Task: Save an audio file as an M4A file with specific quality settings for Apple devices.
Action: Mouse moved to (82, 6)
Screenshot: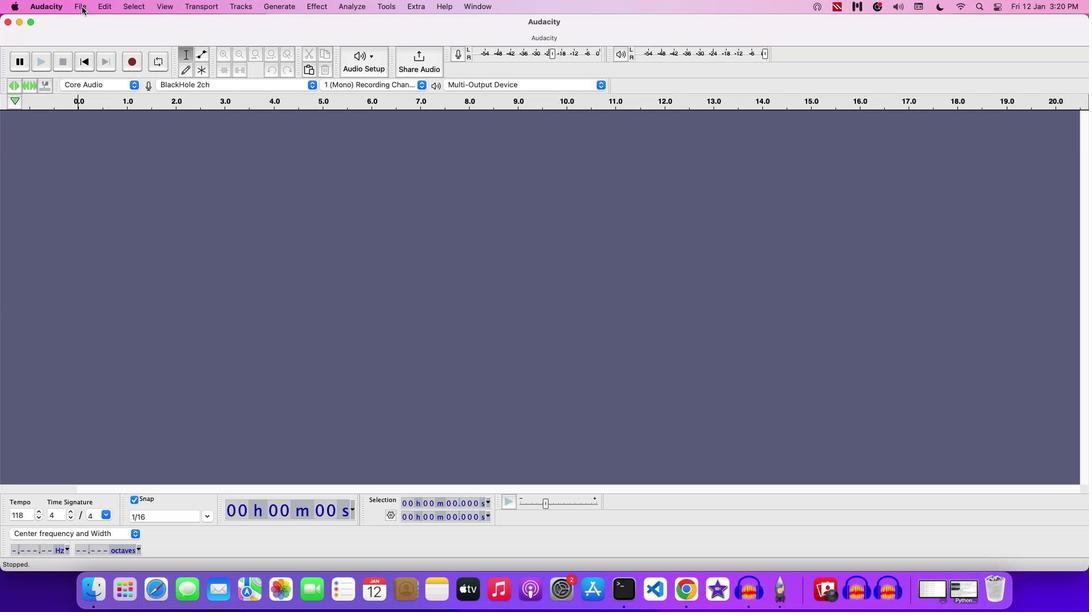 
Action: Mouse pressed left at (82, 6)
Screenshot: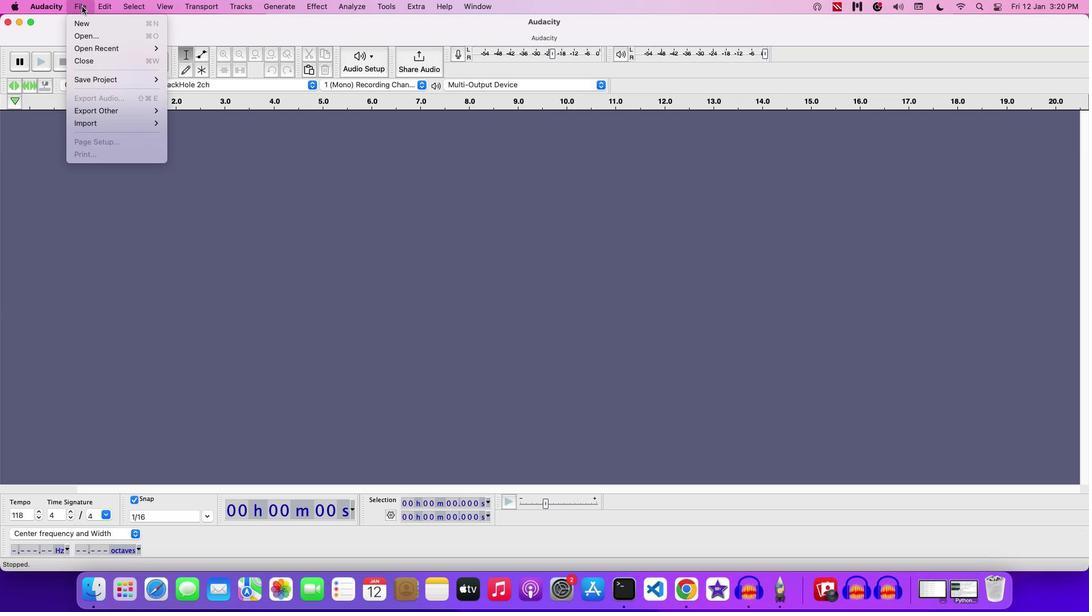 
Action: Mouse moved to (97, 32)
Screenshot: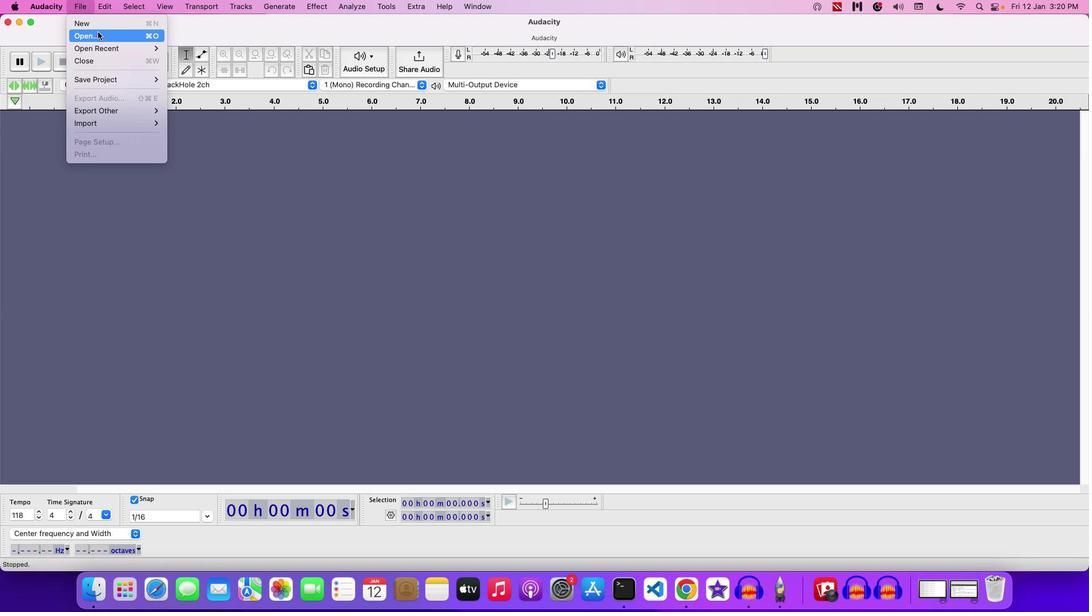 
Action: Mouse pressed left at (97, 32)
Screenshot: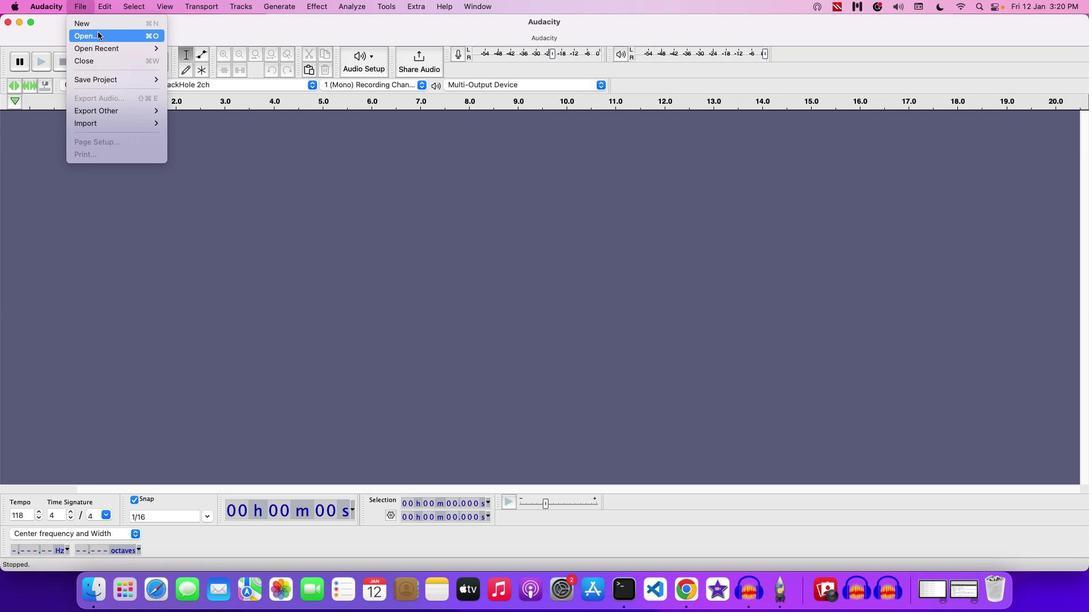 
Action: Mouse moved to (557, 118)
Screenshot: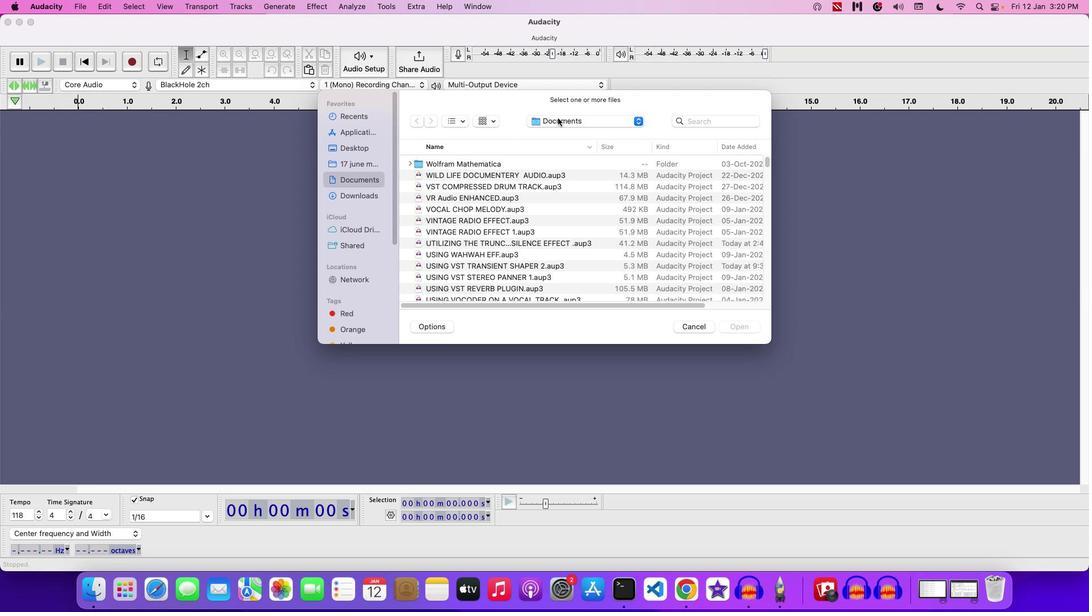 
Action: Mouse pressed left at (557, 118)
Screenshot: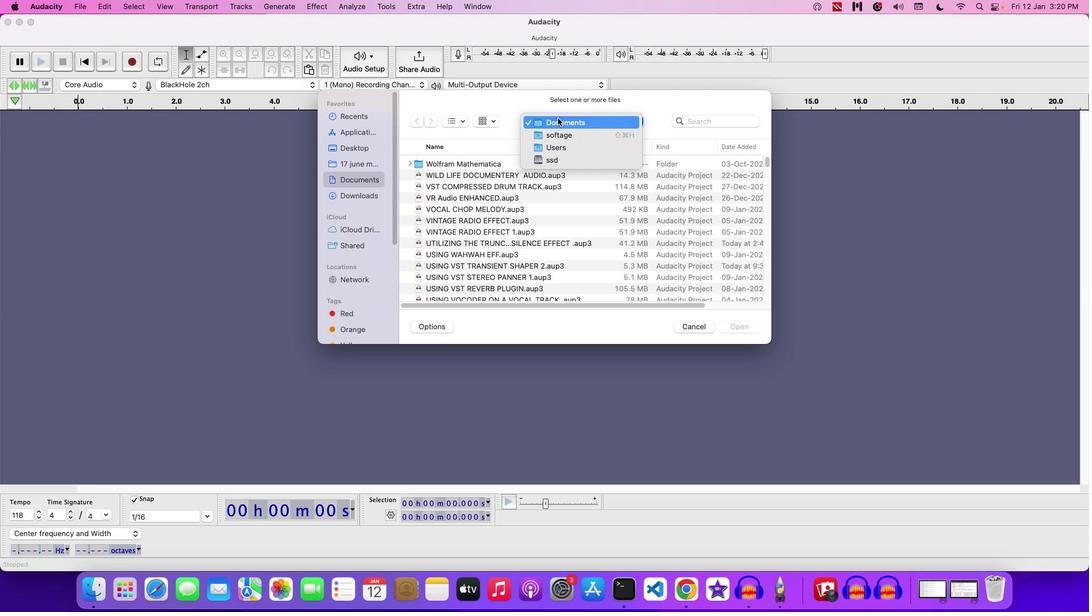 
Action: Mouse moved to (563, 216)
Screenshot: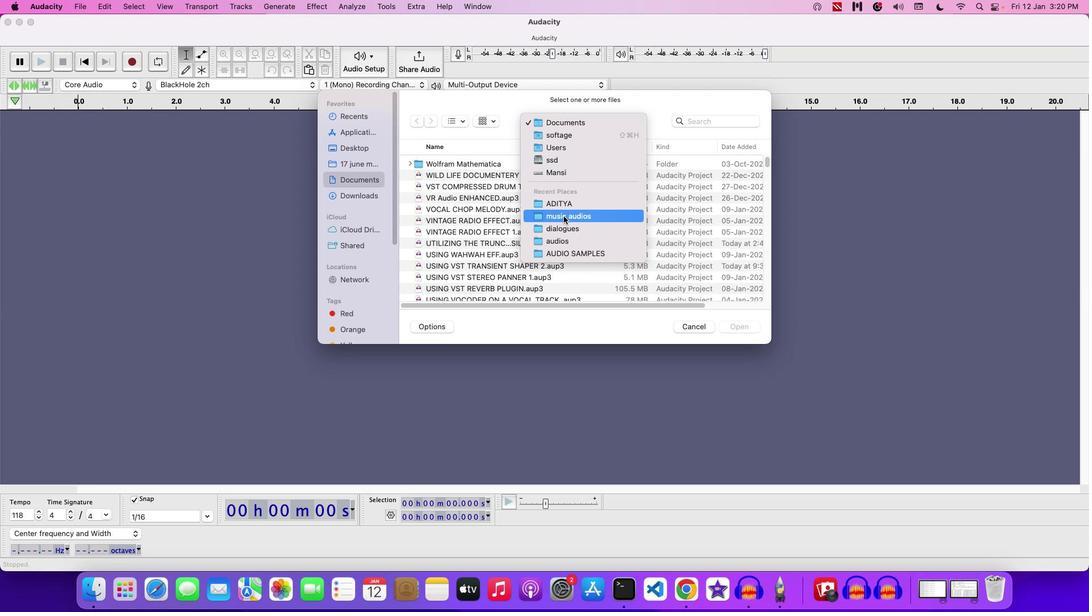 
Action: Mouse pressed left at (563, 216)
Screenshot: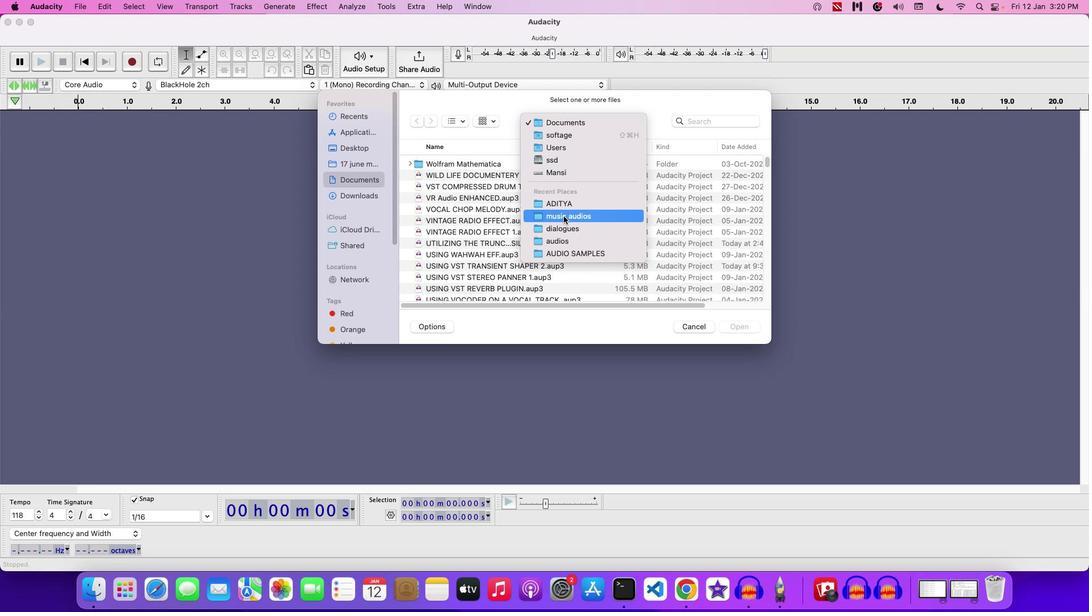 
Action: Mouse moved to (511, 207)
Screenshot: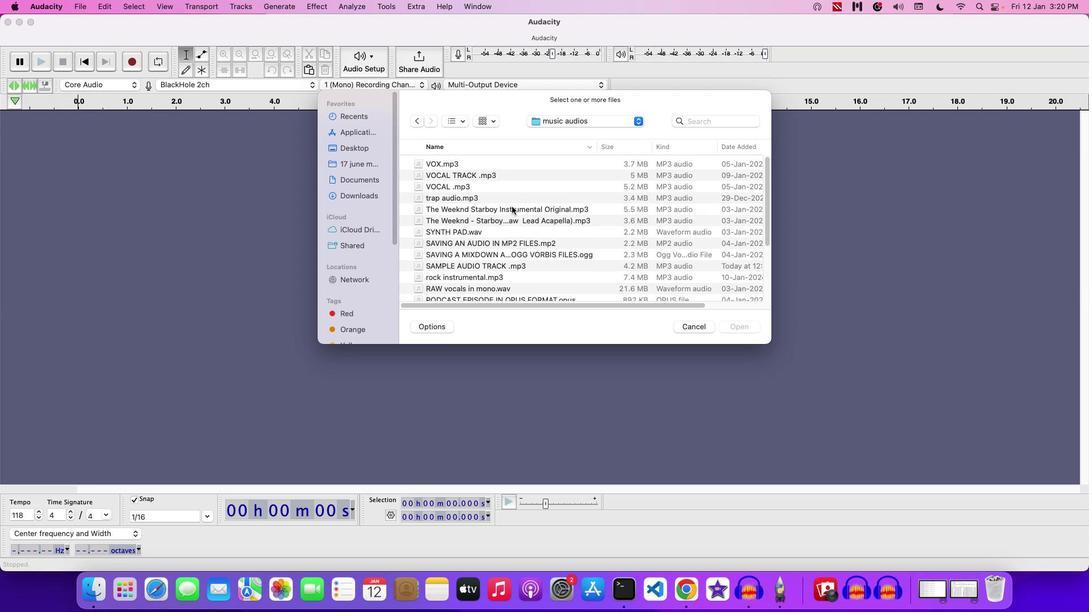 
Action: Mouse scrolled (511, 207) with delta (0, 0)
Screenshot: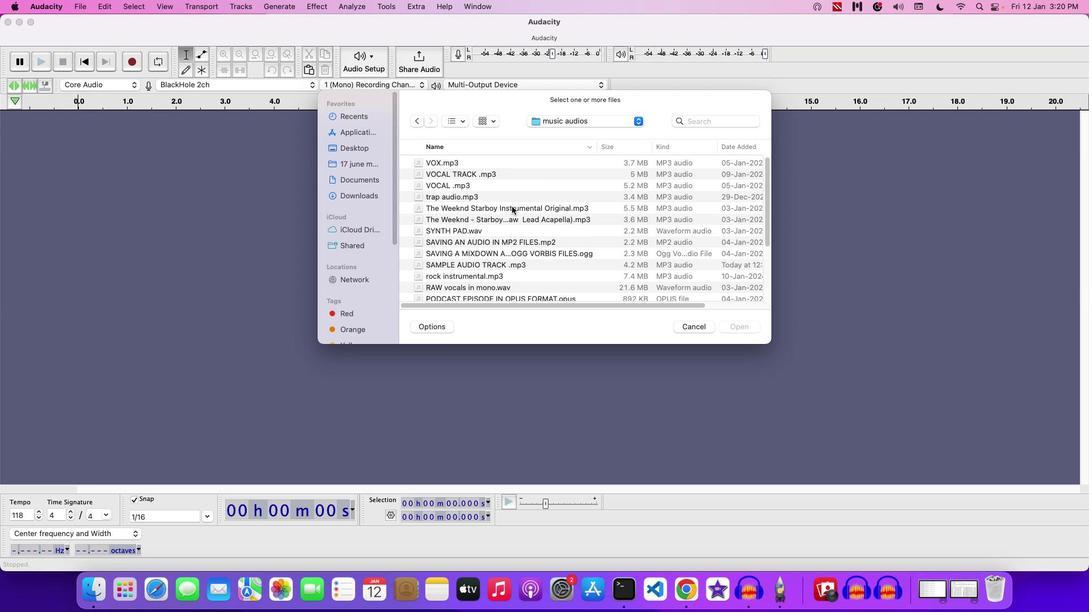 
Action: Mouse scrolled (511, 207) with delta (0, 0)
Screenshot: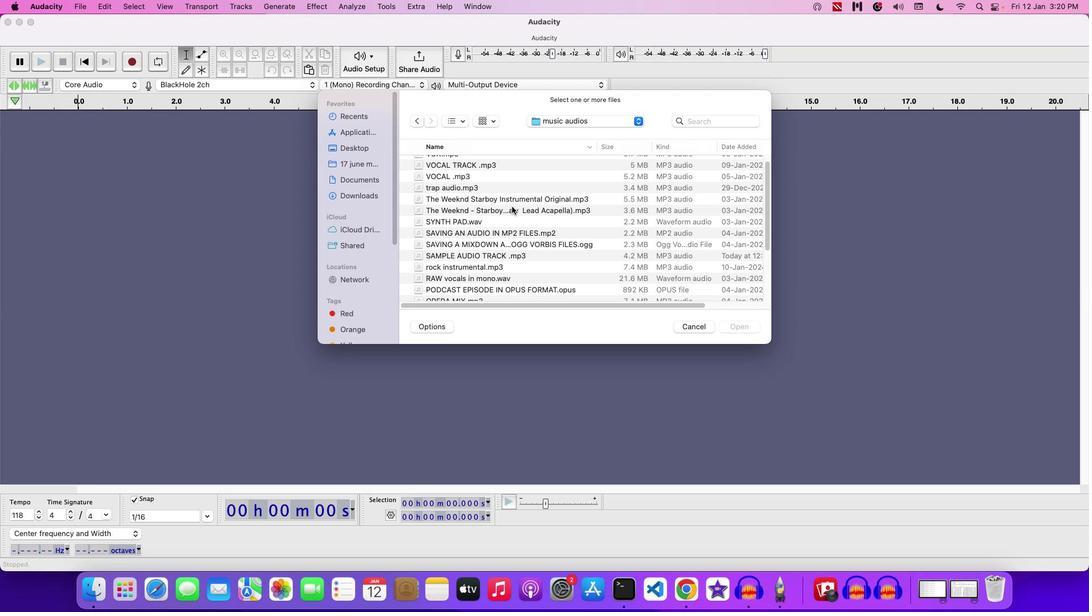 
Action: Mouse scrolled (511, 207) with delta (0, 0)
Screenshot: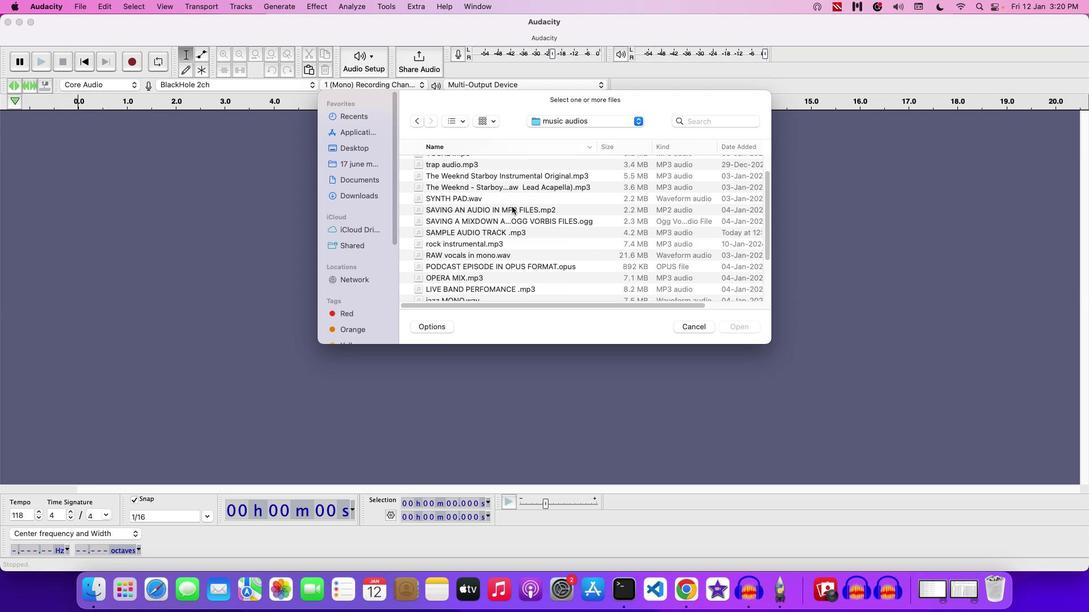 
Action: Mouse scrolled (511, 207) with delta (0, -1)
Screenshot: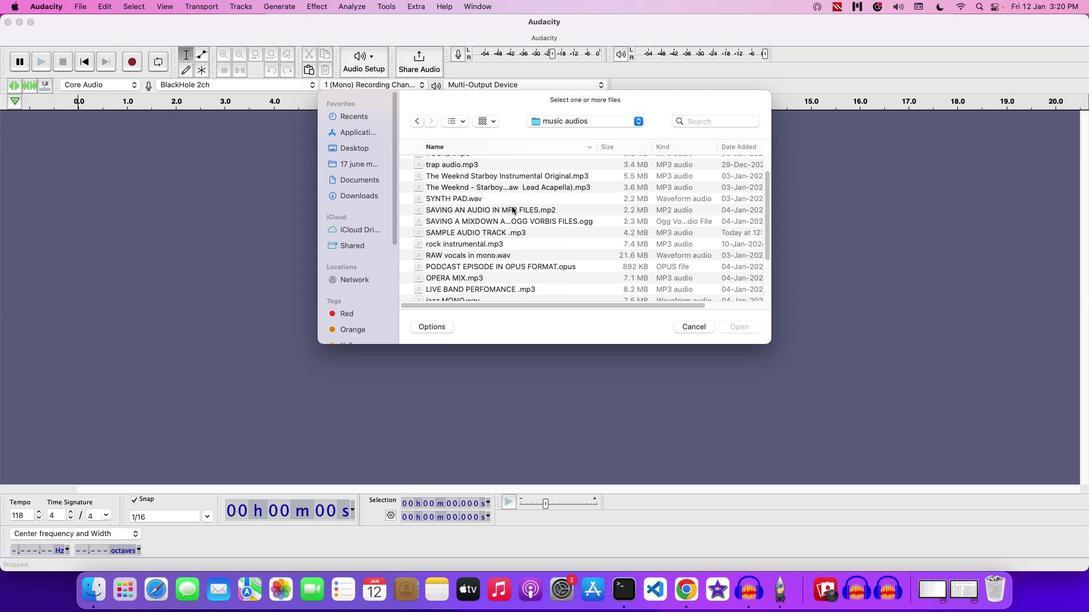 
Action: Mouse moved to (512, 211)
Screenshot: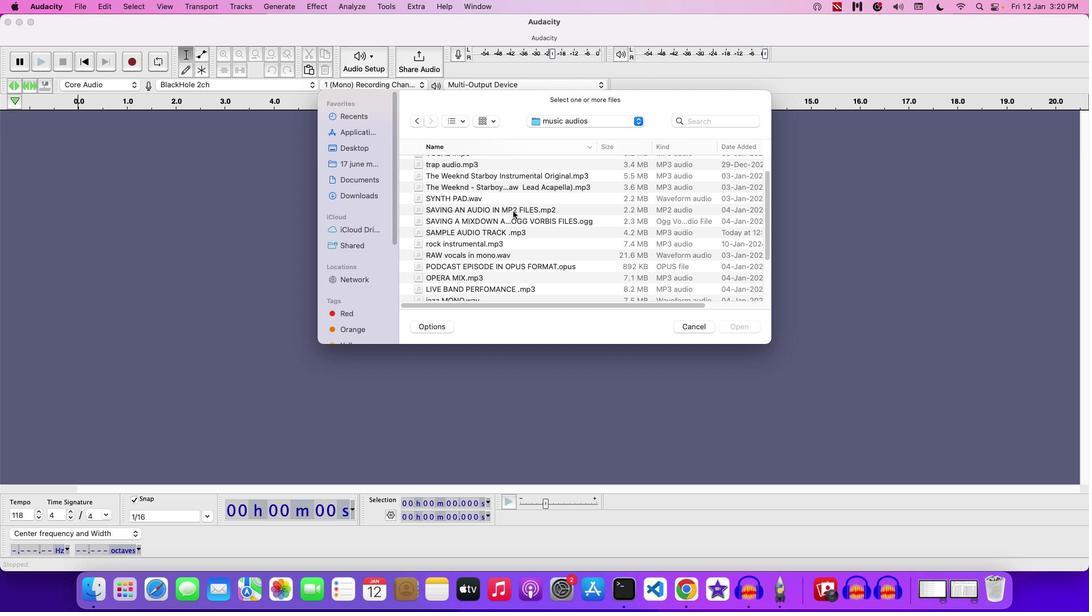 
Action: Mouse scrolled (512, 211) with delta (0, 0)
Screenshot: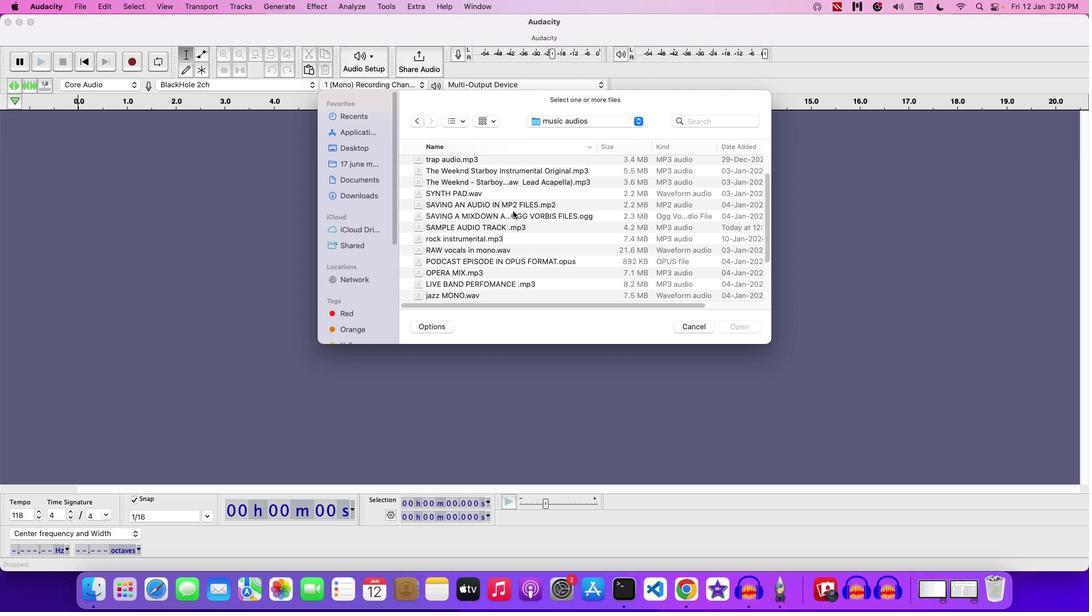 
Action: Mouse scrolled (512, 211) with delta (0, 0)
Screenshot: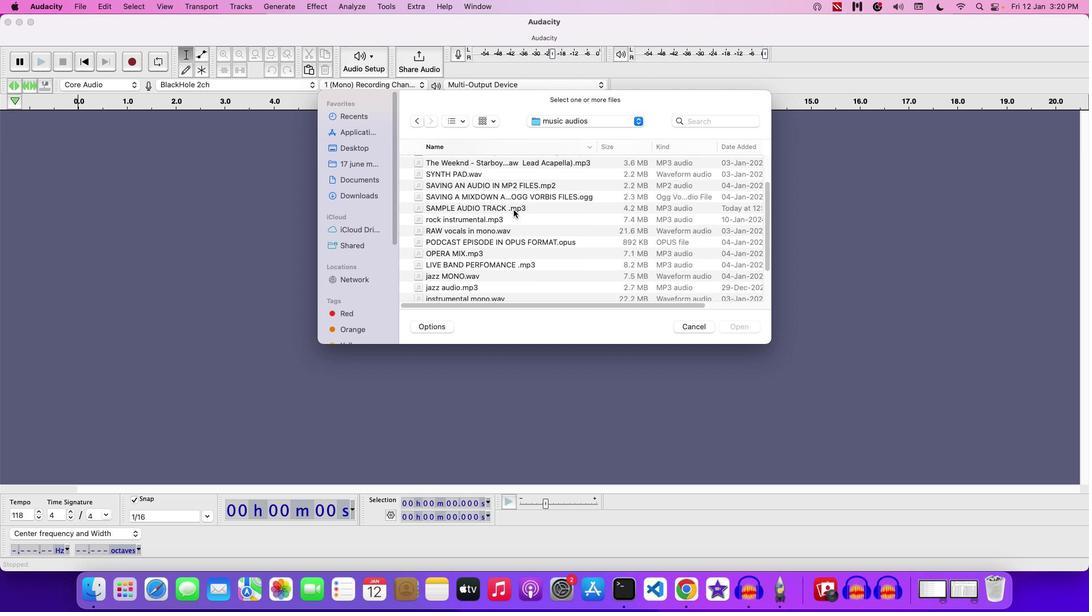 
Action: Mouse scrolled (512, 211) with delta (0, 0)
Screenshot: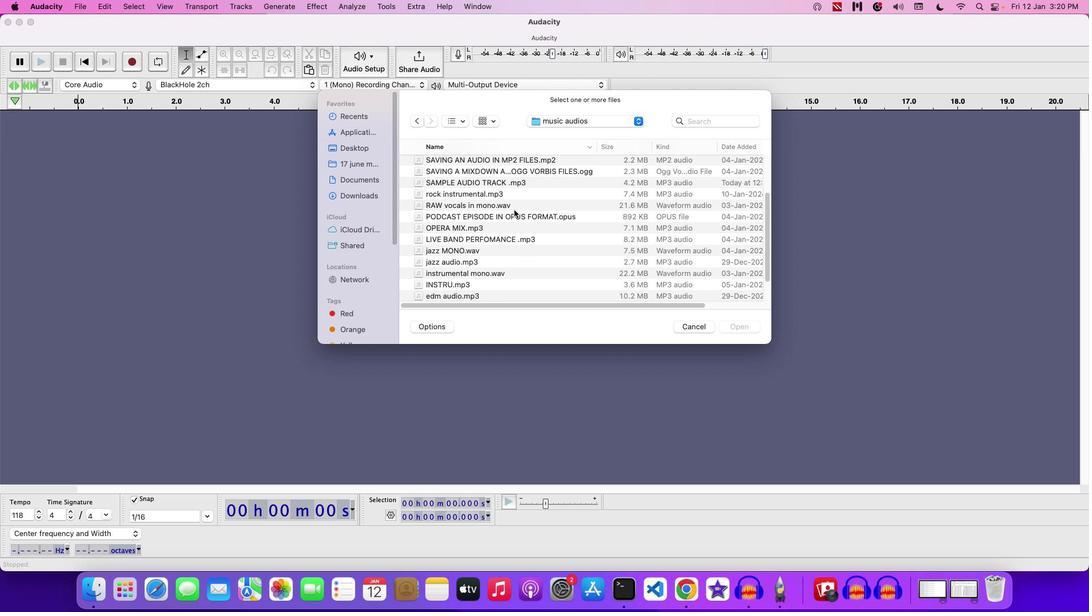 
Action: Mouse moved to (513, 210)
Screenshot: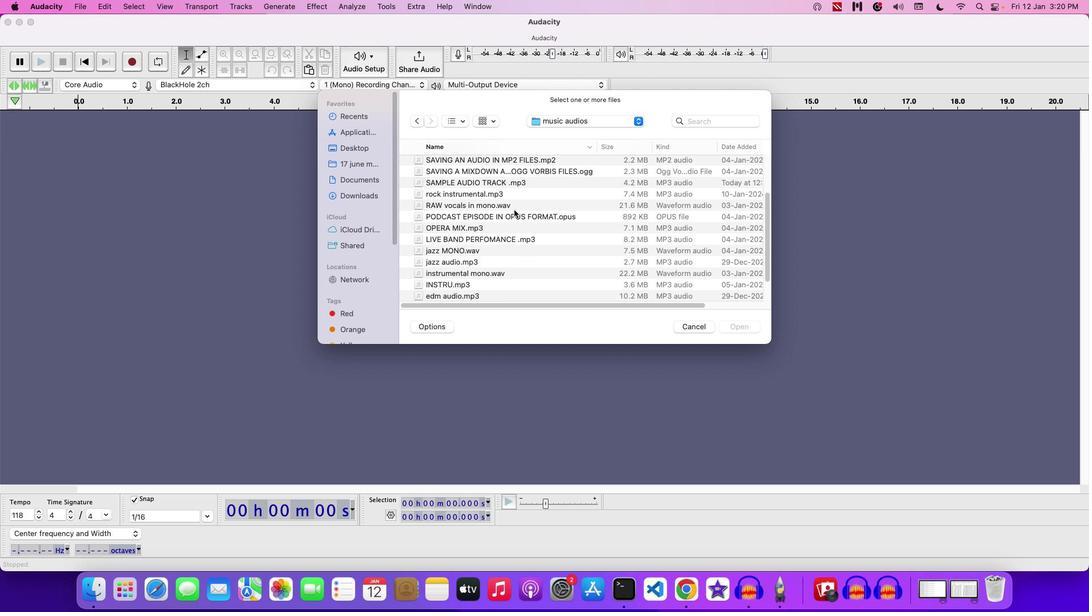 
Action: Mouse scrolled (513, 210) with delta (0, -1)
Screenshot: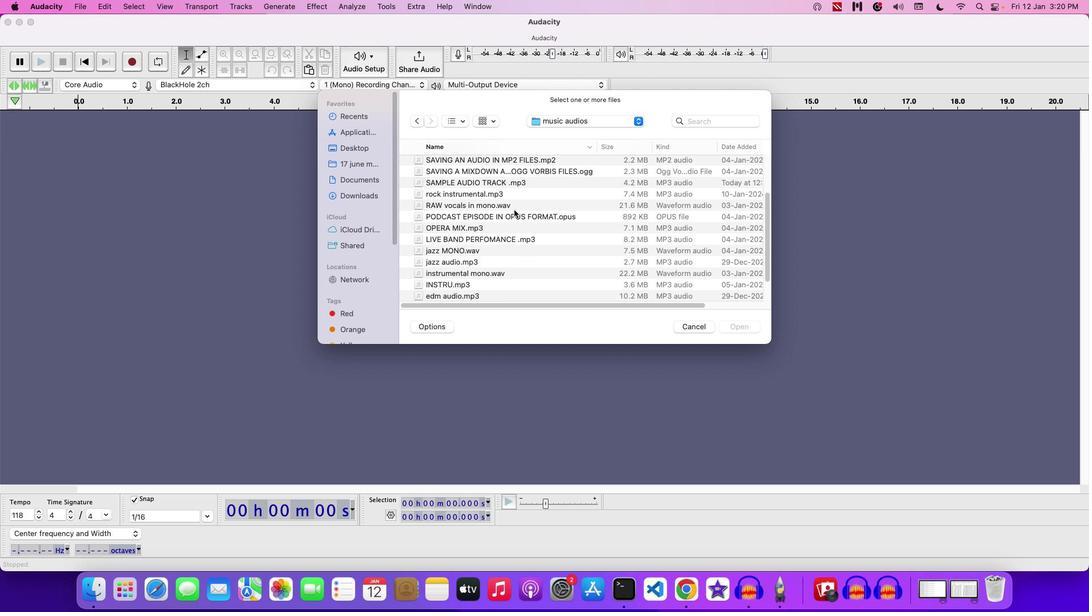 
Action: Mouse scrolled (513, 210) with delta (0, 0)
Screenshot: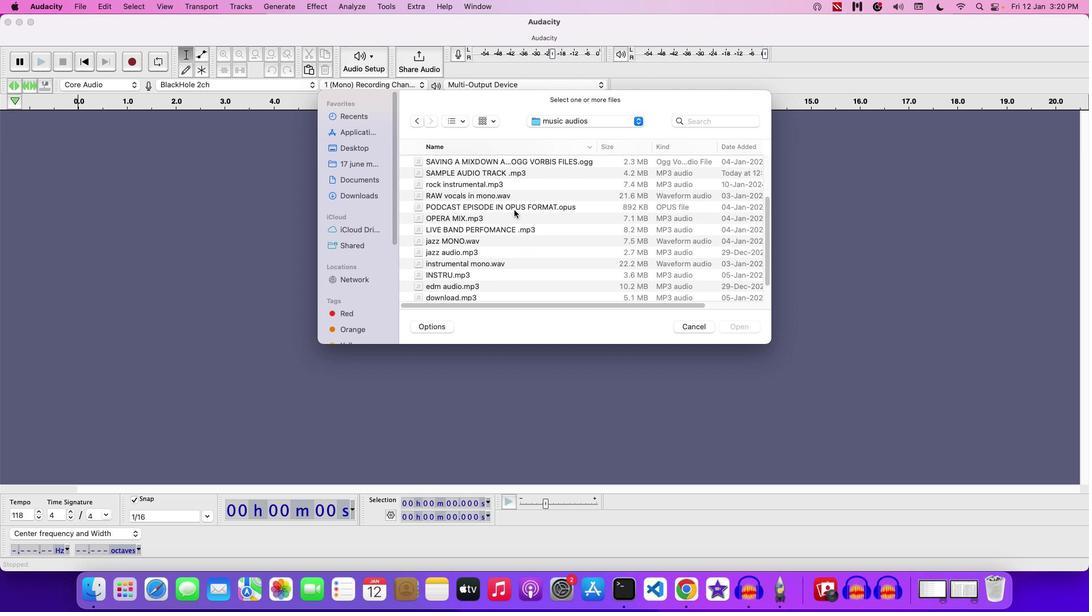 
Action: Mouse scrolled (513, 210) with delta (0, 0)
Screenshot: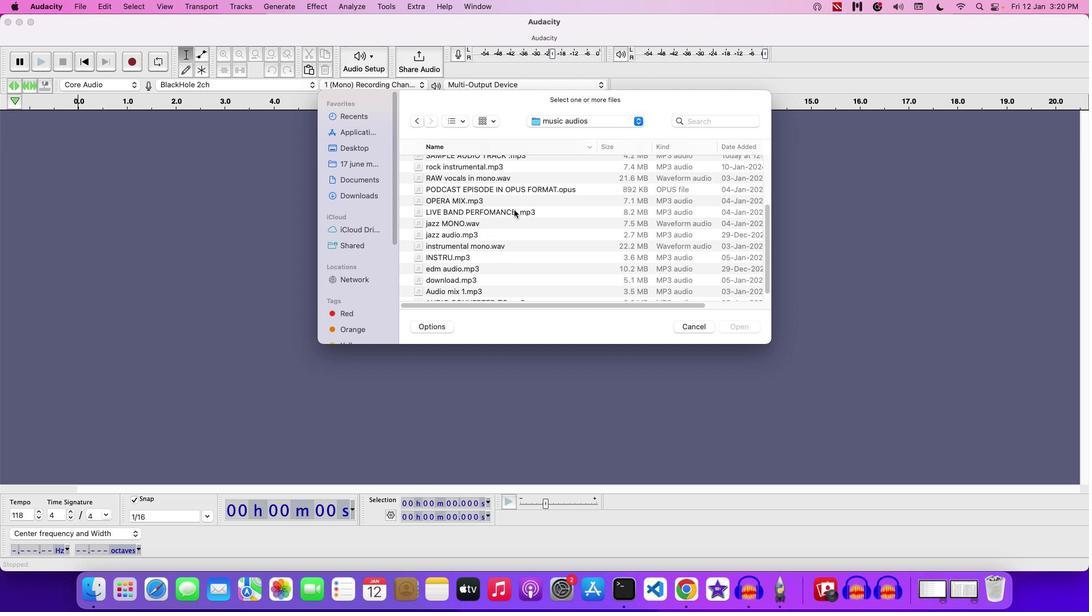 
Action: Mouse scrolled (513, 210) with delta (0, 0)
Screenshot: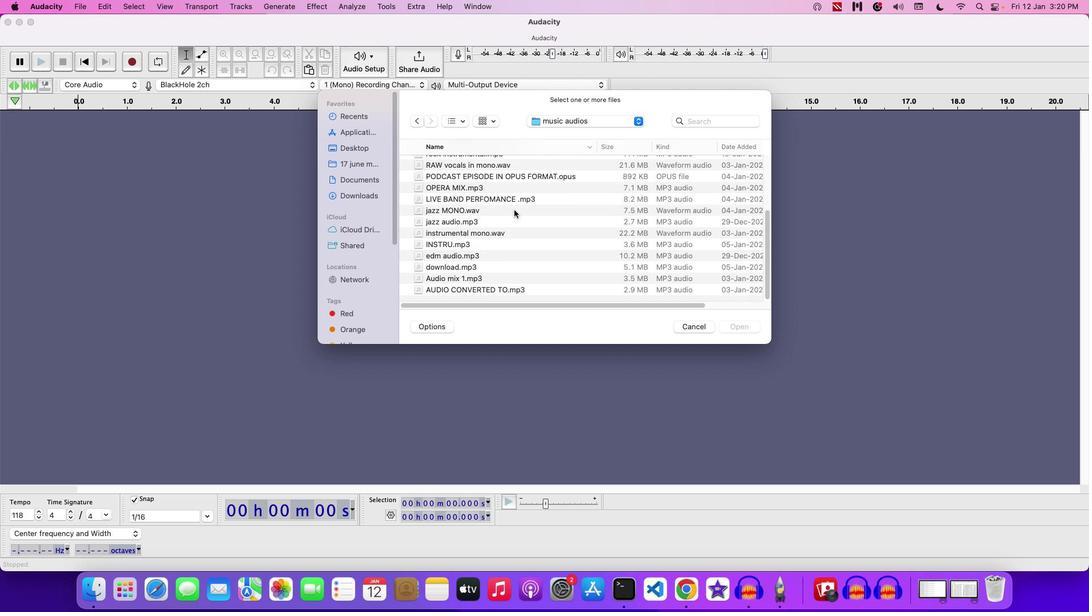 
Action: Mouse scrolled (513, 210) with delta (0, 0)
Screenshot: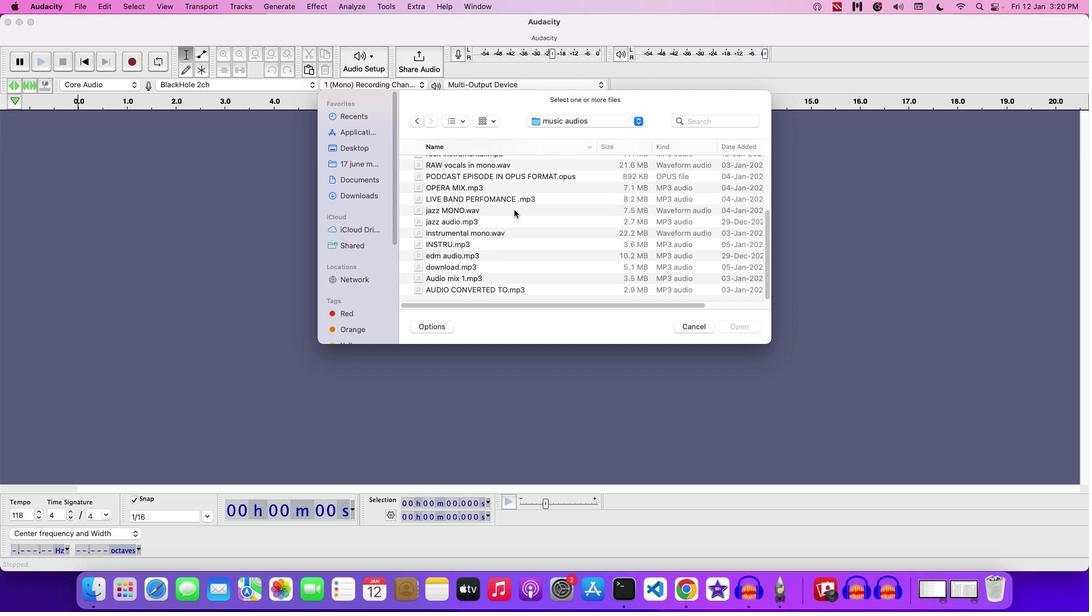 
Action: Mouse scrolled (513, 210) with delta (0, 0)
Screenshot: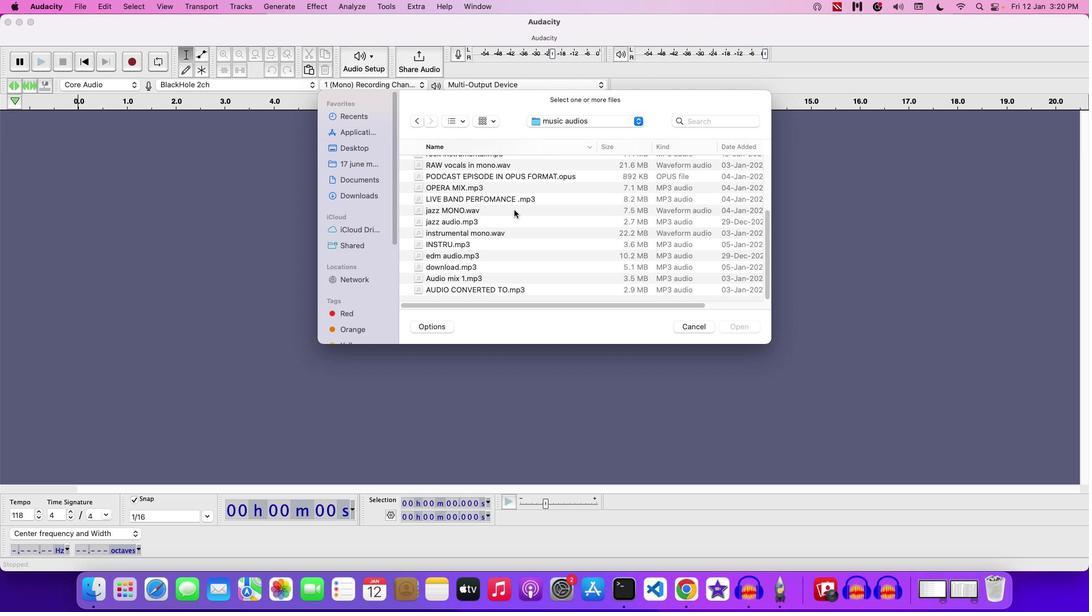 
Action: Mouse scrolled (513, 210) with delta (0, 0)
Screenshot: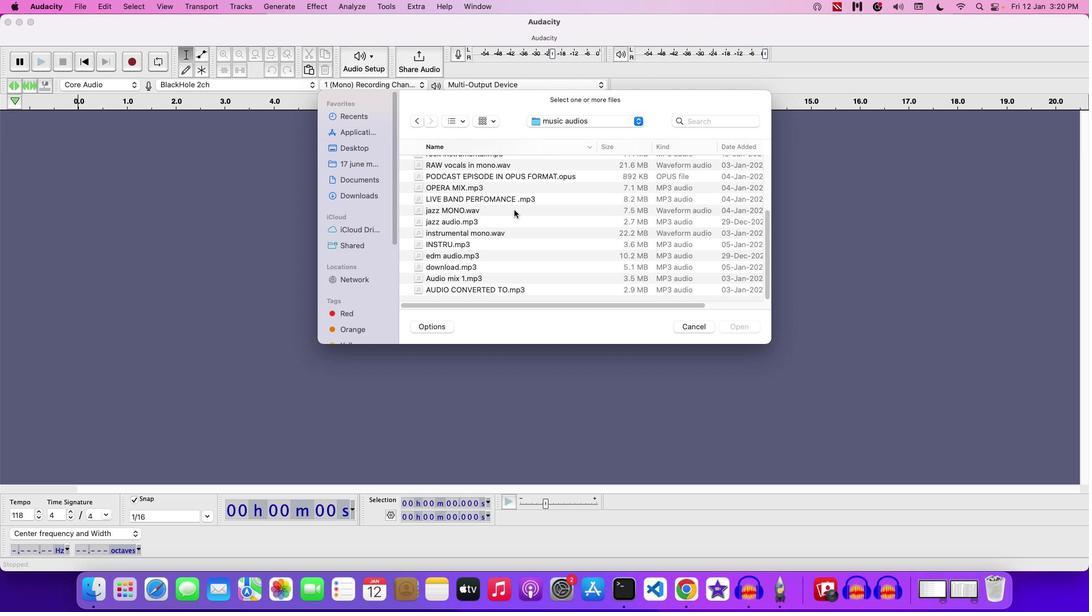 
Action: Mouse scrolled (513, 210) with delta (0, 0)
Screenshot: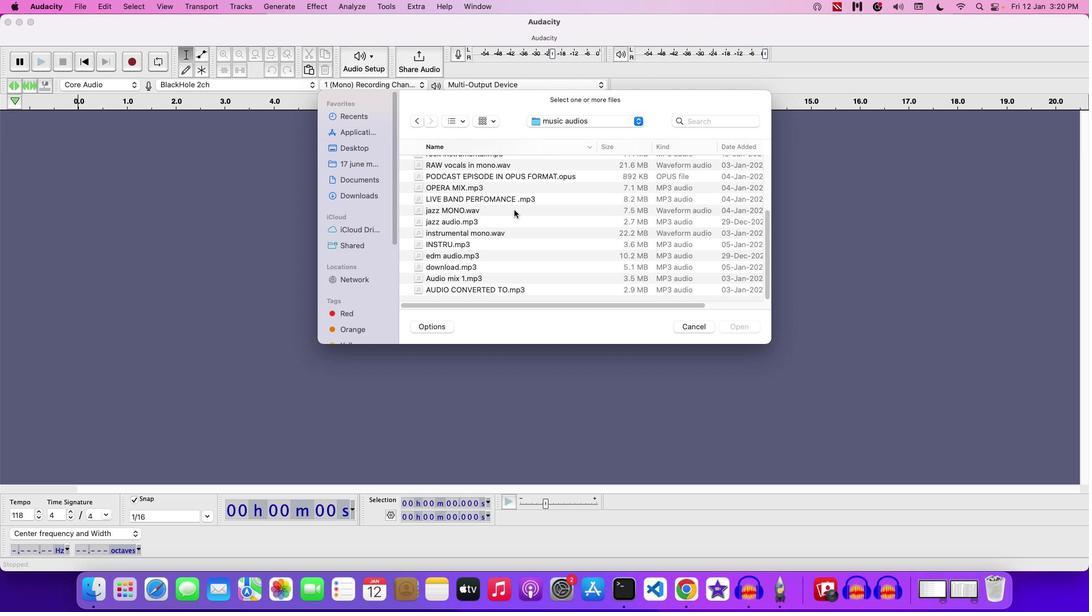 
Action: Mouse scrolled (513, 210) with delta (0, 0)
Screenshot: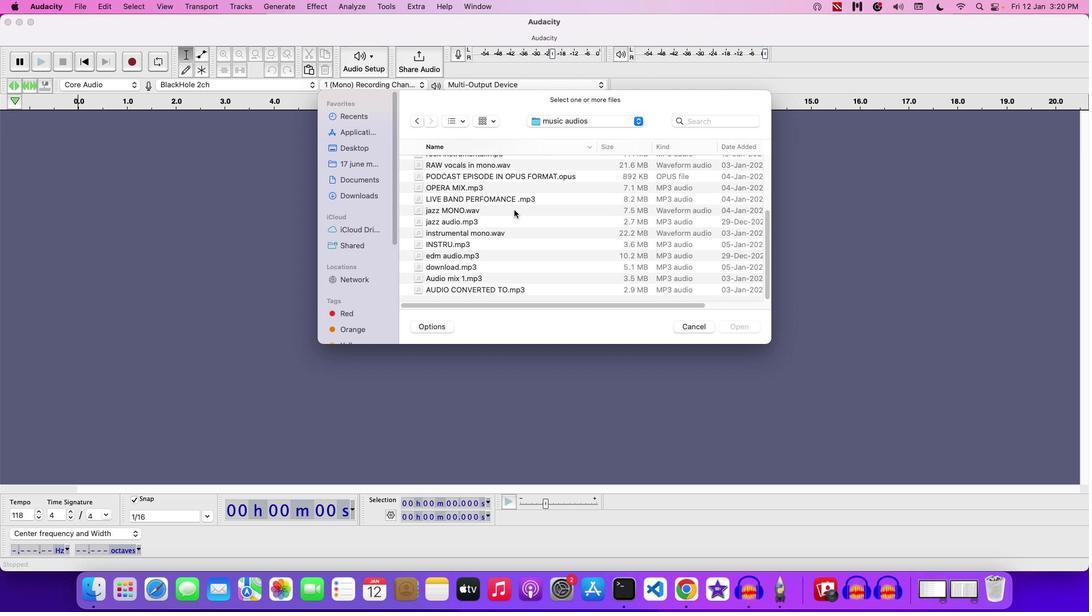 
Action: Mouse moved to (512, 234)
Screenshot: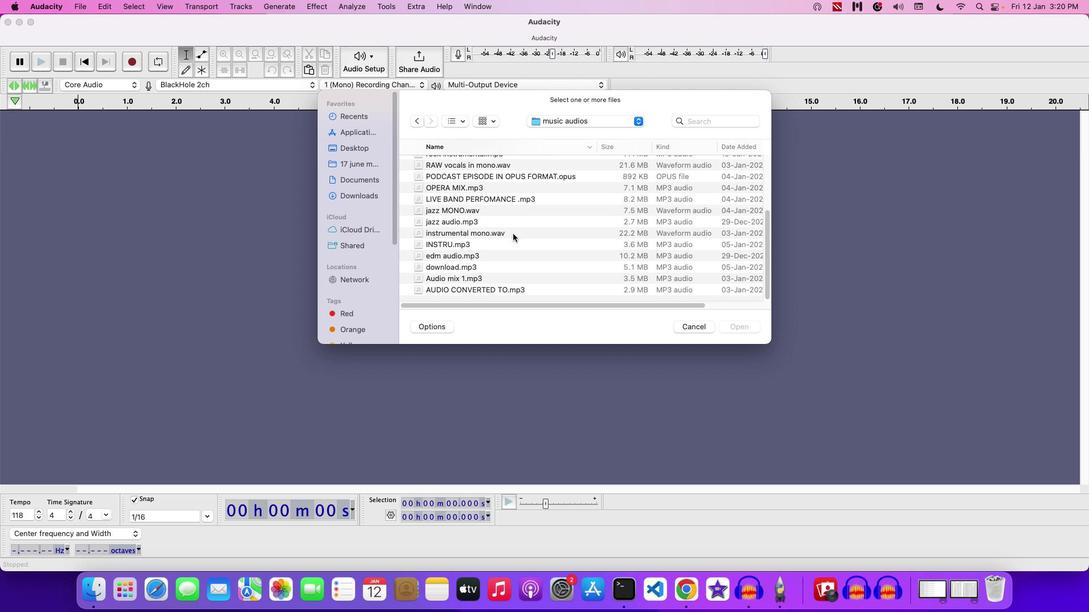 
Action: Mouse scrolled (512, 234) with delta (0, 0)
Screenshot: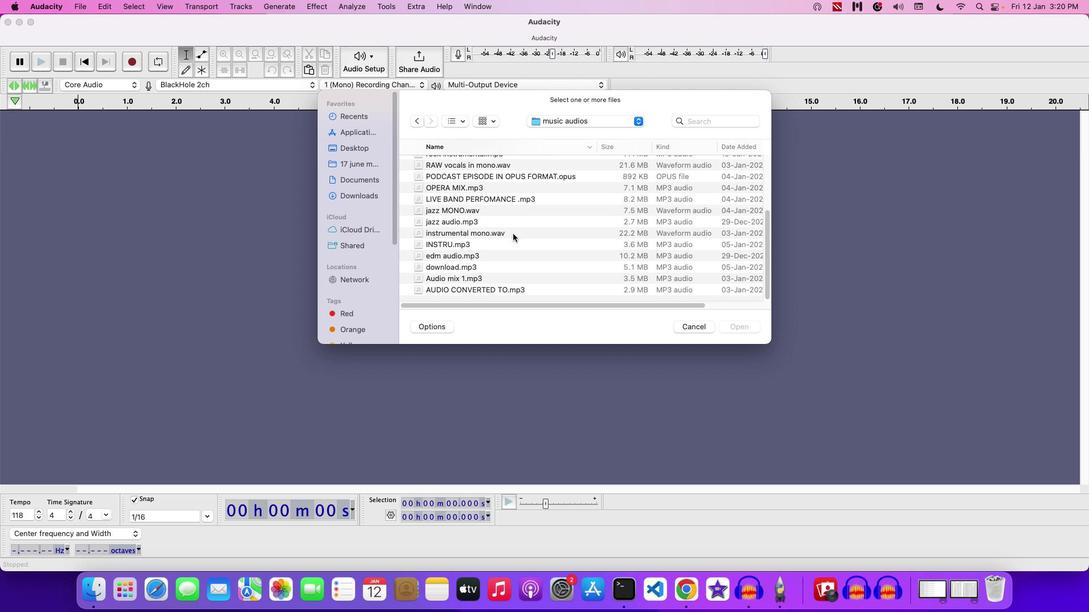 
Action: Mouse scrolled (512, 234) with delta (0, 0)
Screenshot: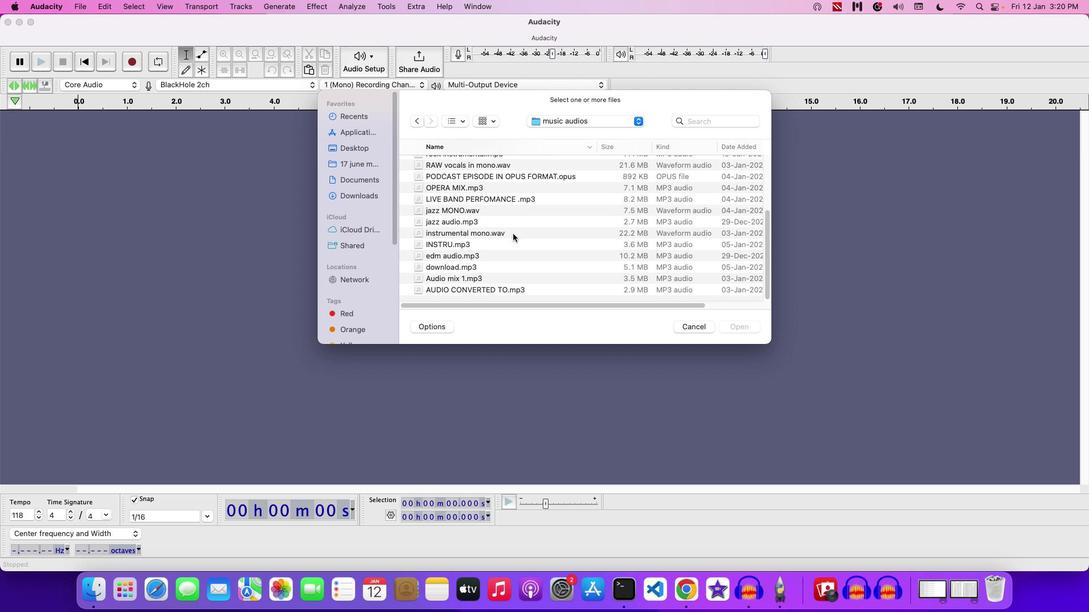
Action: Mouse scrolled (512, 234) with delta (0, -1)
Screenshot: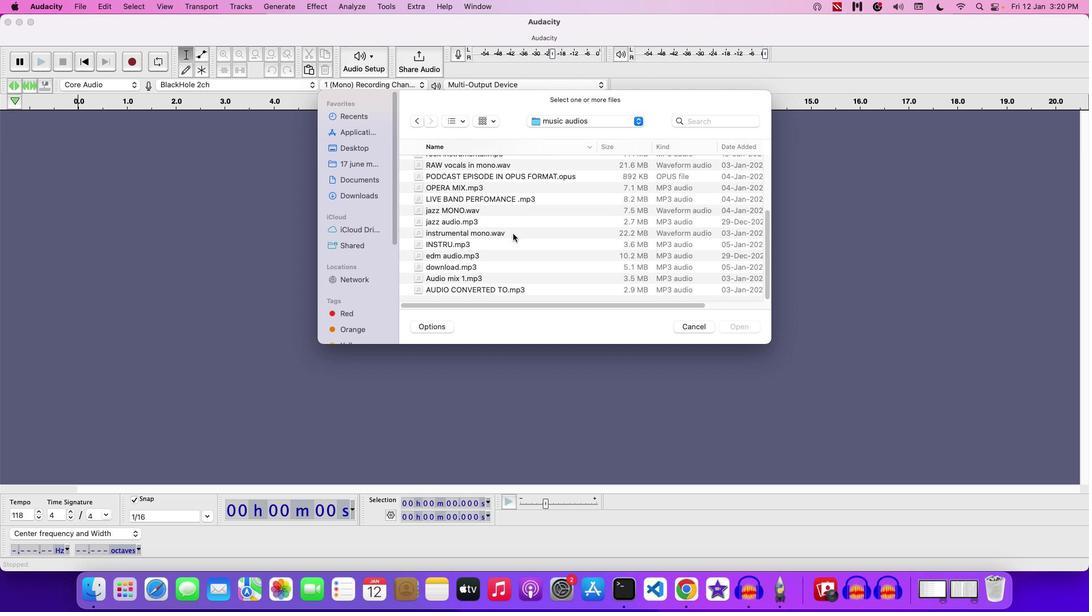 
Action: Mouse scrolled (512, 234) with delta (0, -2)
Screenshot: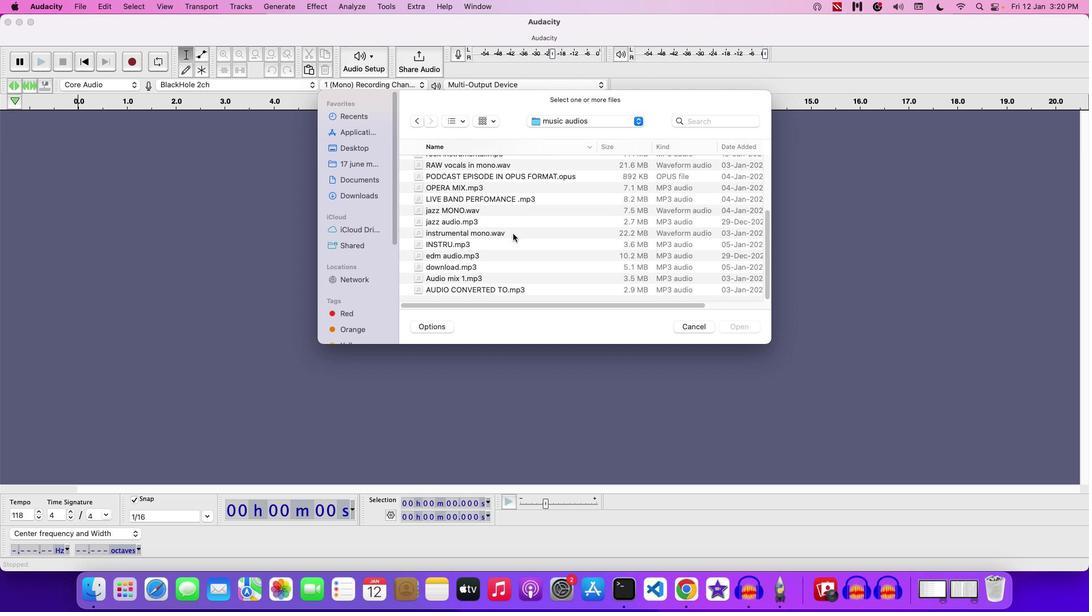 
Action: Mouse scrolled (512, 234) with delta (0, -2)
Screenshot: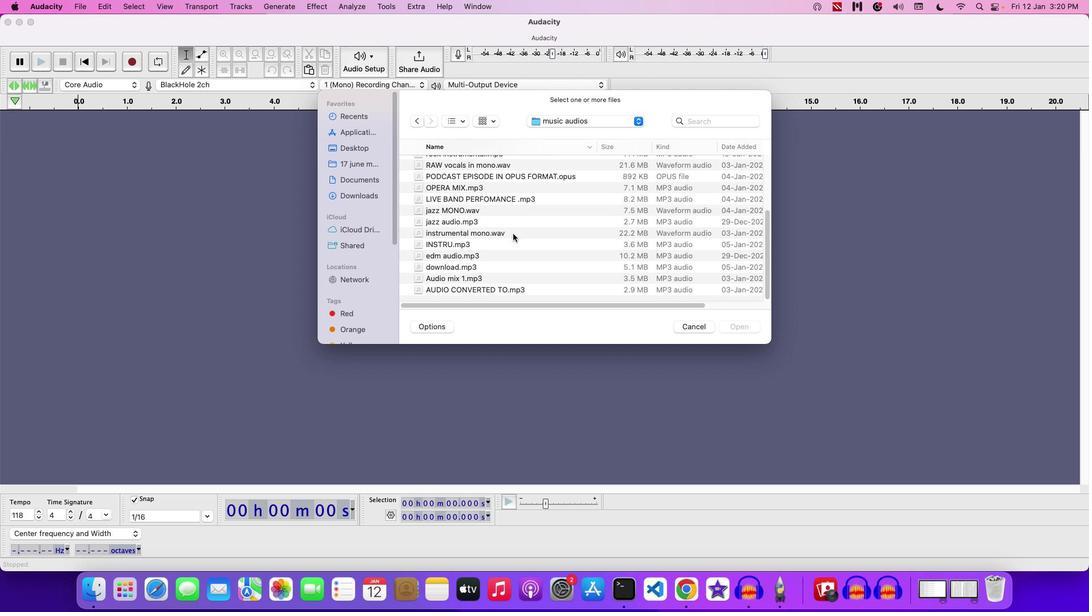 
Action: Mouse moved to (508, 230)
Screenshot: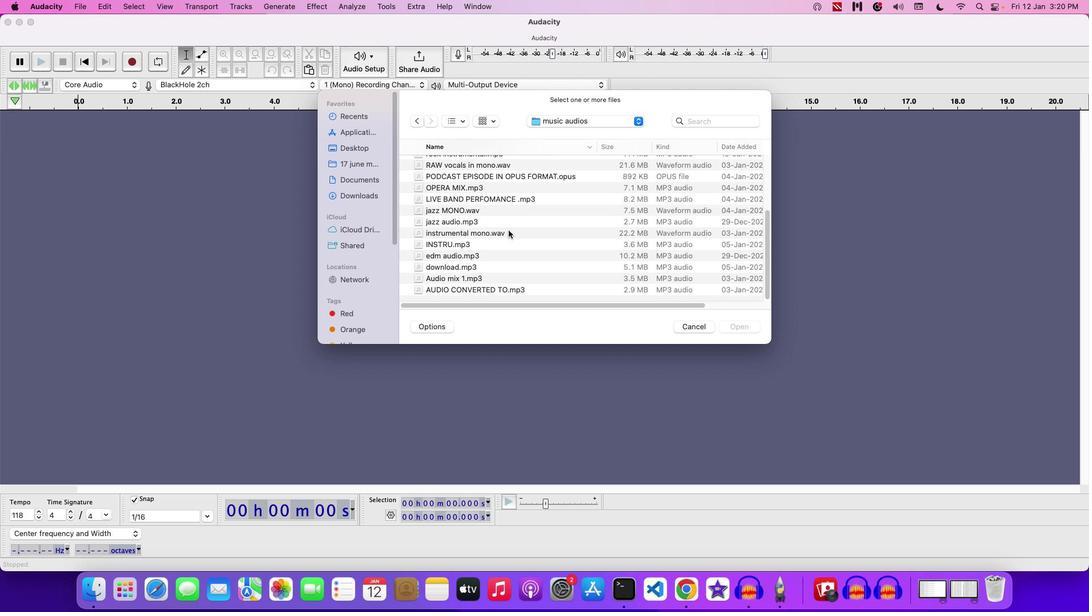 
Action: Mouse scrolled (508, 230) with delta (0, 0)
Screenshot: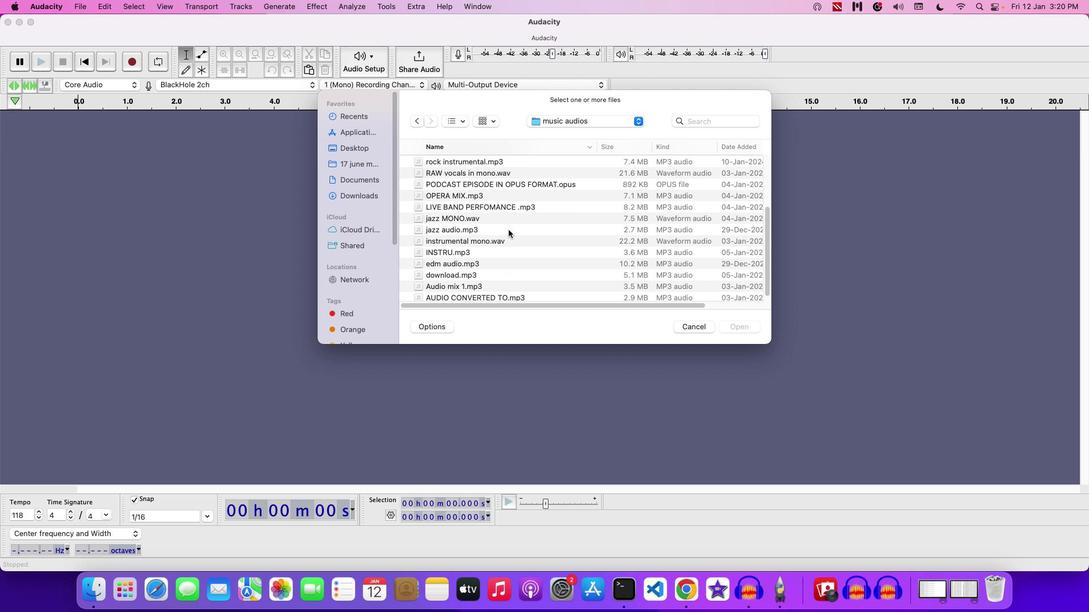 
Action: Mouse scrolled (508, 230) with delta (0, 0)
Screenshot: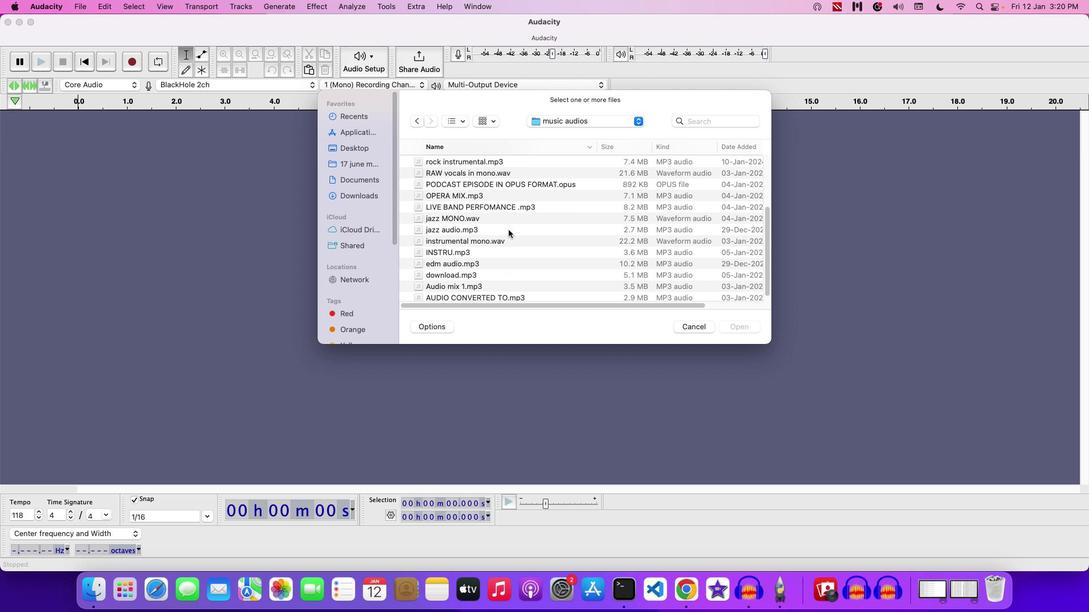 
Action: Mouse moved to (508, 229)
Screenshot: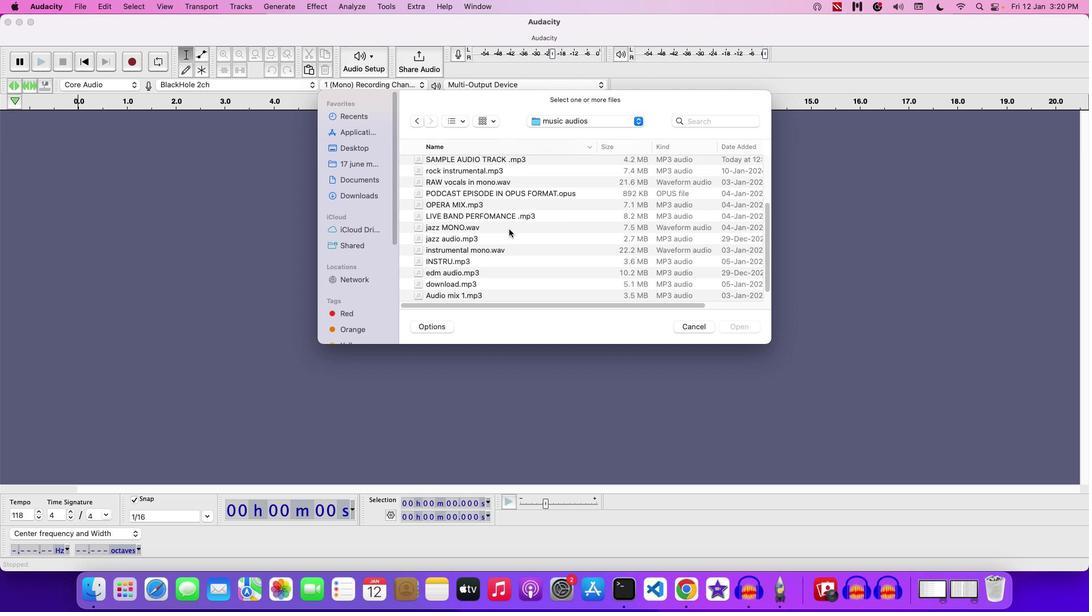 
Action: Mouse scrolled (508, 229) with delta (0, 0)
Screenshot: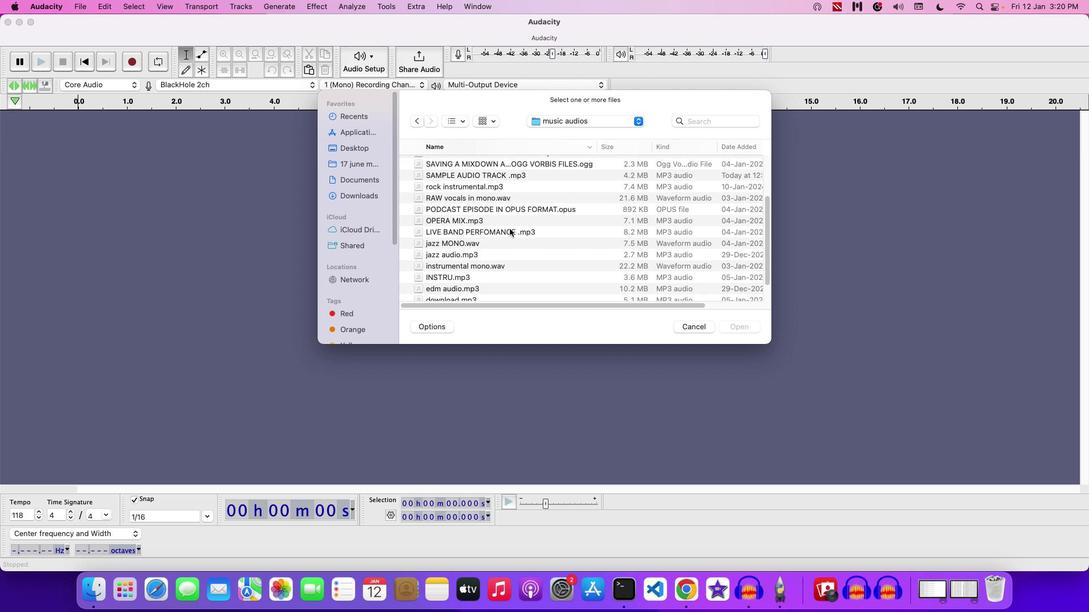 
Action: Mouse moved to (509, 229)
Screenshot: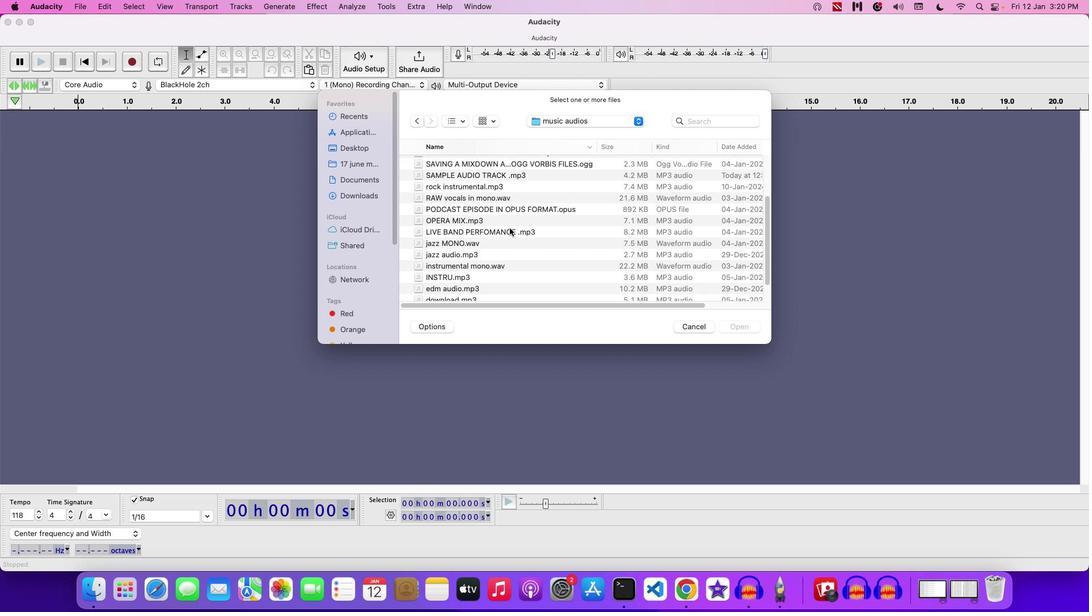 
Action: Mouse scrolled (509, 229) with delta (0, 0)
Screenshot: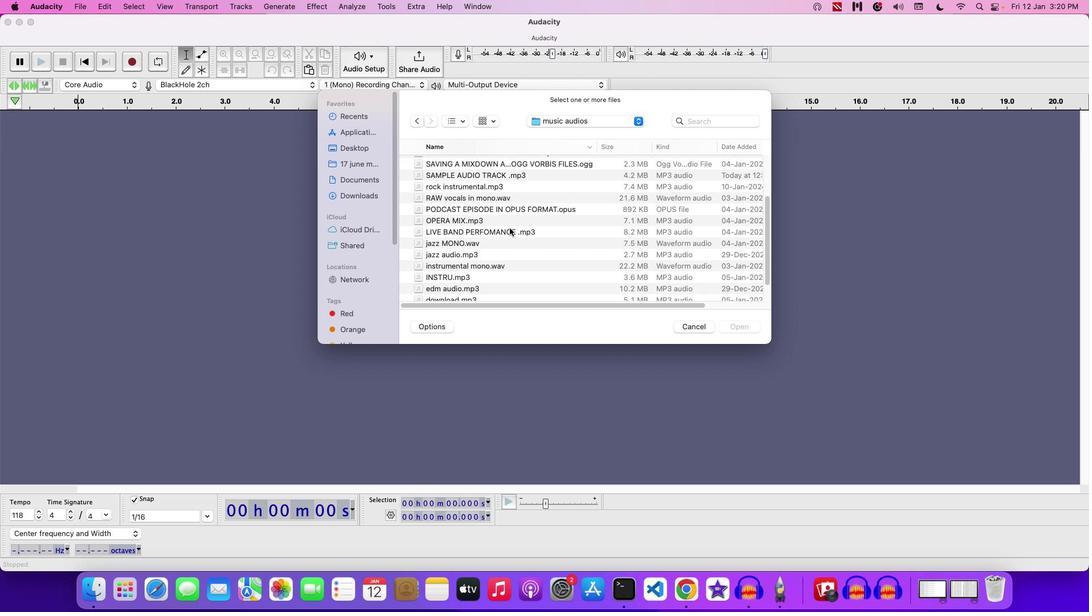 
Action: Mouse moved to (509, 228)
Screenshot: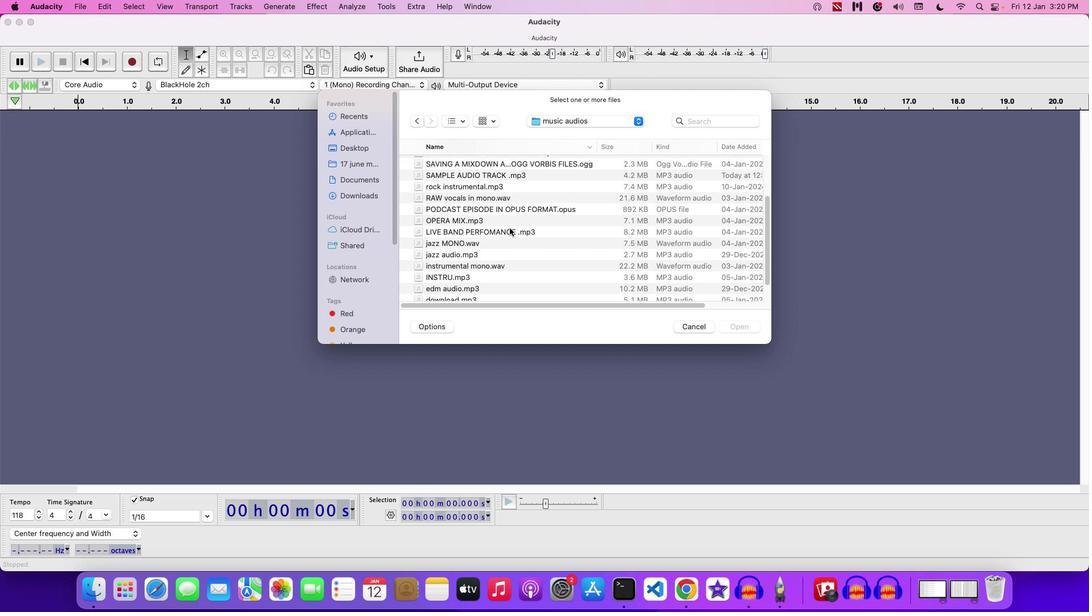 
Action: Mouse scrolled (509, 228) with delta (0, 0)
Screenshot: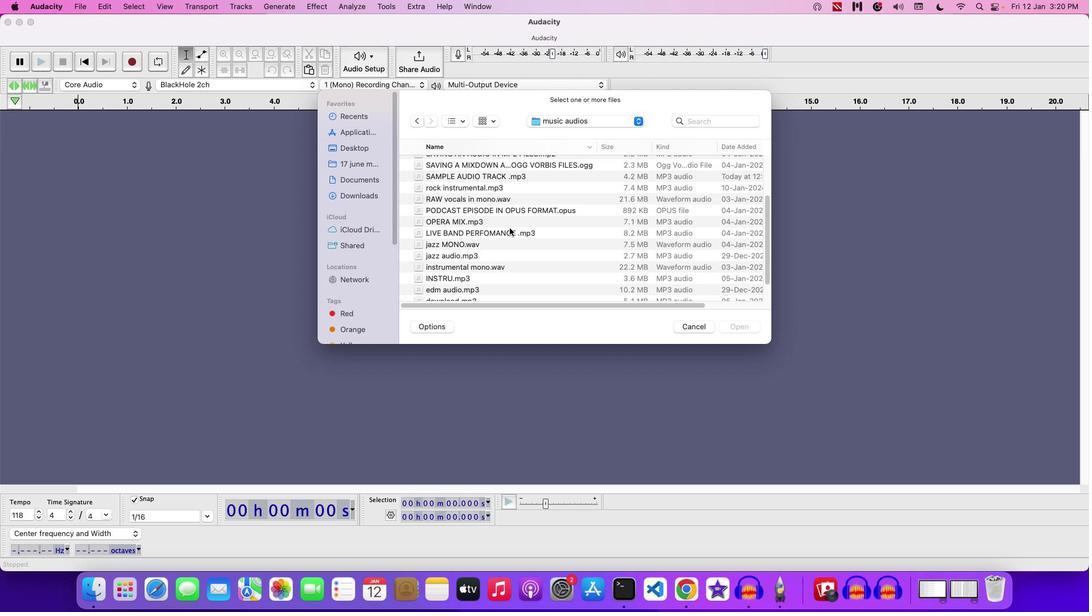
Action: Mouse moved to (471, 231)
Screenshot: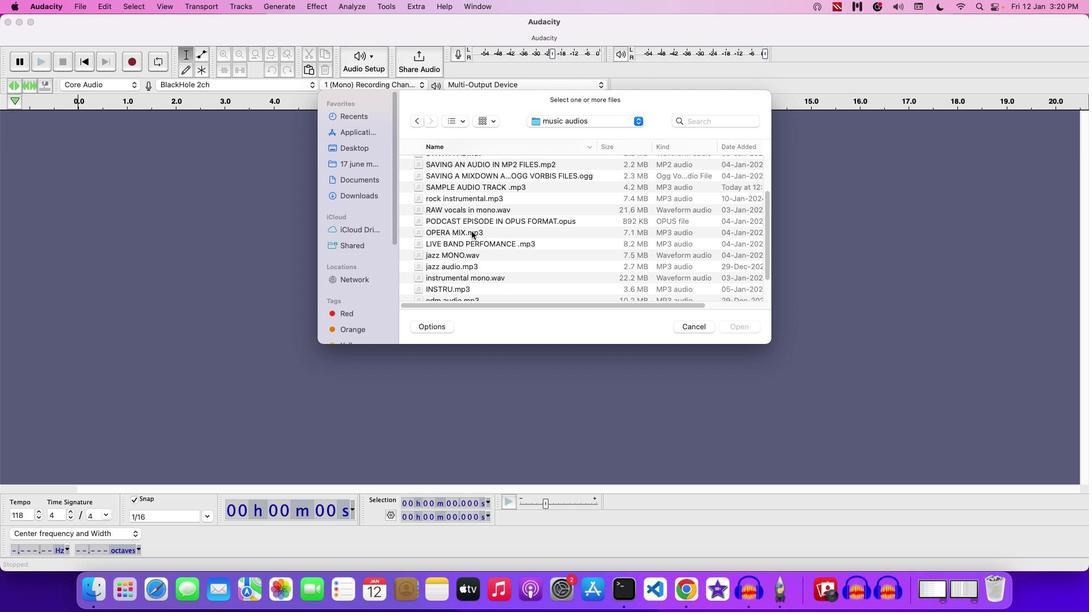 
Action: Mouse scrolled (471, 231) with delta (0, 0)
Screenshot: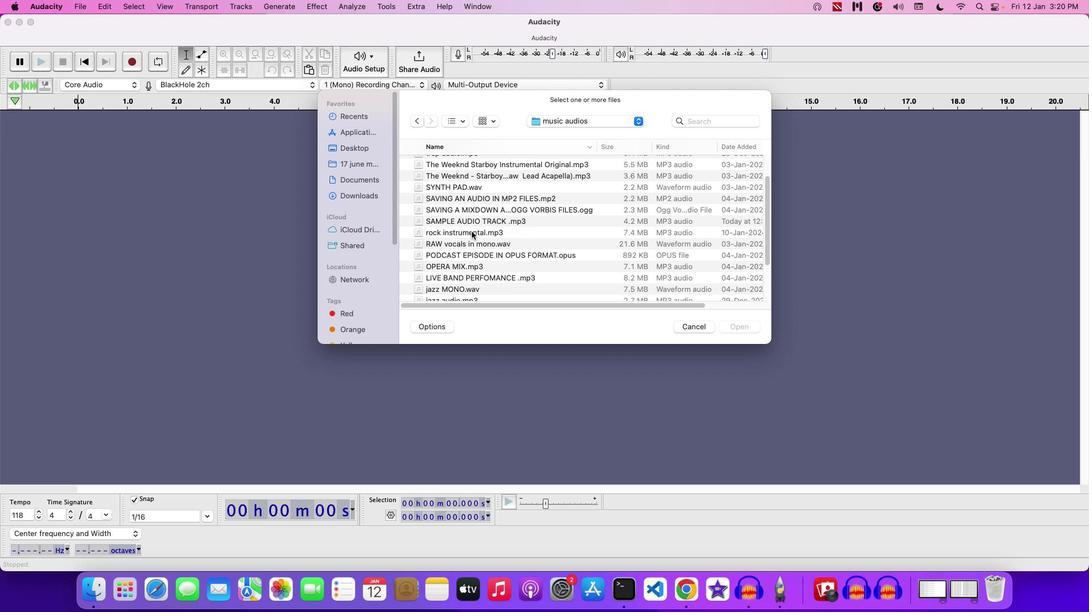 
Action: Mouse scrolled (471, 231) with delta (0, 0)
Screenshot: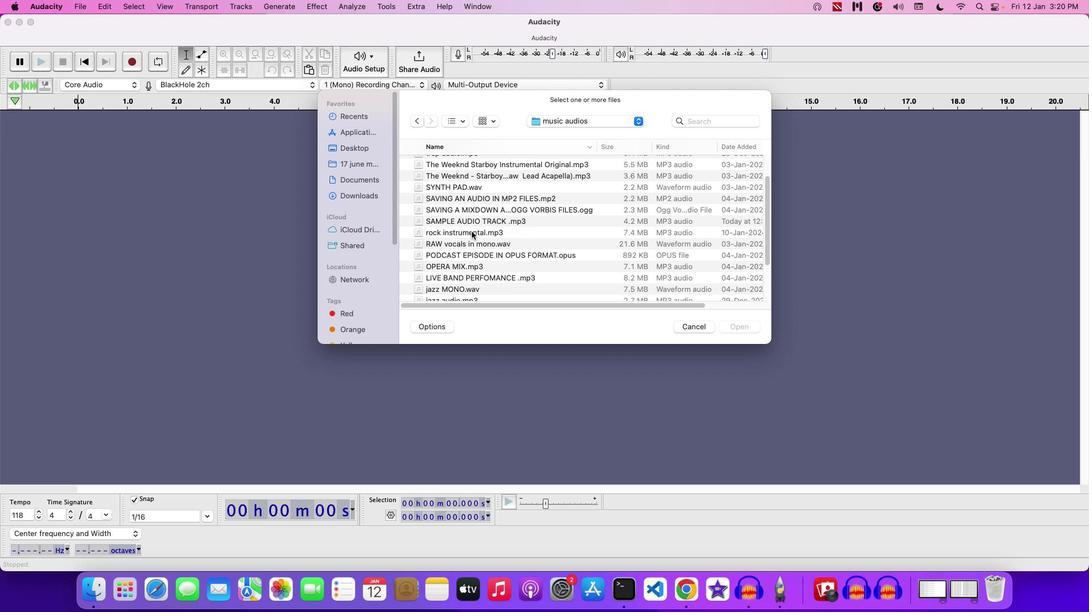 
Action: Mouse scrolled (471, 231) with delta (0, 1)
Screenshot: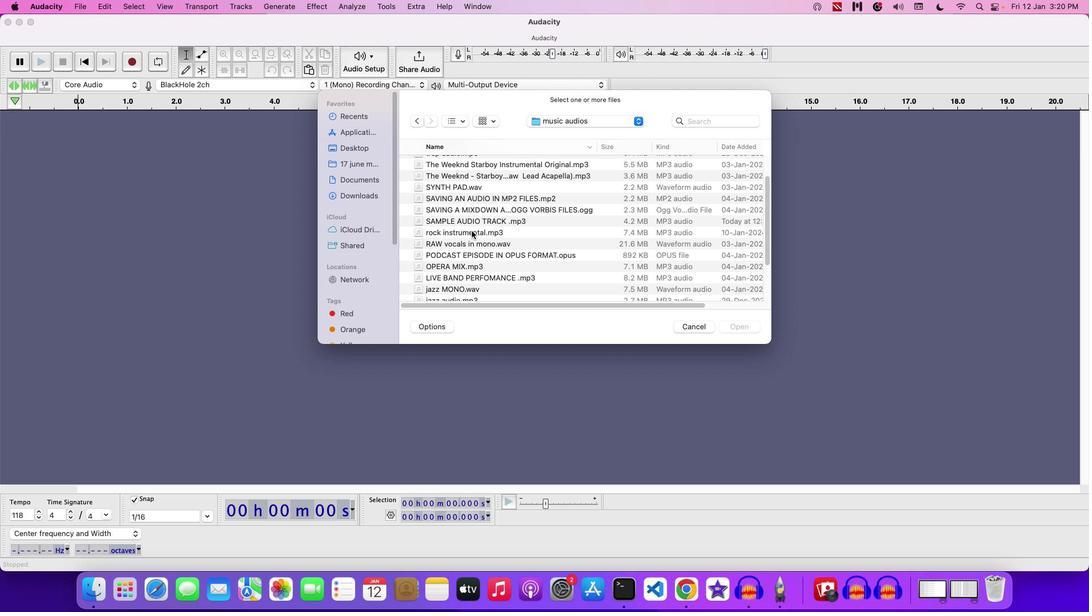 
Action: Mouse moved to (459, 217)
Screenshot: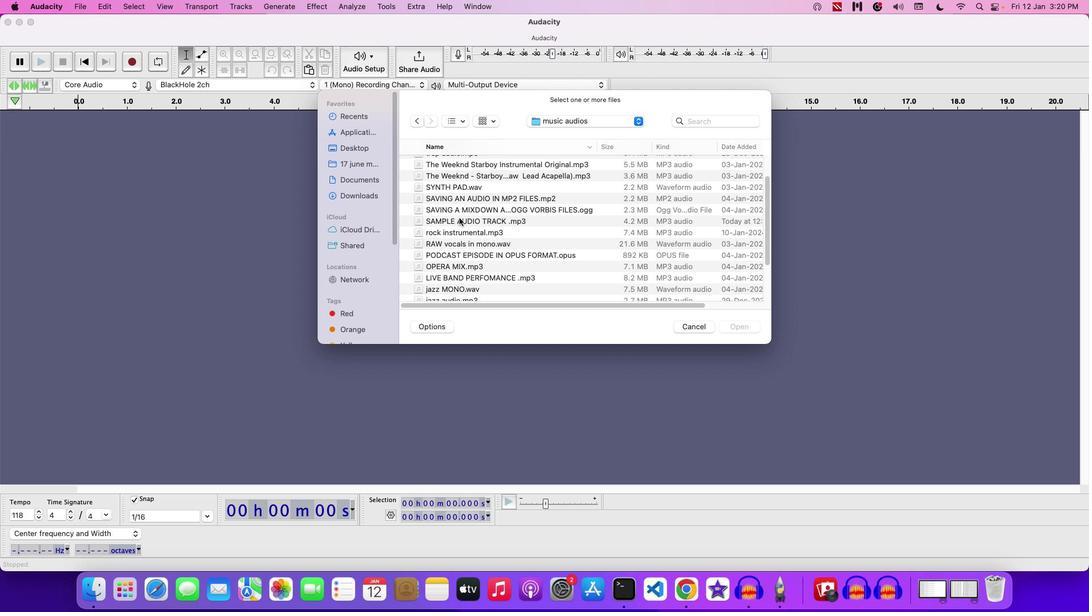 
Action: Mouse pressed left at (459, 217)
Screenshot: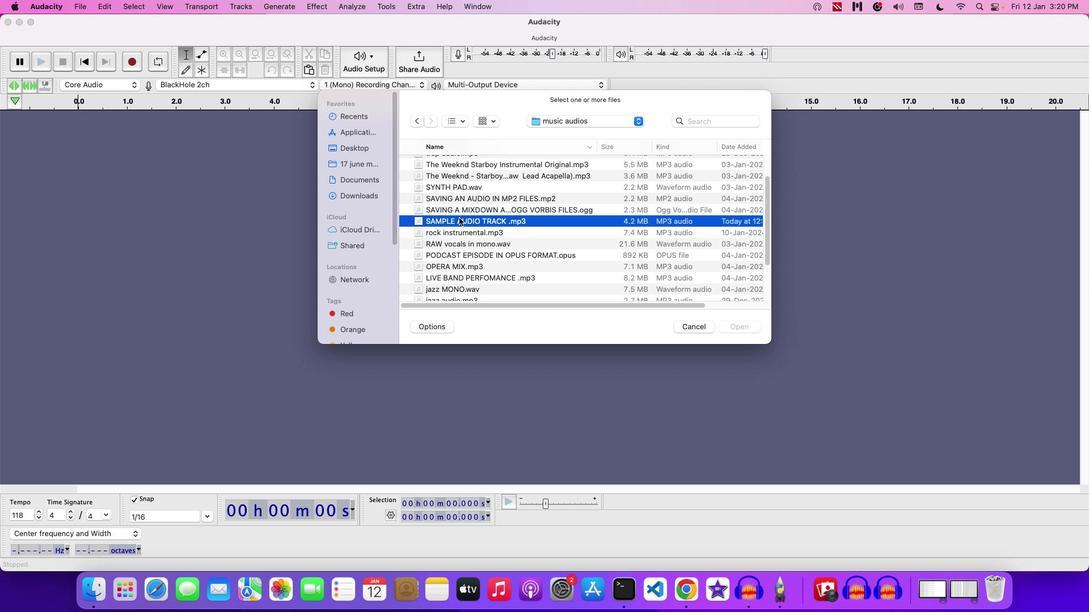 
Action: Mouse moved to (470, 220)
Screenshot: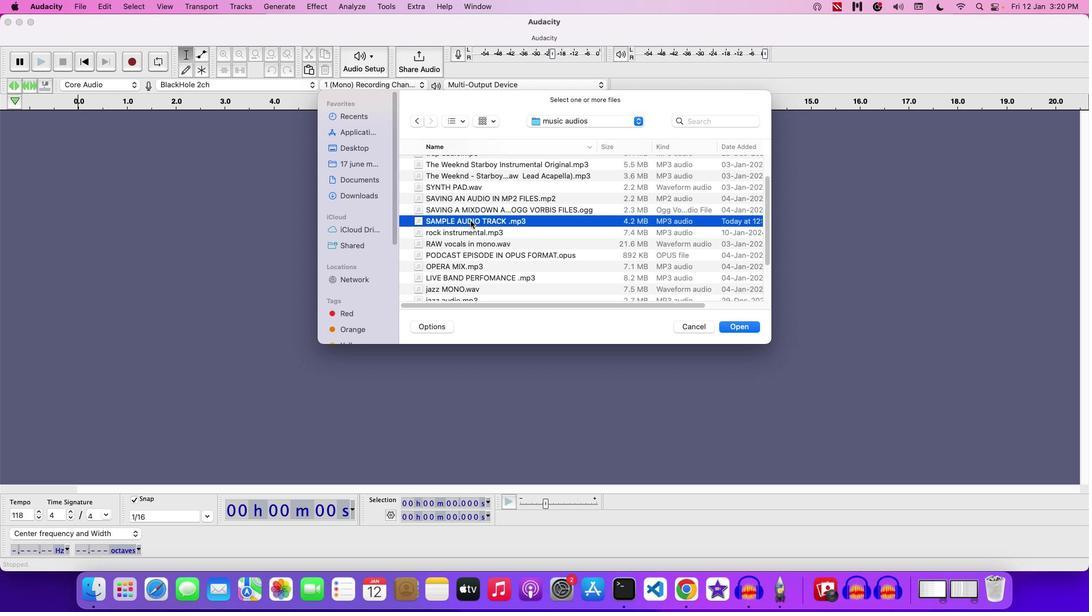 
Action: Mouse pressed left at (470, 220)
Screenshot: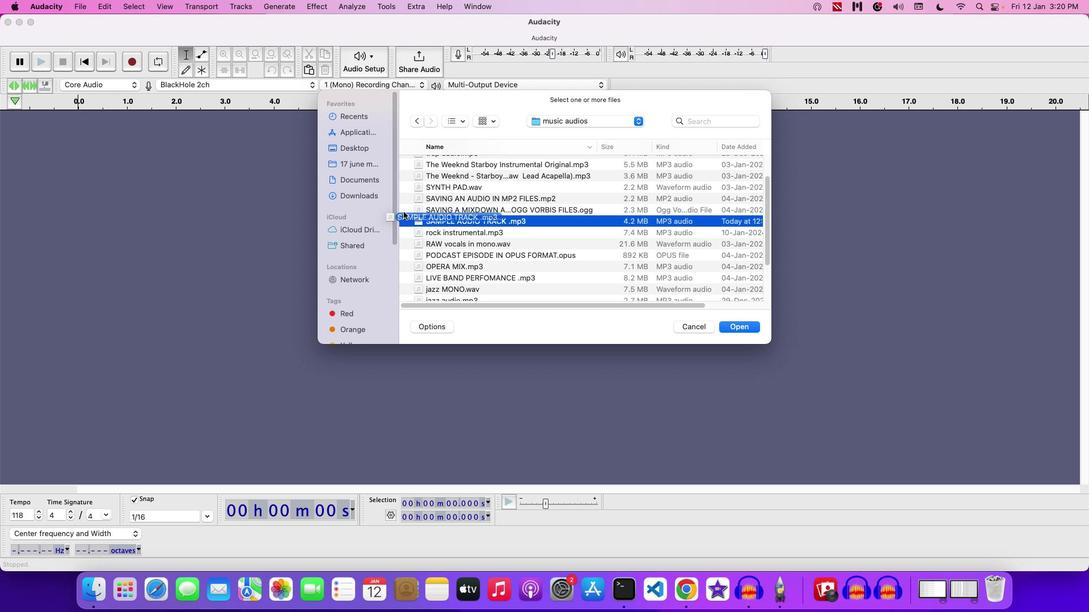 
Action: Mouse moved to (701, 326)
Screenshot: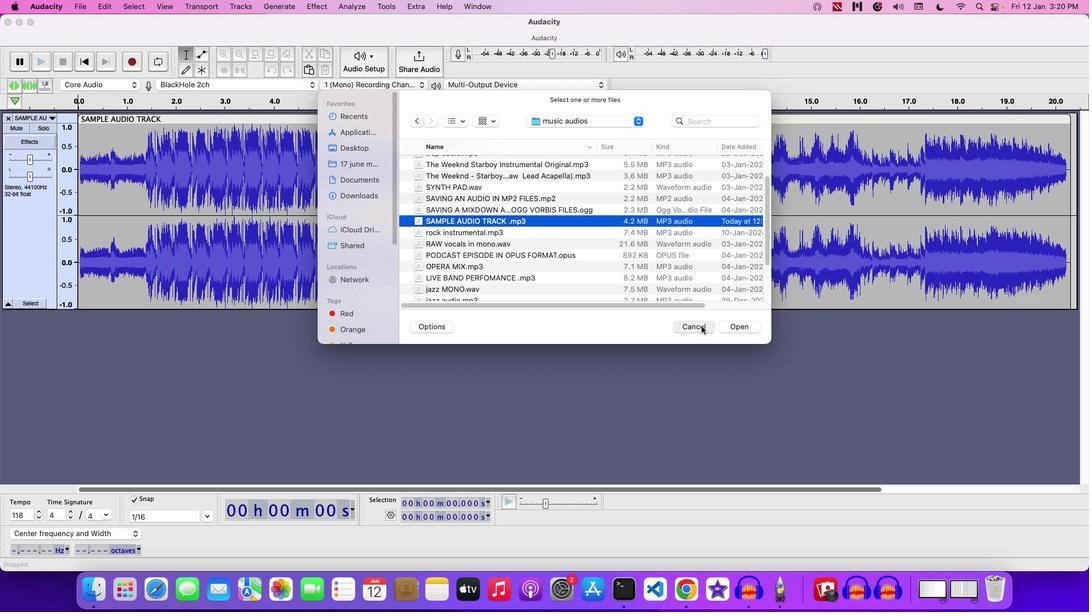 
Action: Mouse pressed left at (701, 326)
Screenshot: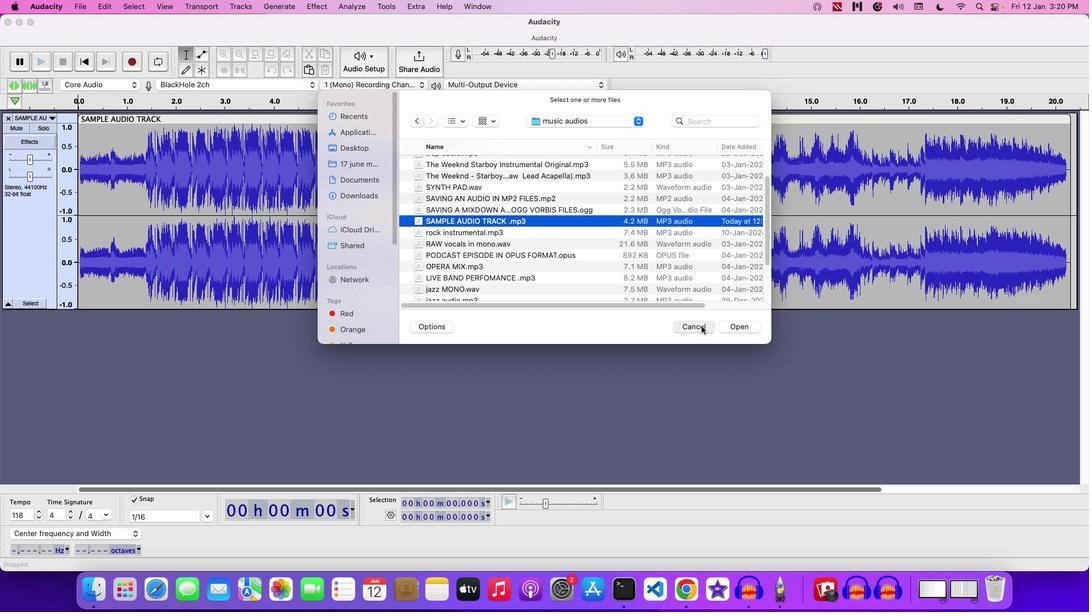 
Action: Mouse moved to (698, 322)
Screenshot: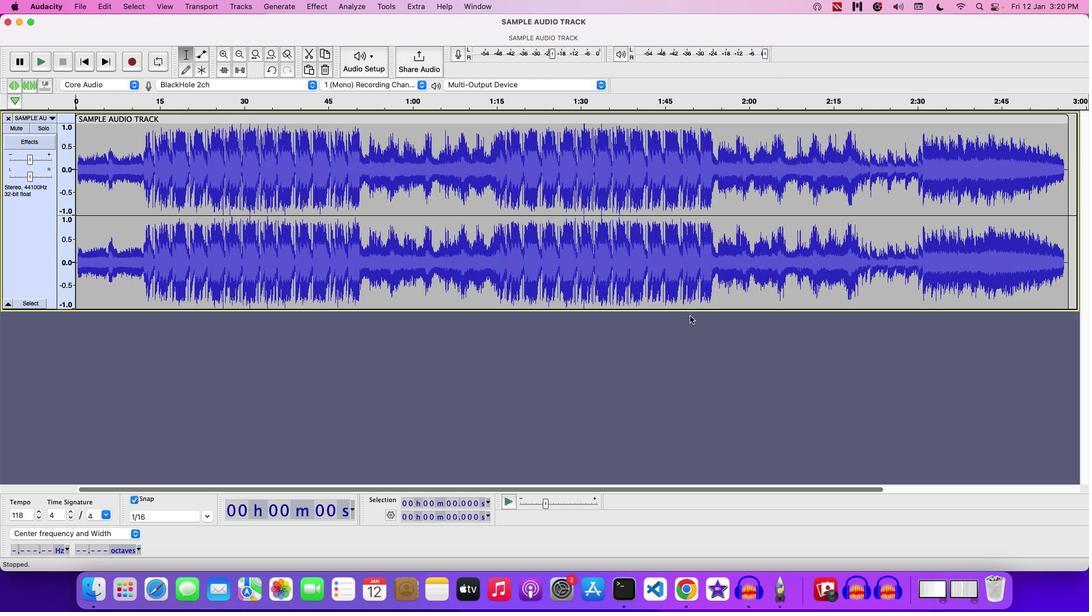 
Action: Key pressed Key.space
Screenshot: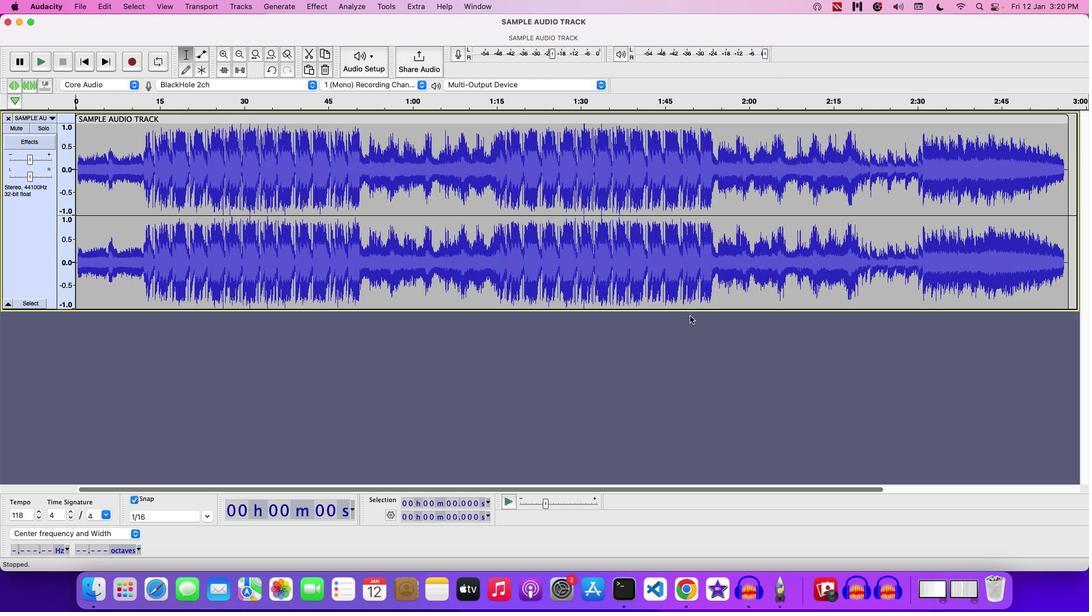 
Action: Mouse moved to (31, 159)
Screenshot: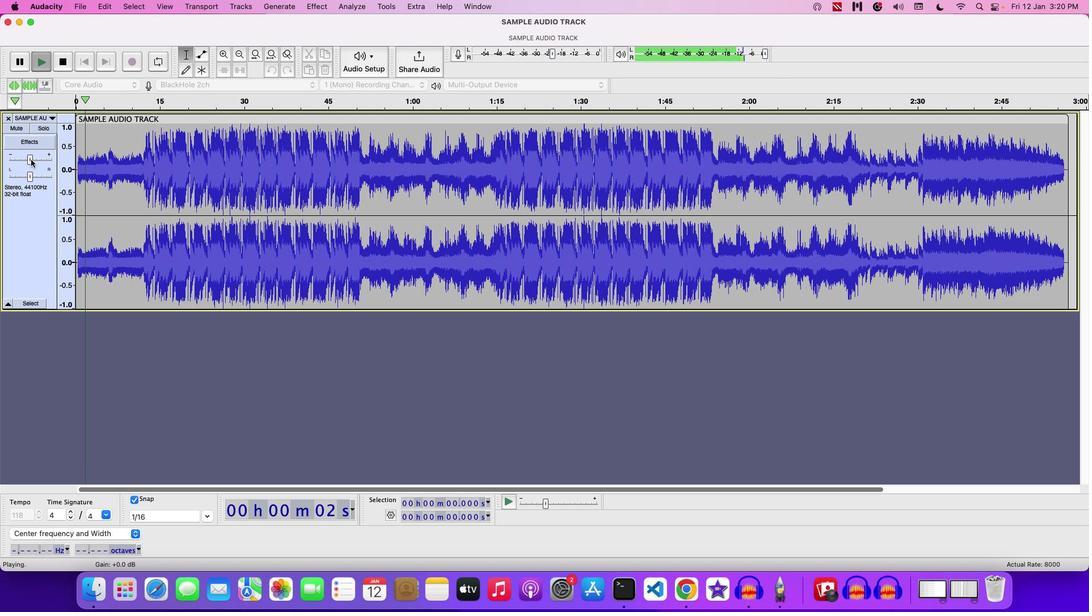 
Action: Mouse pressed left at (31, 159)
Screenshot: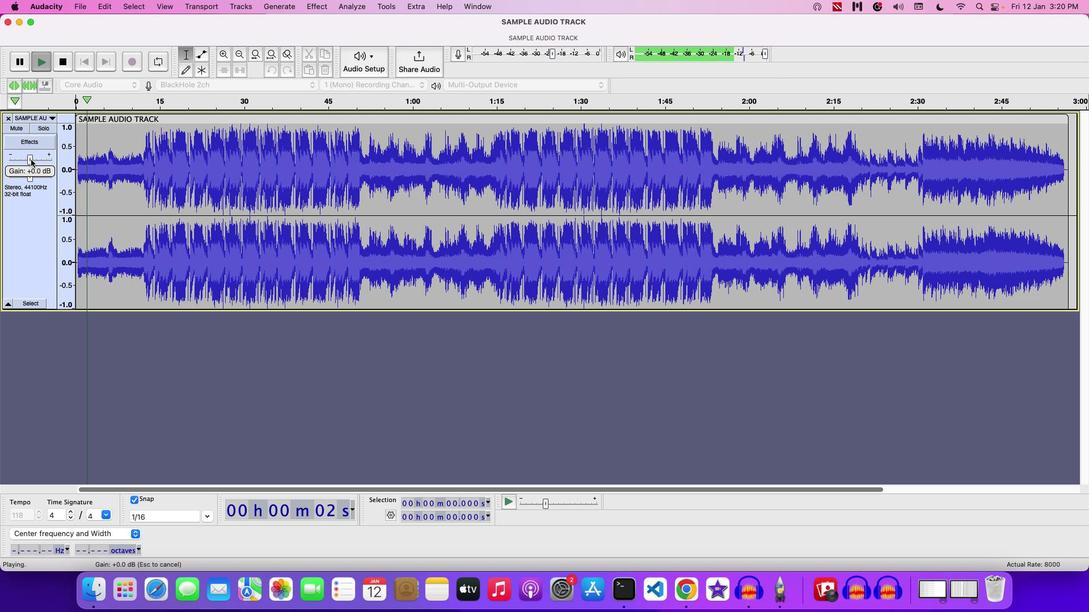 
Action: Mouse moved to (327, 180)
Screenshot: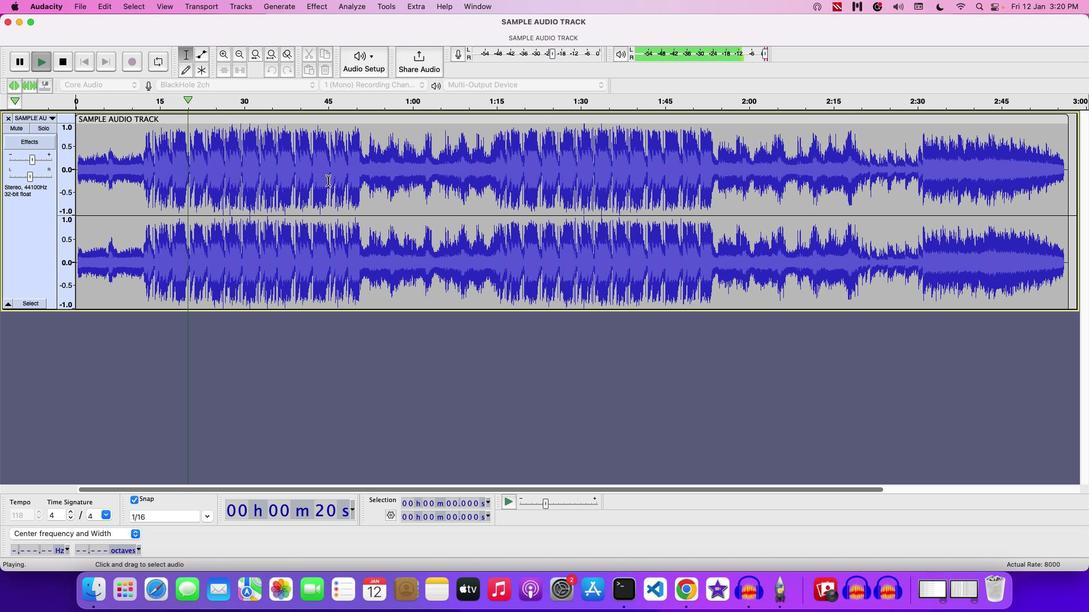
Action: Mouse pressed left at (327, 180)
Screenshot: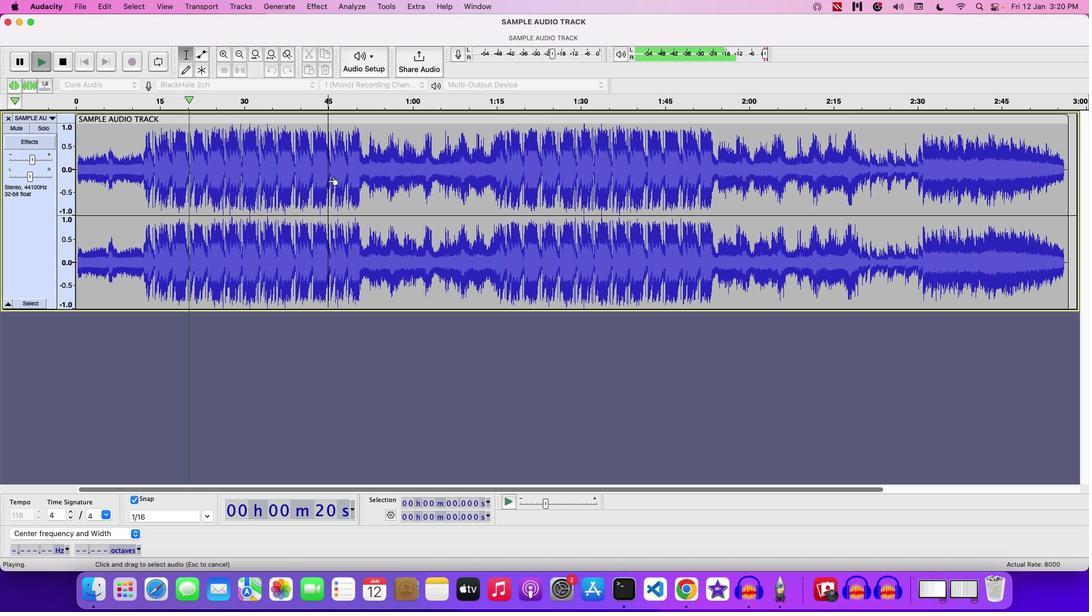 
Action: Mouse pressed left at (327, 180)
Screenshot: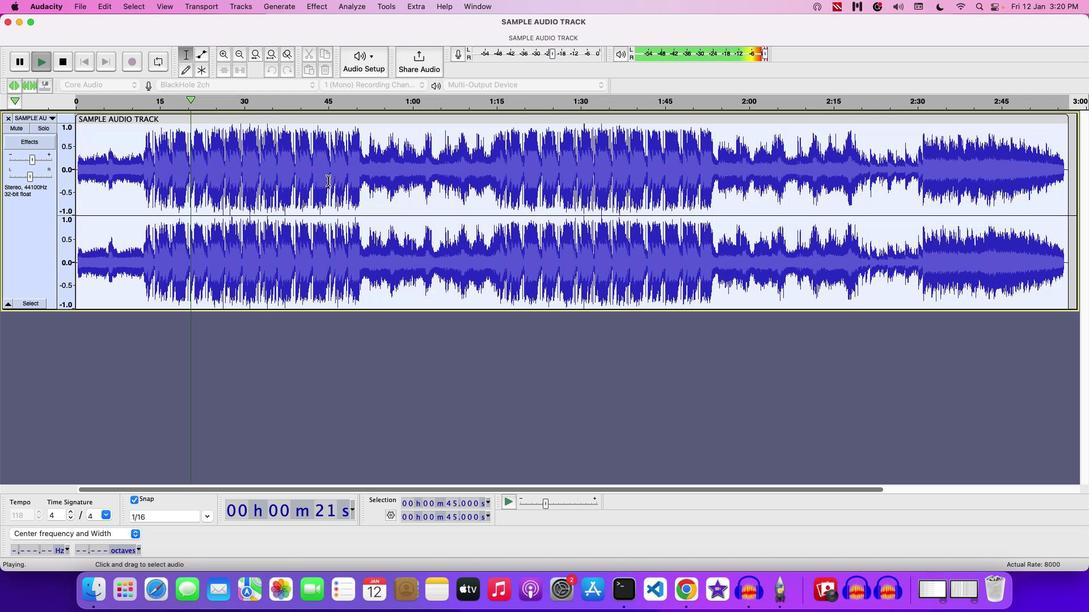 
Action: Mouse moved to (273, 167)
Screenshot: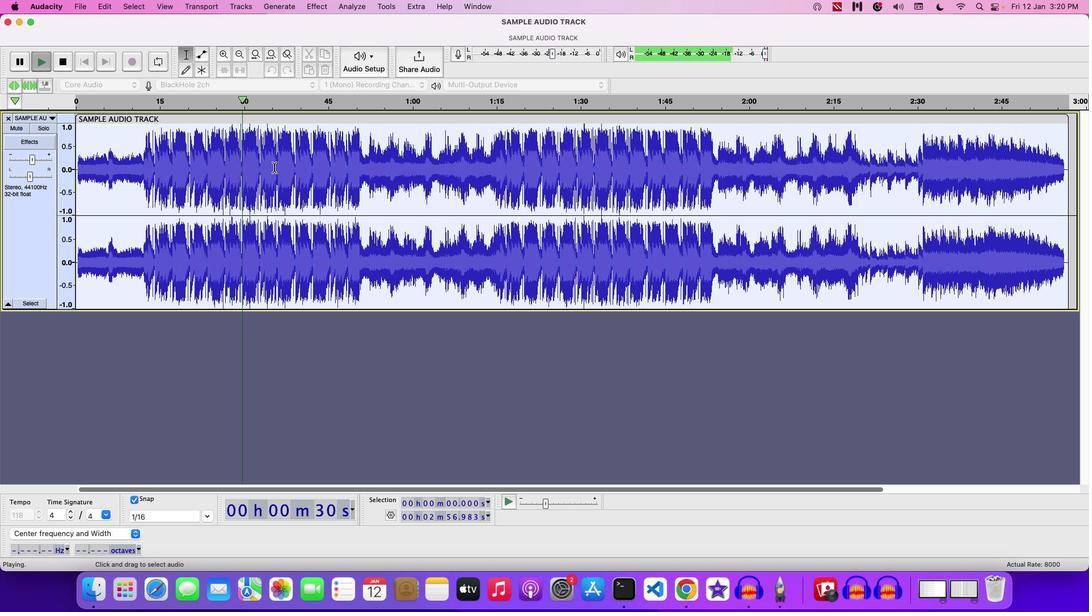 
Action: Key pressed Key.space
Screenshot: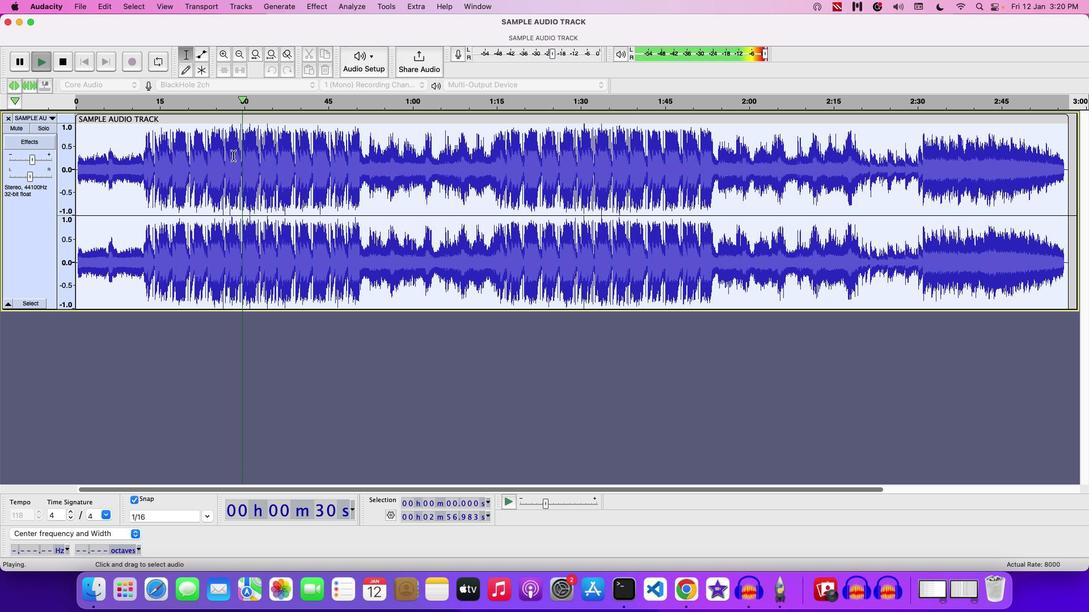 
Action: Mouse moved to (83, 7)
Screenshot: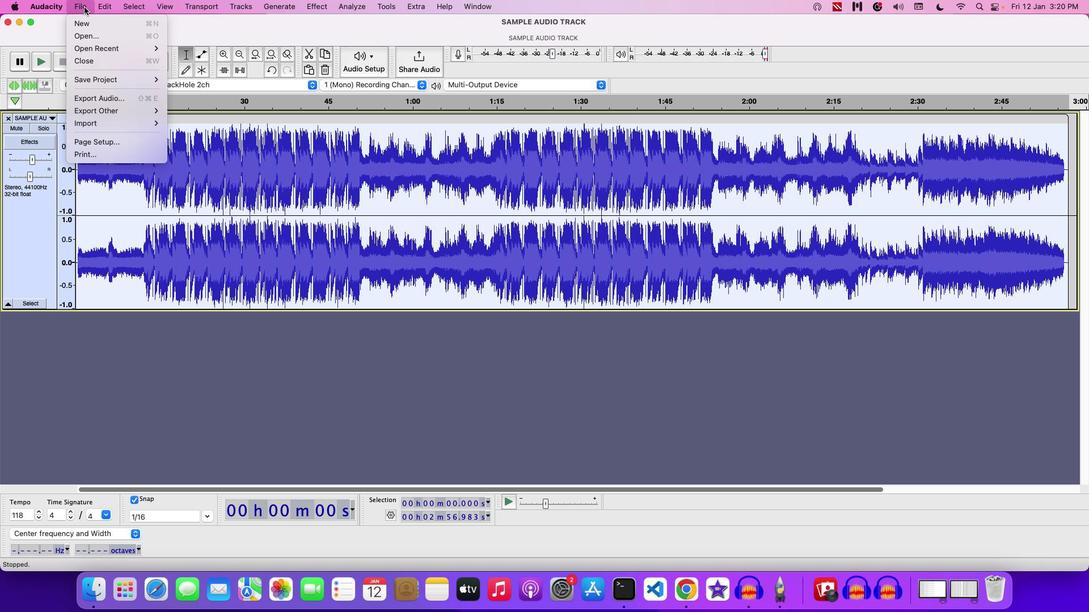 
Action: Mouse pressed left at (83, 7)
Screenshot: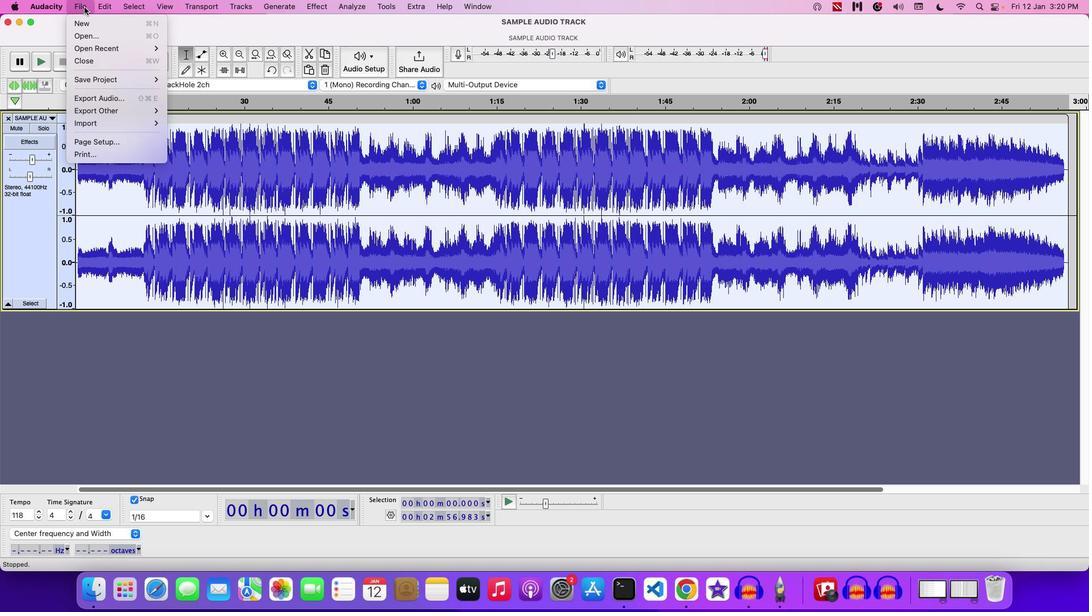 
Action: Mouse moved to (95, 95)
Screenshot: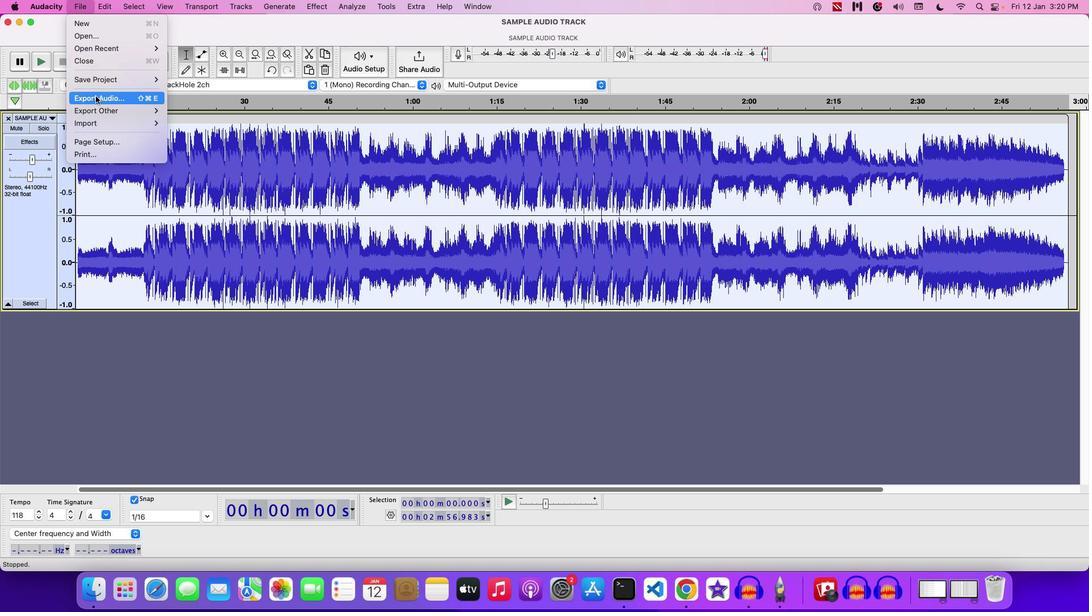 
Action: Mouse pressed left at (95, 95)
Screenshot: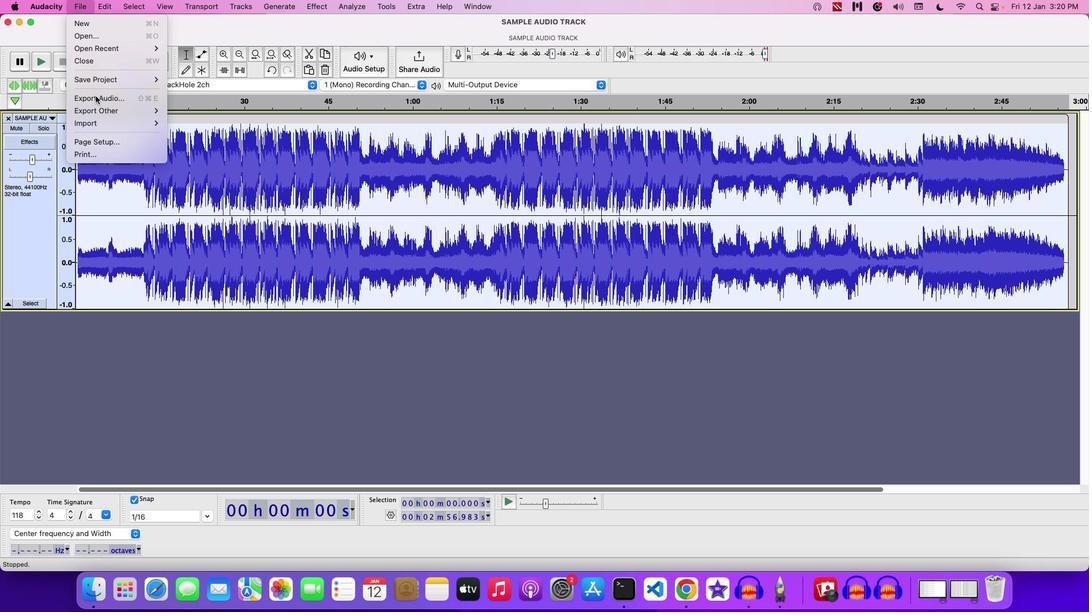 
Action: Mouse moved to (357, 144)
Screenshot: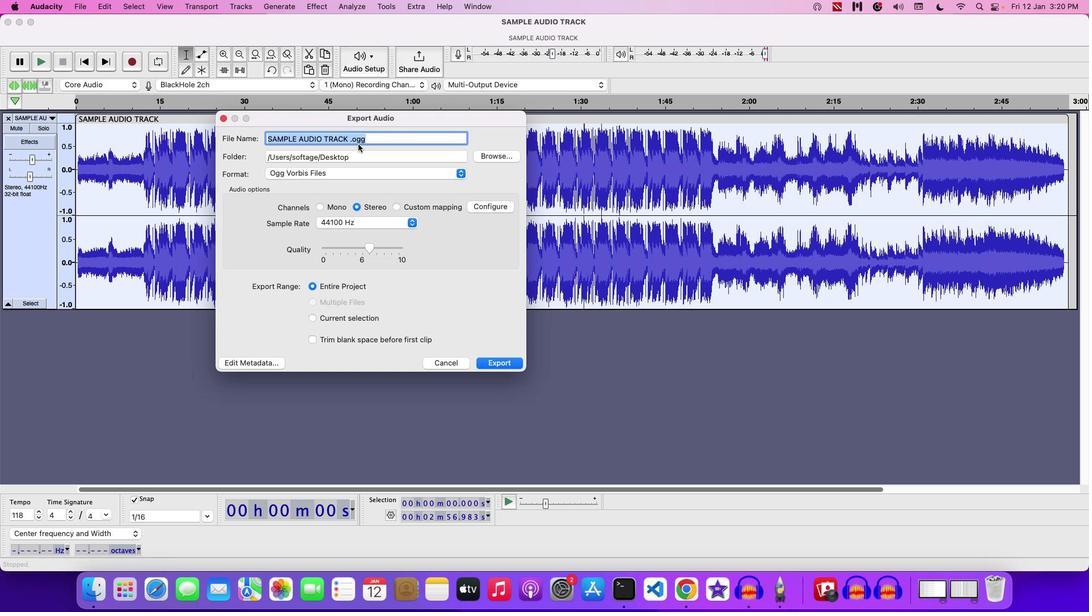 
Action: Key pressed Key.backspace'E''X''P''O''R''T''I''N''G'Key.space'A''U''D''I''O'Key.space'I''N''M'Key.backspaceKey.backspaceKey.backspace'A''S'Key.space'A''M'Key.spaceKey.backspaceKey.backspace'N'Key.space'M''4''A'Key.space'F''I''L''E'Key.space
Screenshot: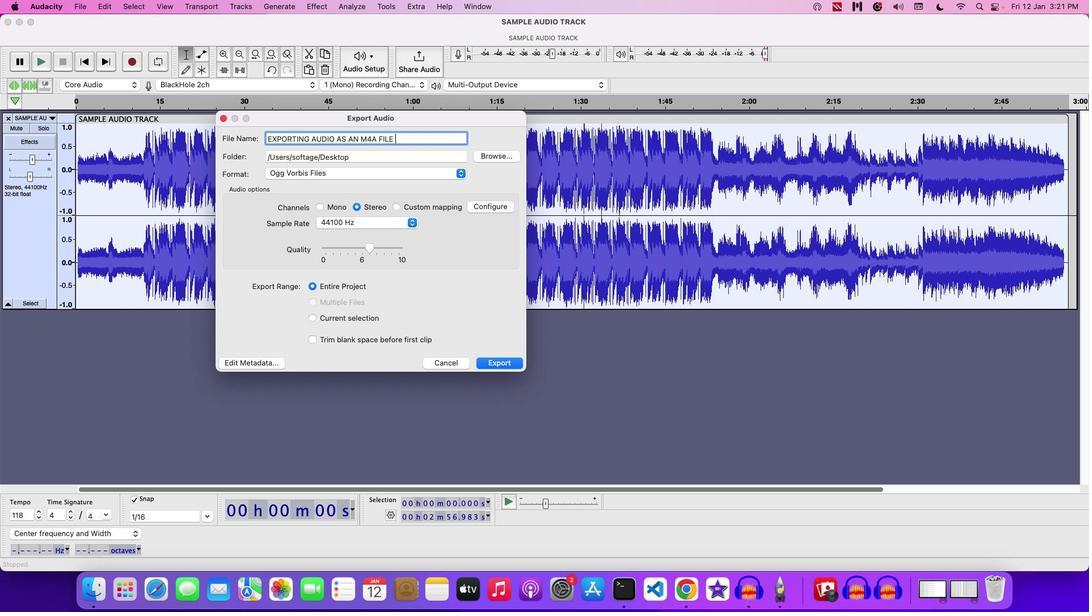 
Action: Mouse moved to (377, 175)
Screenshot: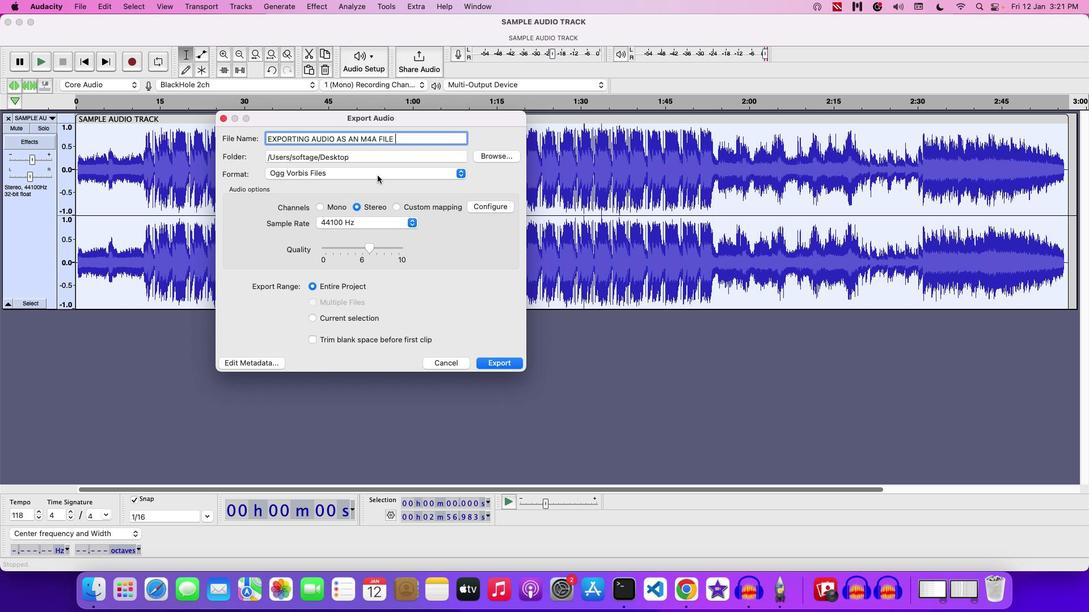 
Action: Mouse pressed left at (377, 175)
Screenshot: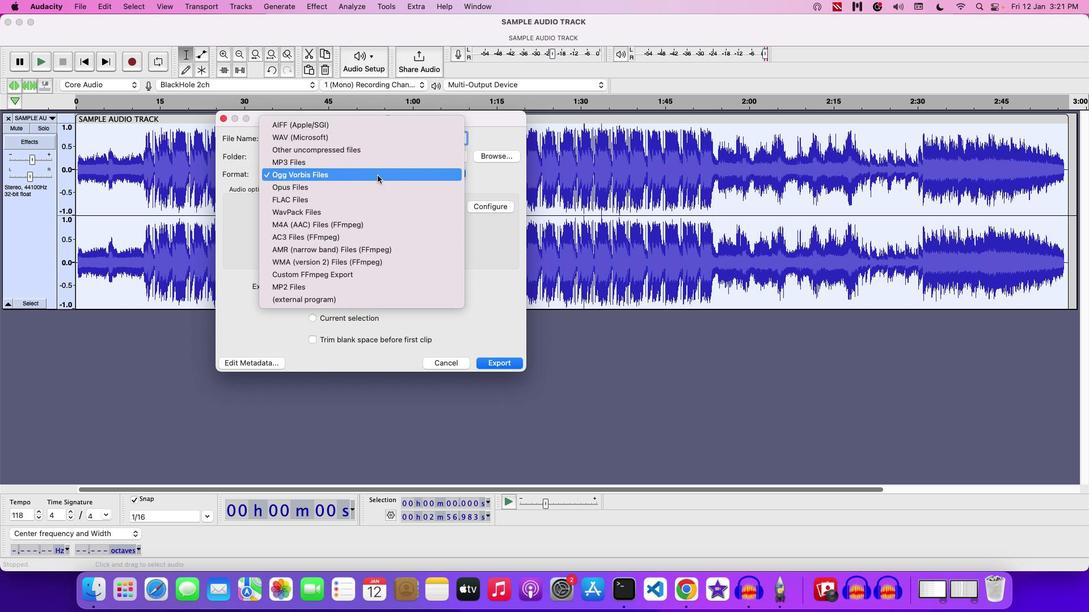 
Action: Mouse moved to (346, 224)
Screenshot: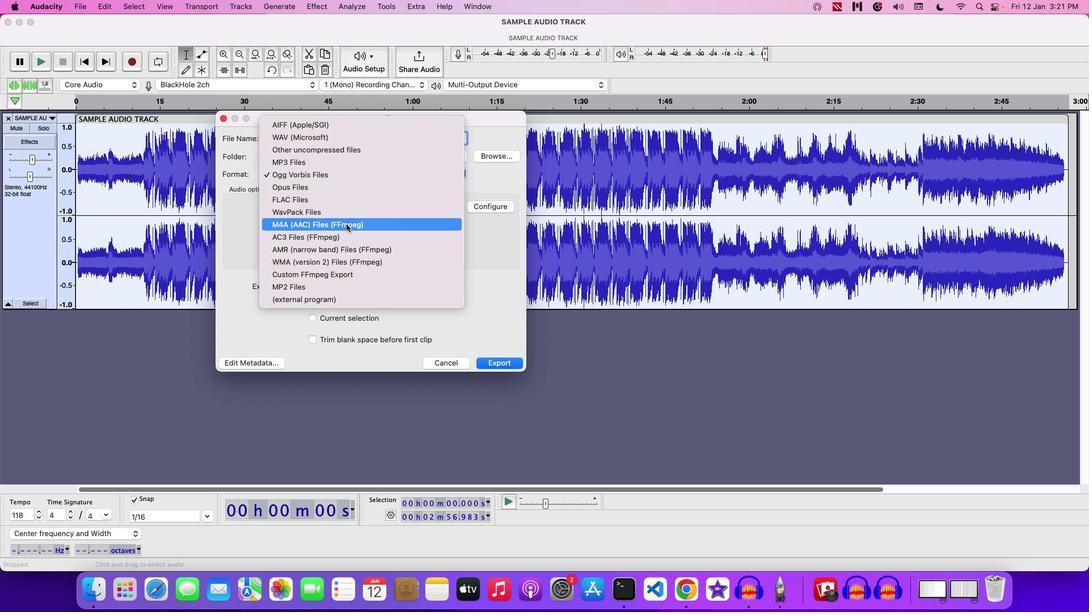 
Action: Mouse pressed left at (346, 224)
Screenshot: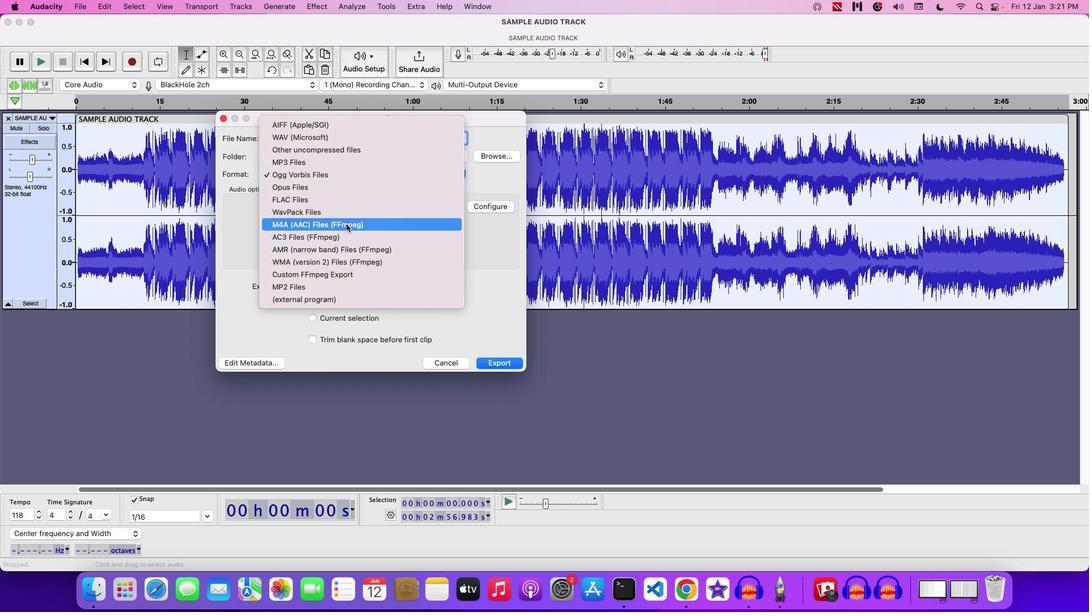 
Action: Mouse moved to (357, 224)
Screenshot: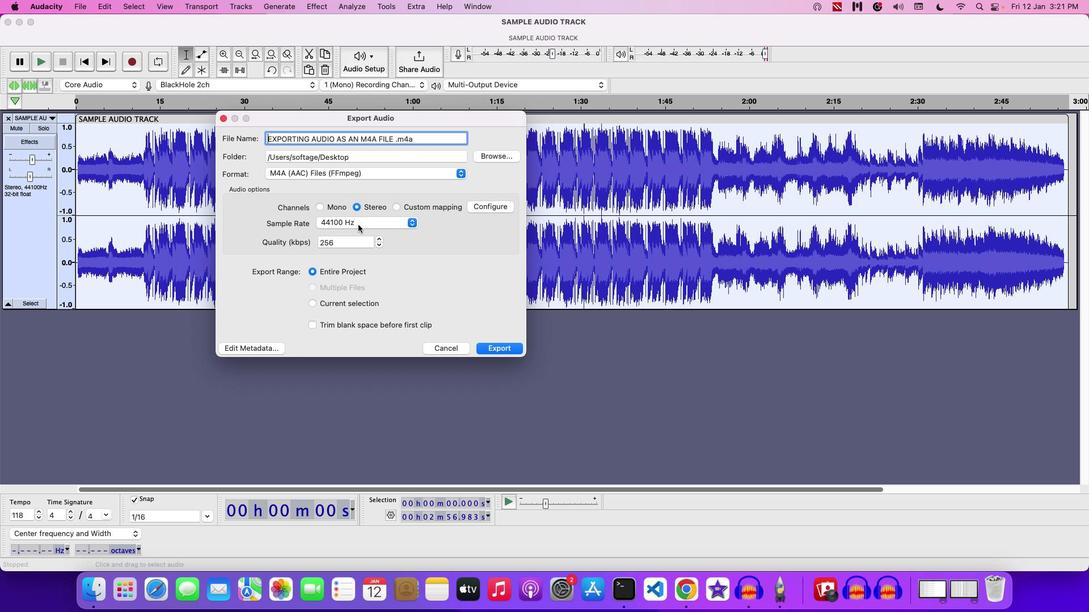 
Action: Mouse pressed left at (357, 224)
Screenshot: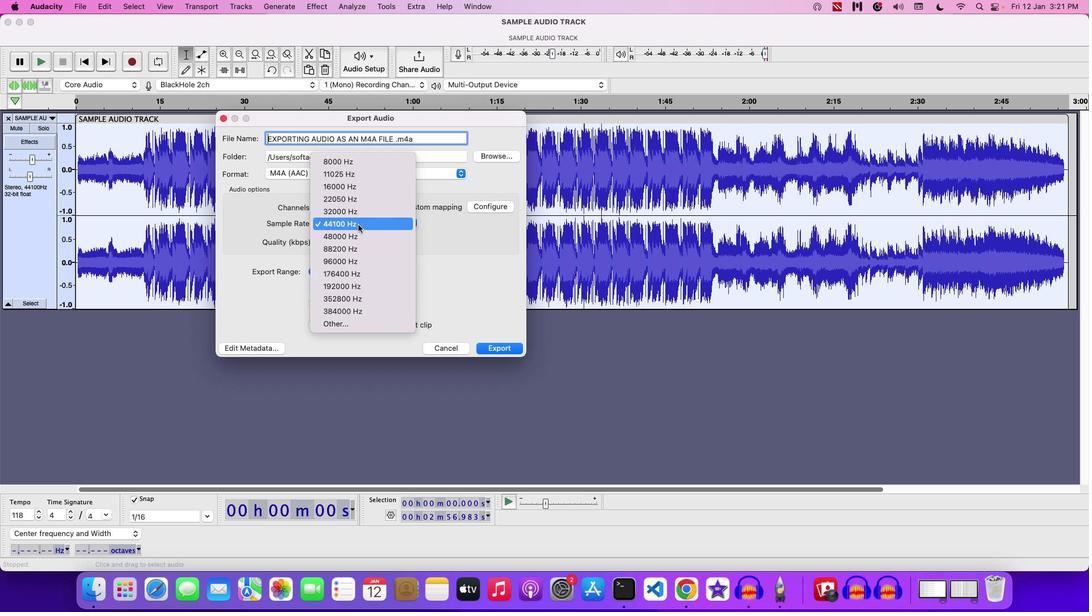 
Action: Mouse moved to (357, 235)
Screenshot: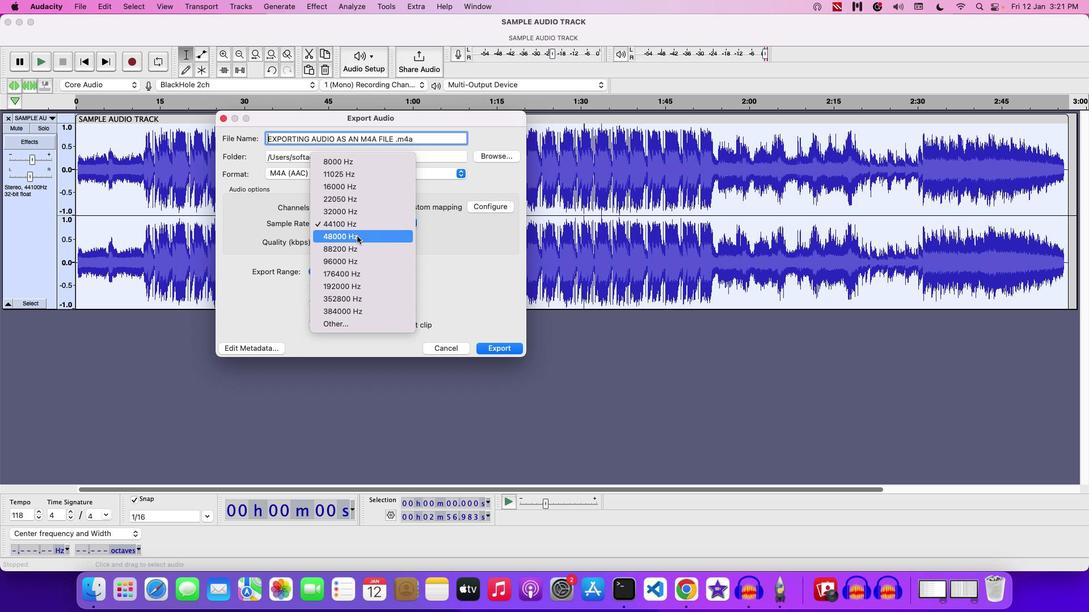
Action: Mouse pressed left at (357, 235)
Screenshot: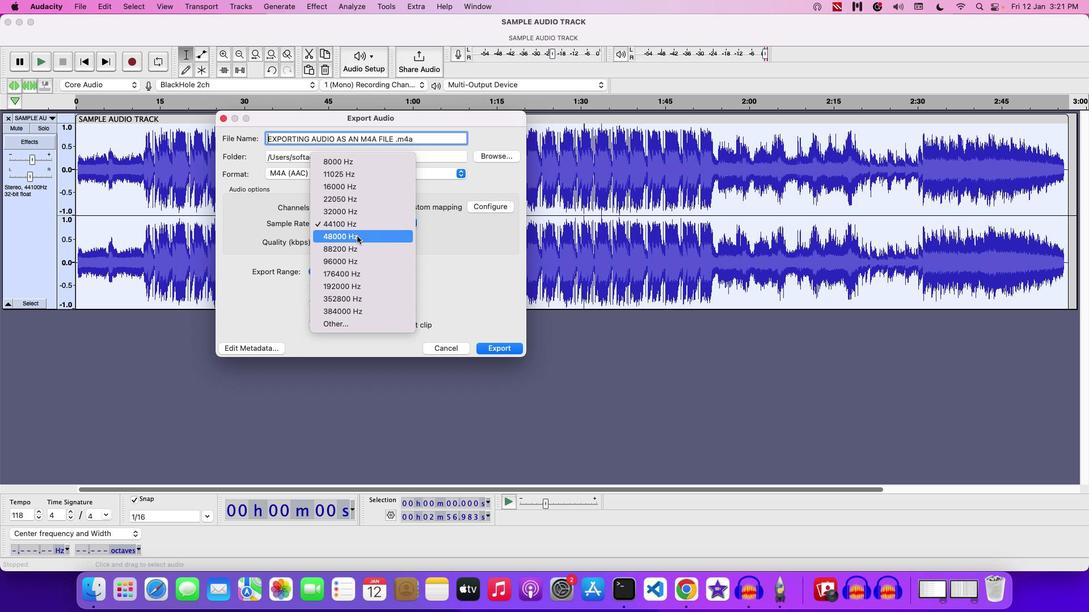 
Action: Mouse moved to (357, 238)
Screenshot: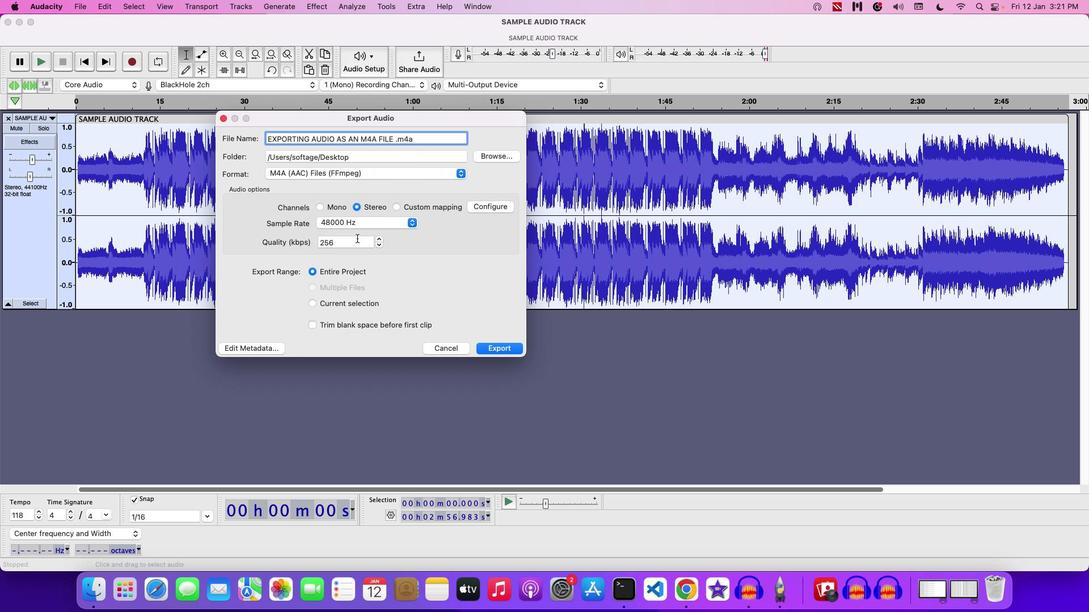 
Action: Mouse pressed left at (357, 238)
Screenshot: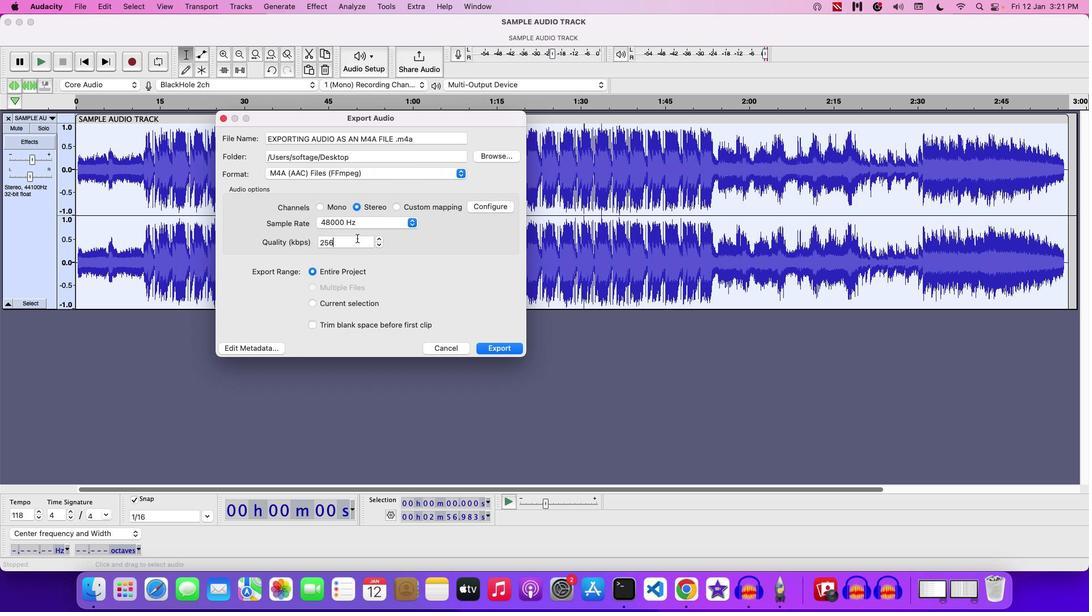 
Action: Mouse moved to (384, 245)
Screenshot: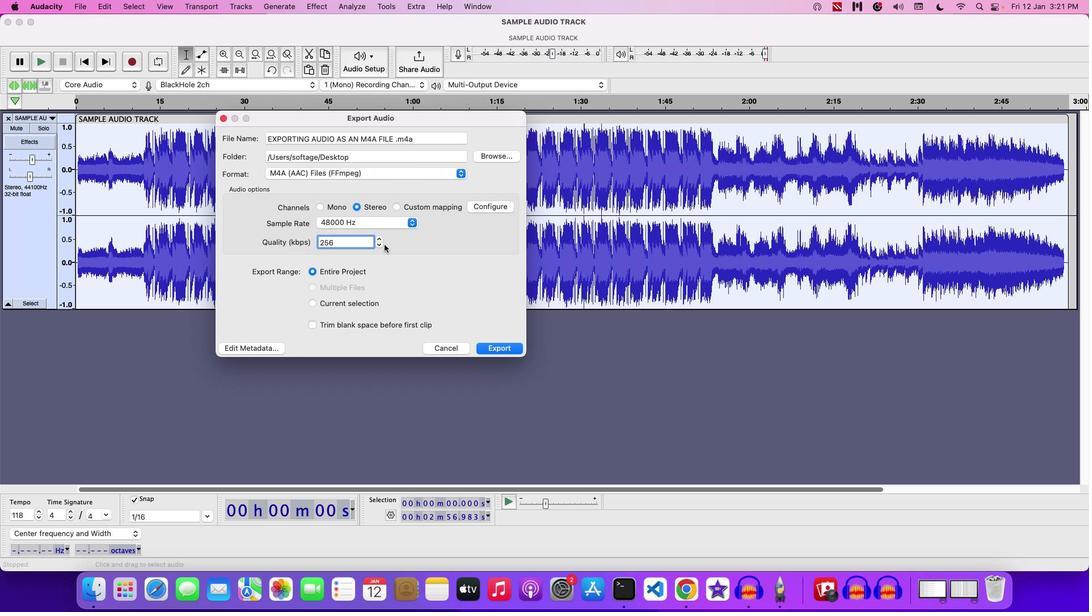 
Action: Mouse pressed left at (384, 245)
Screenshot: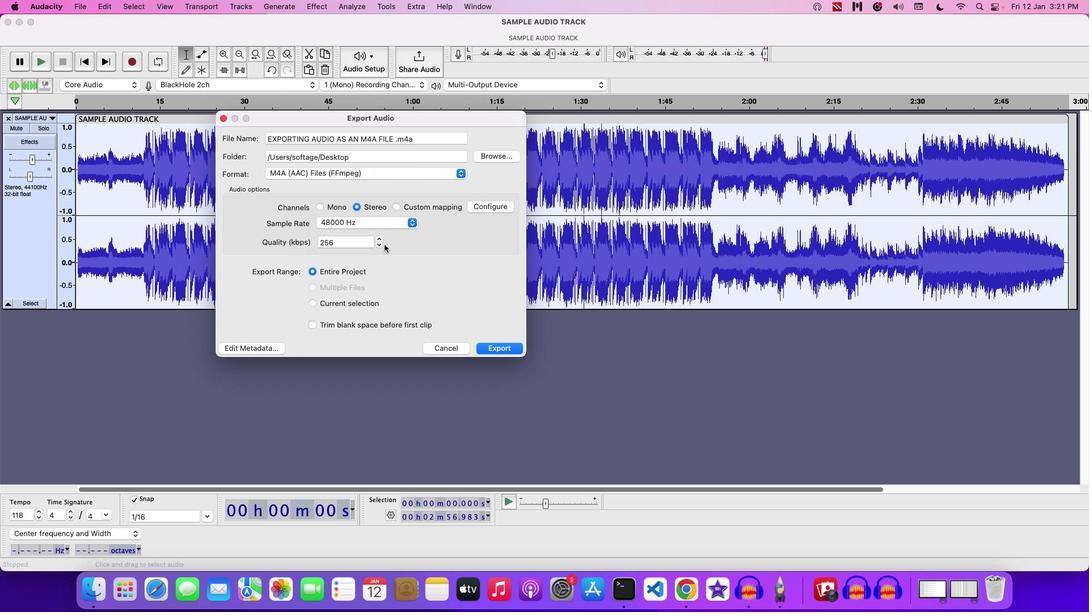 
Action: Mouse moved to (378, 243)
Screenshot: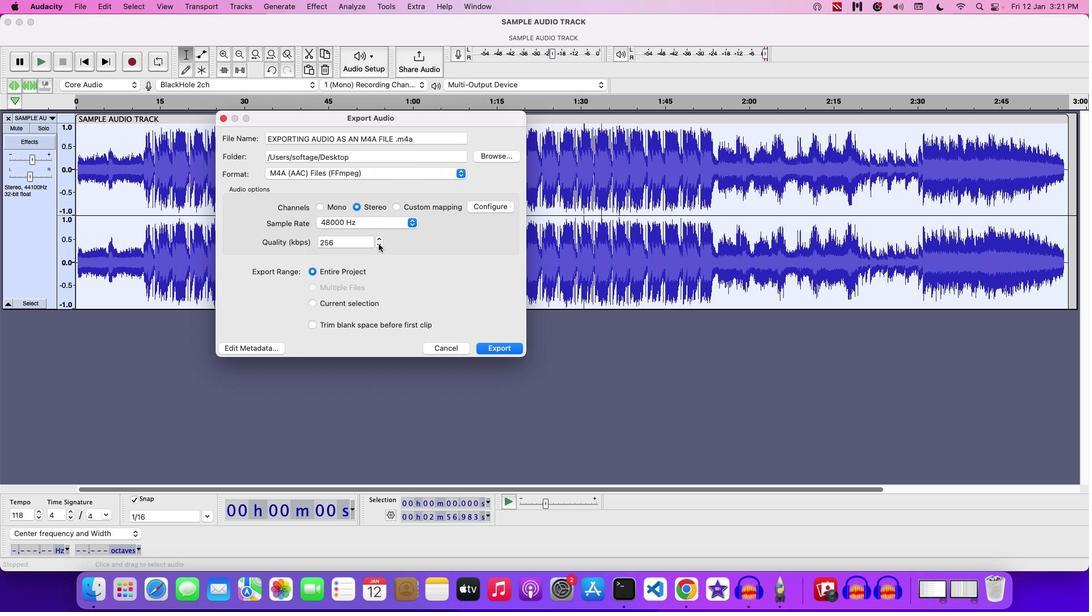 
Action: Mouse pressed left at (378, 243)
Screenshot: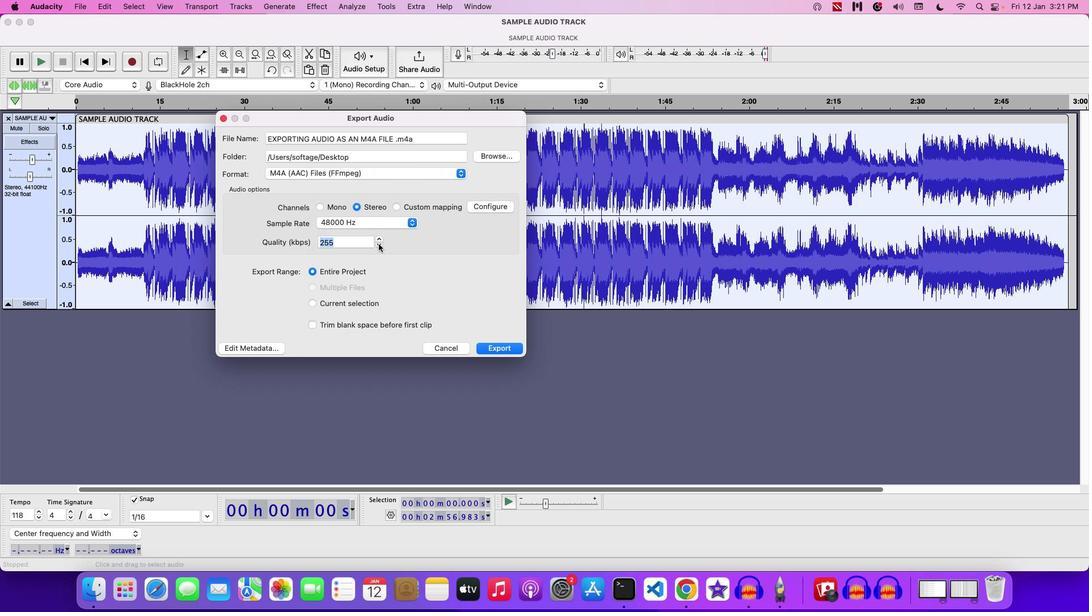 
Action: Mouse pressed left at (378, 243)
Screenshot: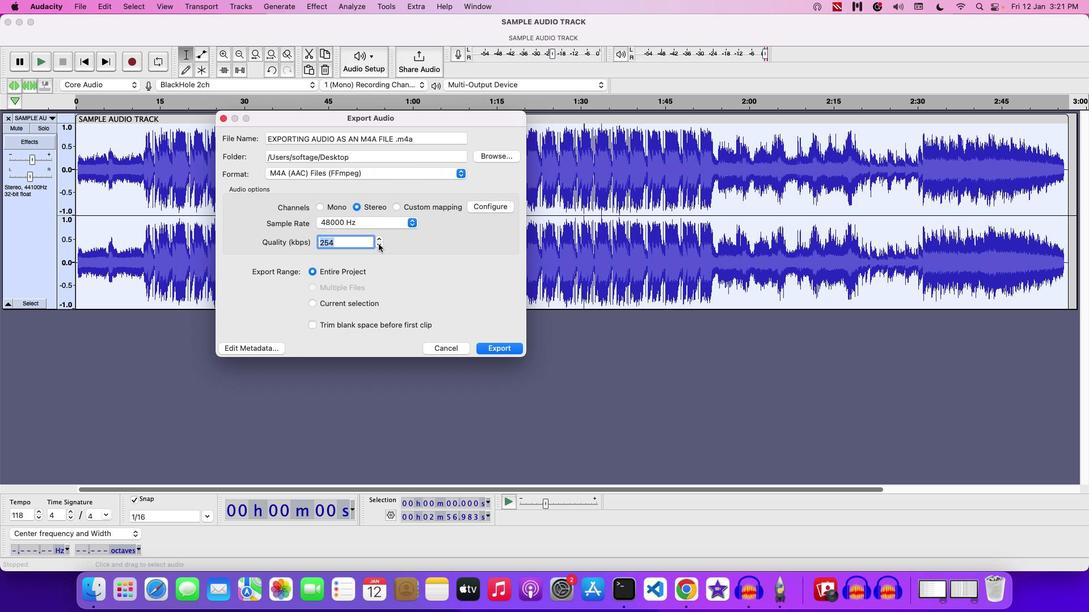 
Action: Mouse moved to (378, 236)
Screenshot: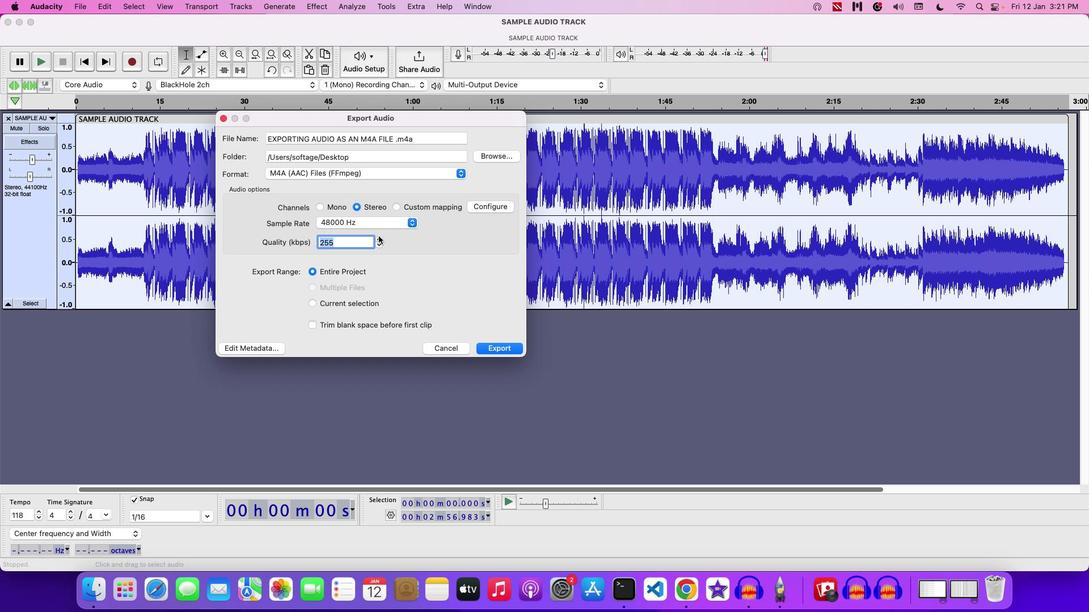 
Action: Mouse pressed left at (378, 236)
Screenshot: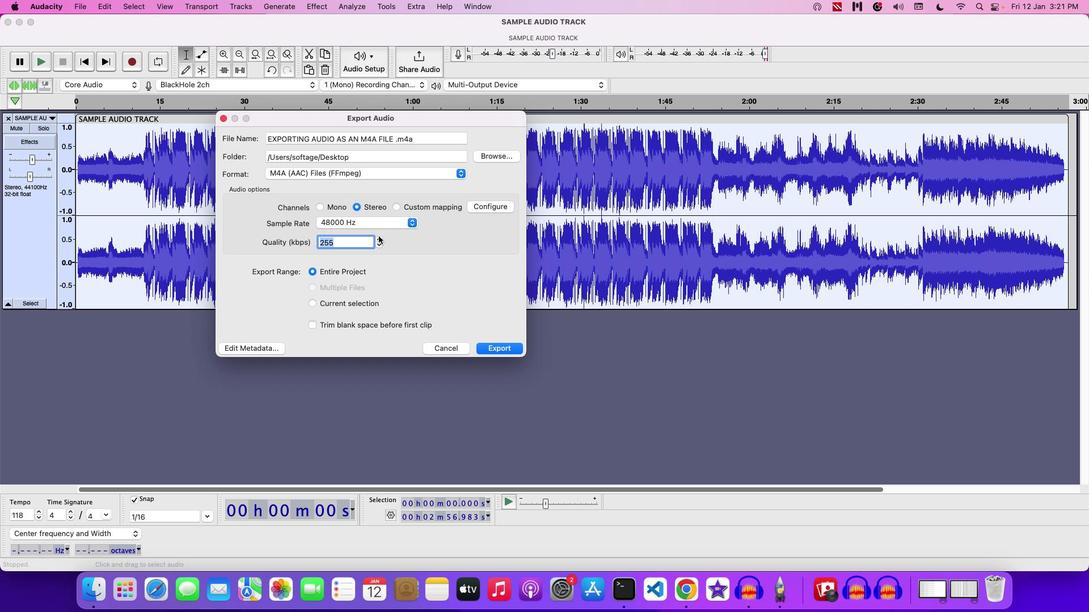 
Action: Mouse pressed left at (378, 236)
Screenshot: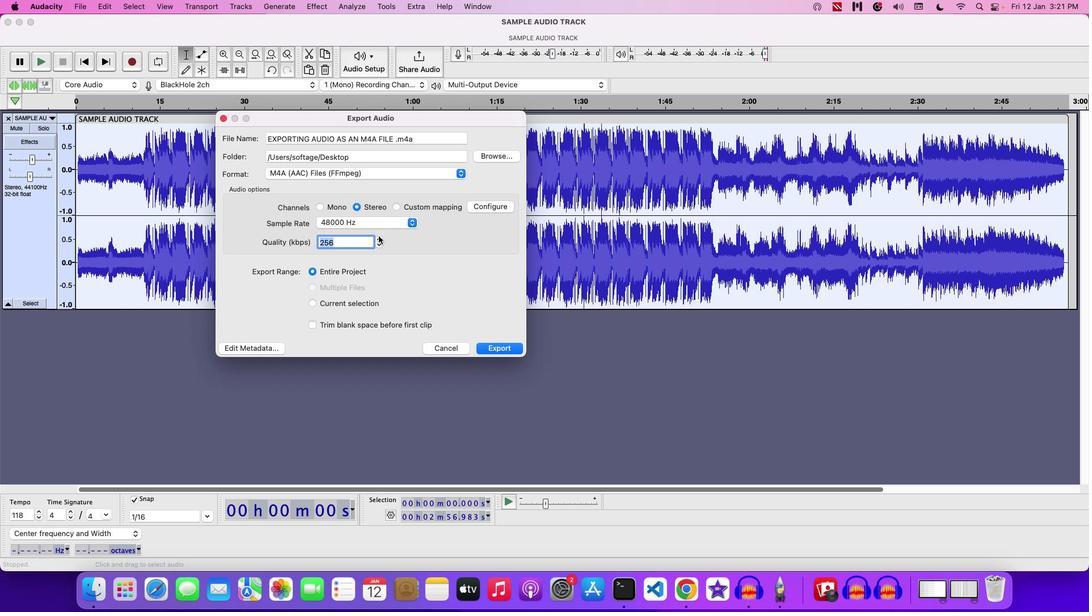 
Action: Mouse pressed left at (378, 236)
Screenshot: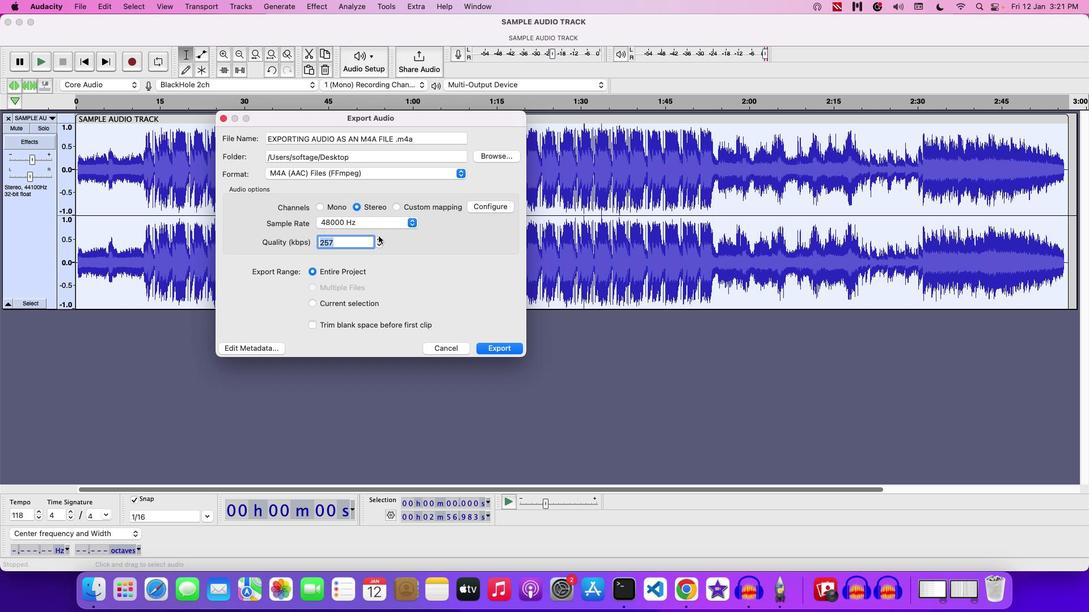 
Action: Mouse pressed left at (378, 236)
Screenshot: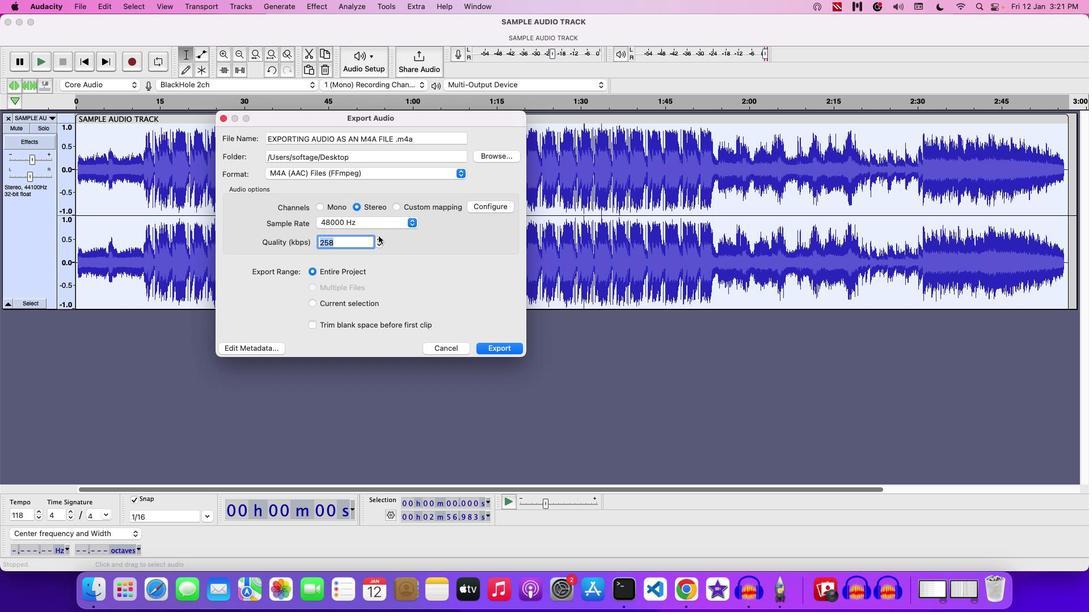 
Action: Mouse pressed left at (378, 236)
Screenshot: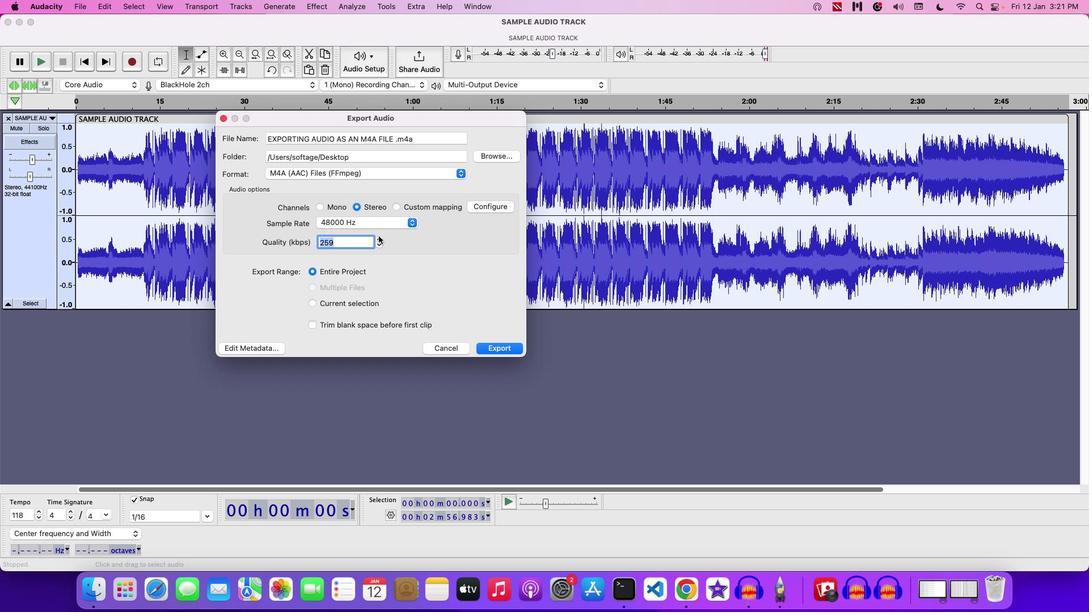 
Action: Mouse pressed left at (378, 236)
Screenshot: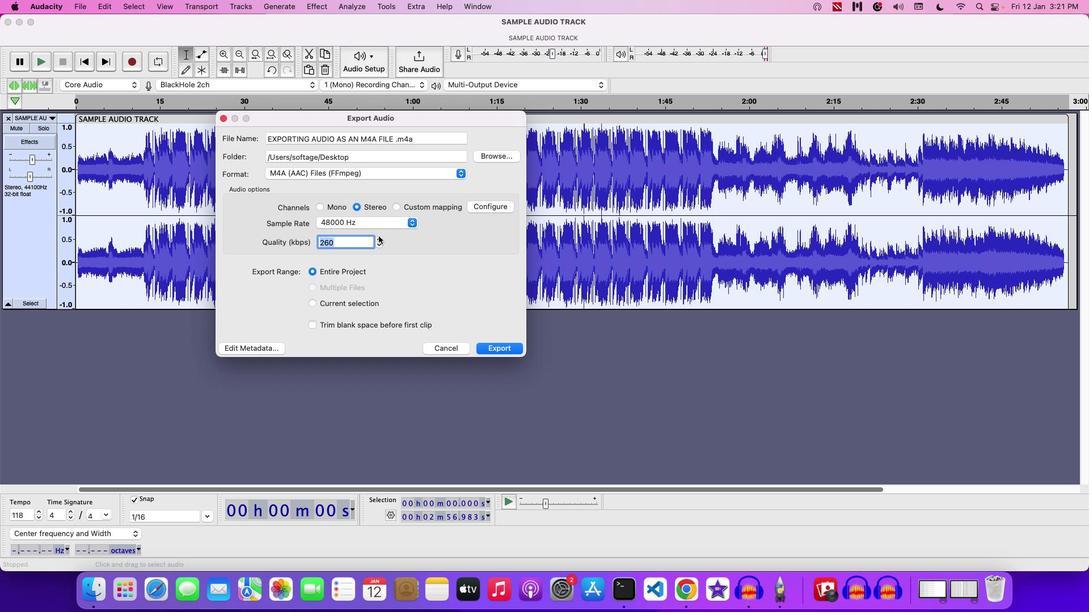 
Action: Mouse pressed left at (378, 236)
Screenshot: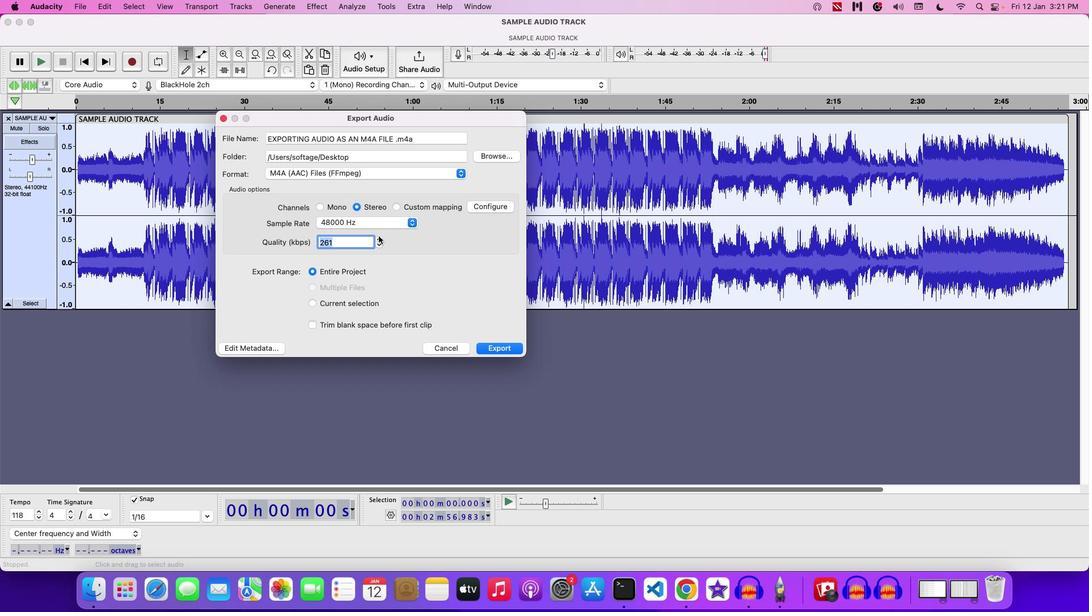 
Action: Mouse pressed left at (378, 236)
Screenshot: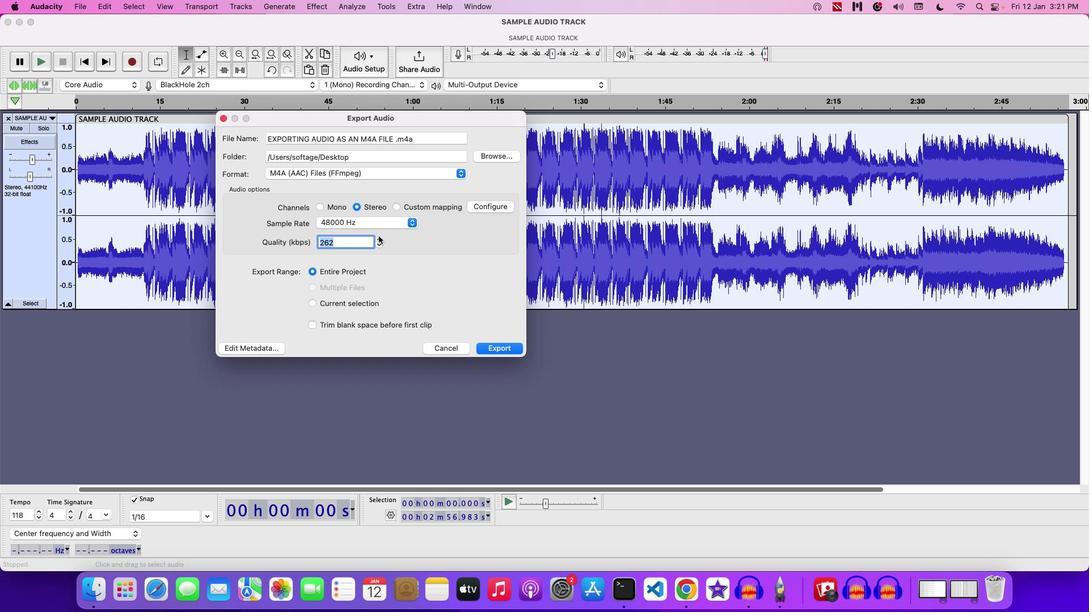 
Action: Mouse pressed left at (378, 236)
Screenshot: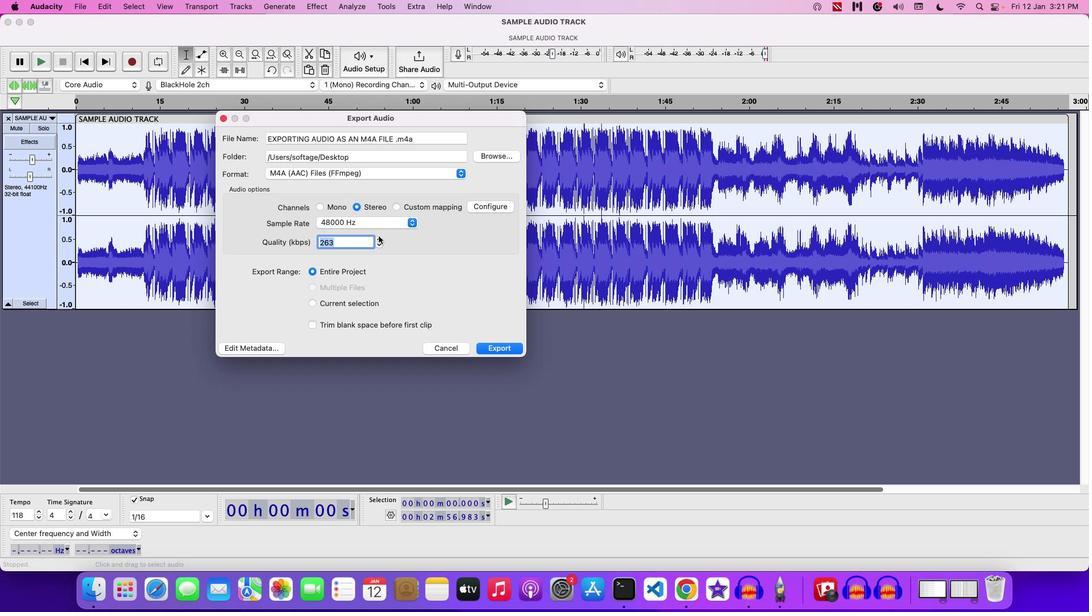 
Action: Mouse pressed left at (378, 236)
Screenshot: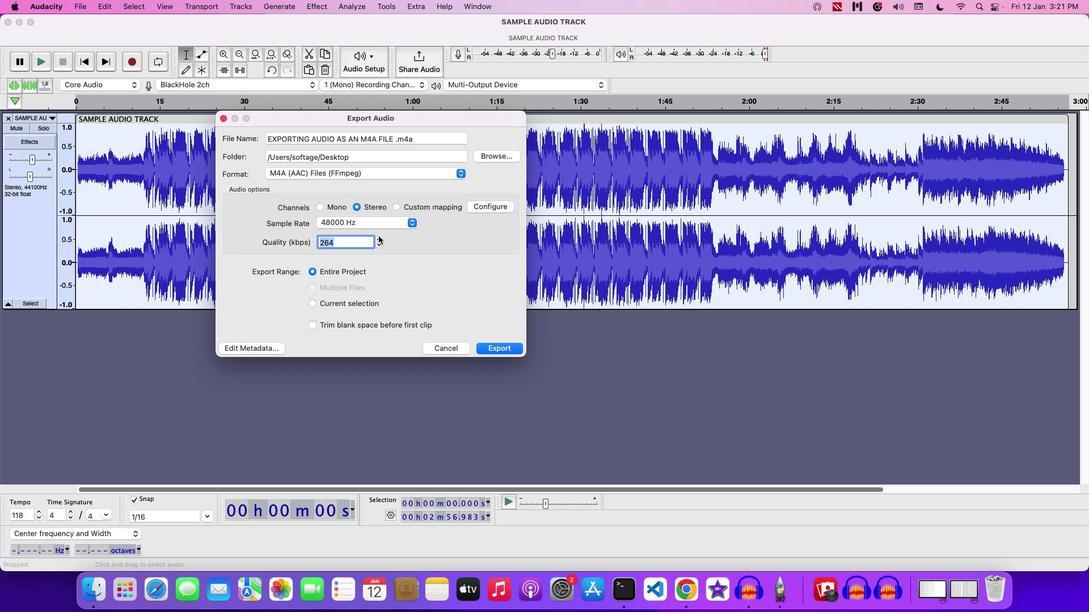 
Action: Mouse pressed left at (378, 236)
Screenshot: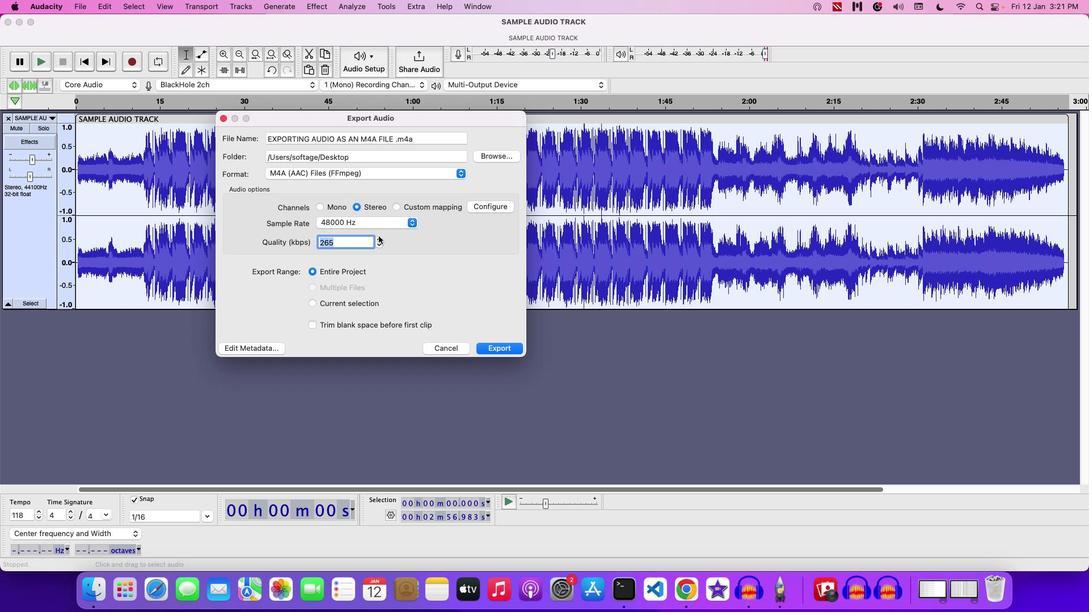 
Action: Mouse pressed left at (378, 236)
Screenshot: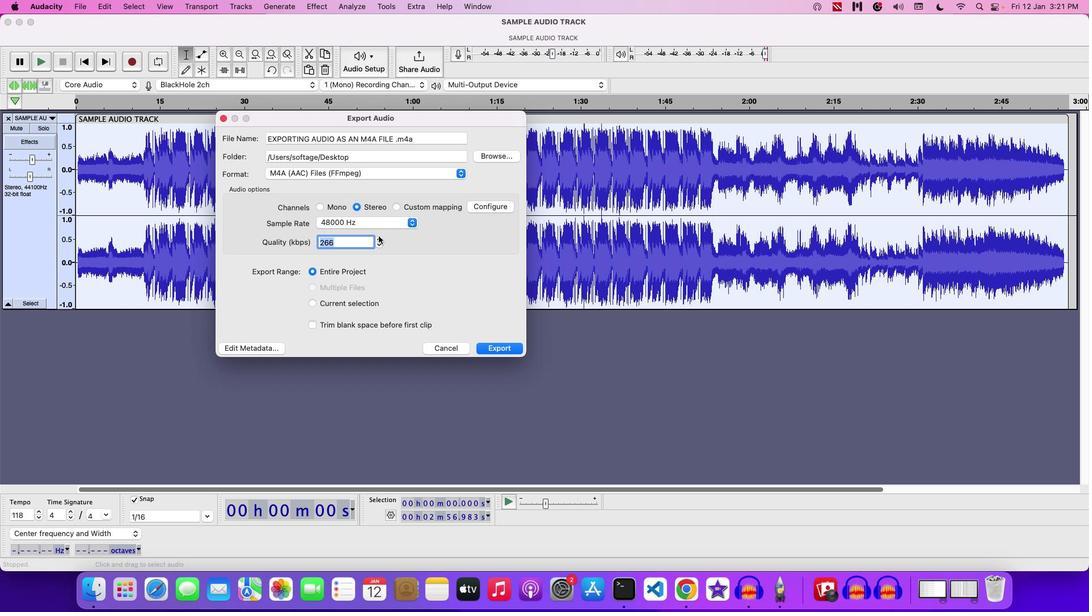 
Action: Mouse pressed left at (378, 236)
Screenshot: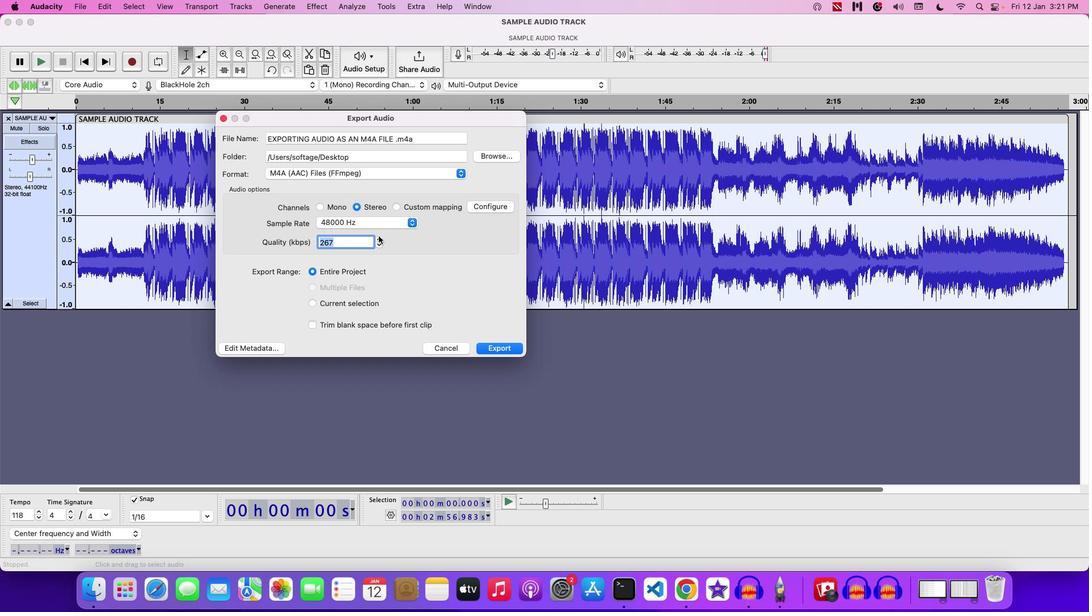 
Action: Mouse pressed left at (378, 236)
Screenshot: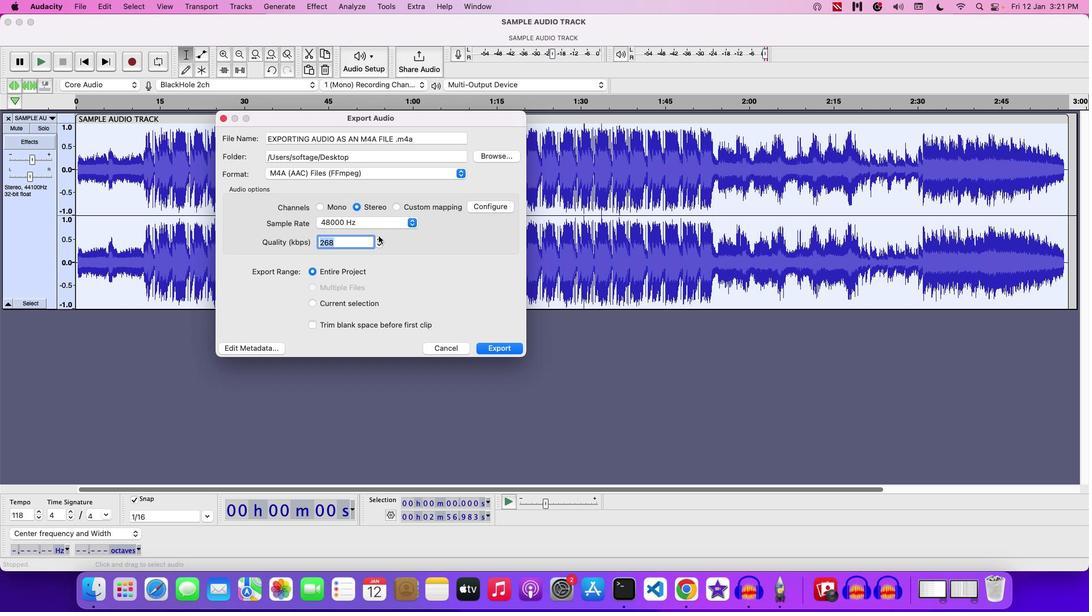 
Action: Mouse pressed left at (378, 236)
Screenshot: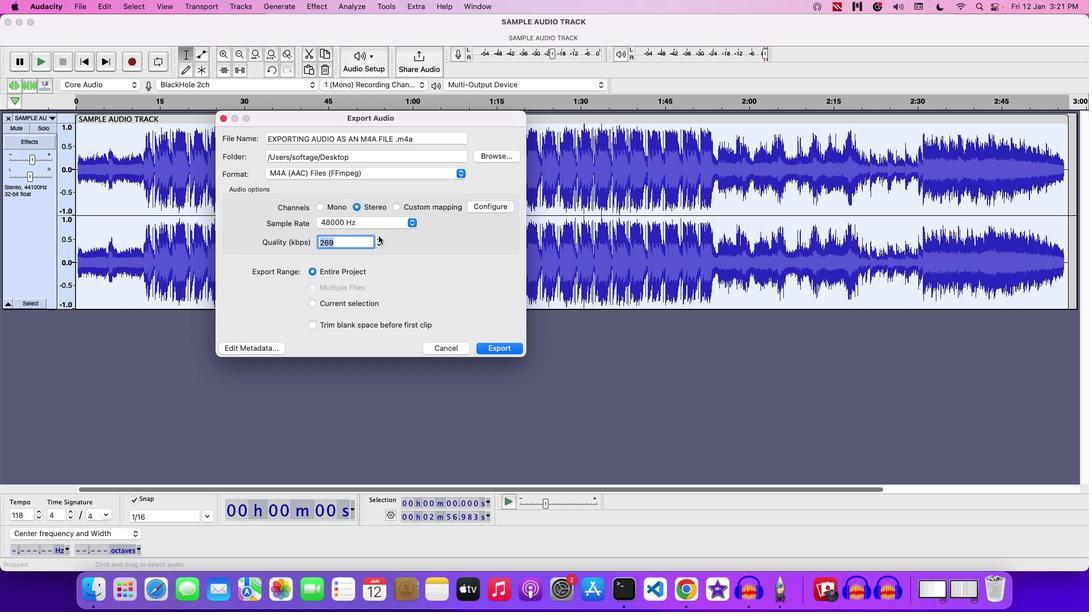 
Action: Mouse pressed left at (378, 236)
Screenshot: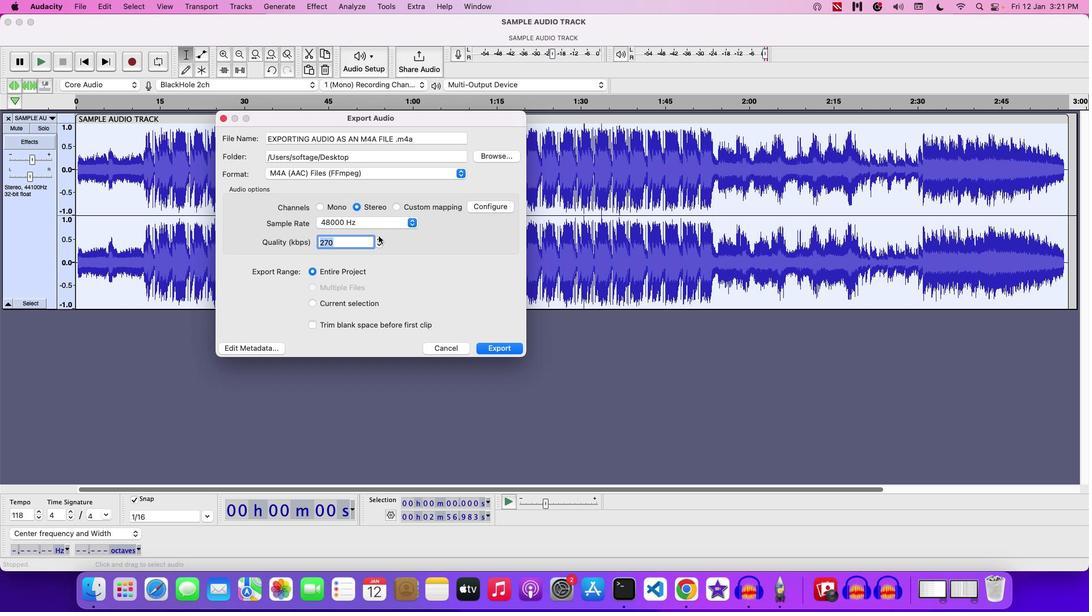 
Action: Mouse pressed left at (378, 236)
Screenshot: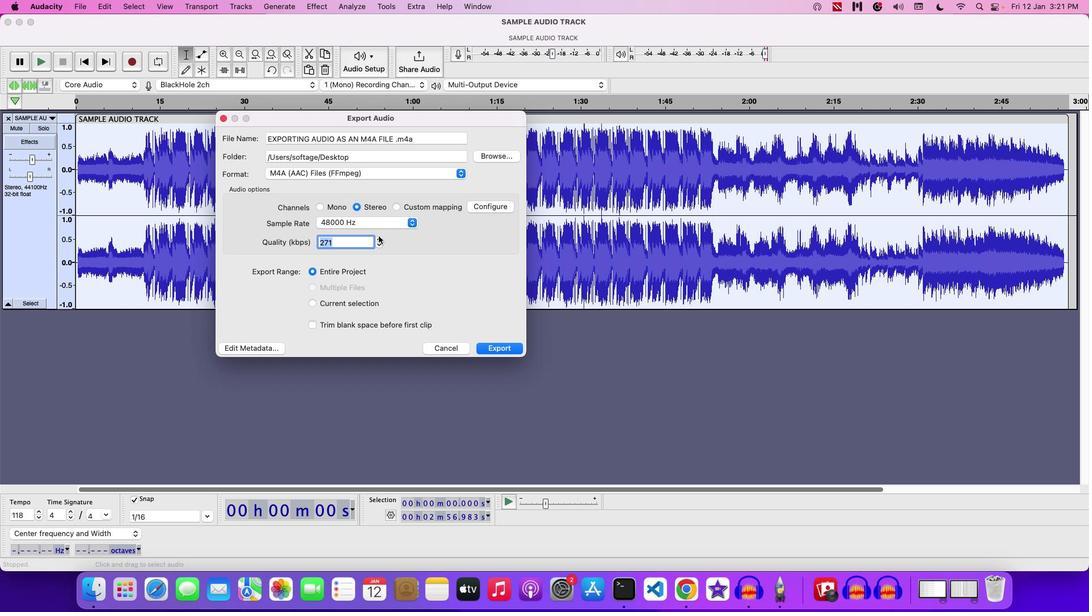 
Action: Mouse pressed left at (378, 236)
Screenshot: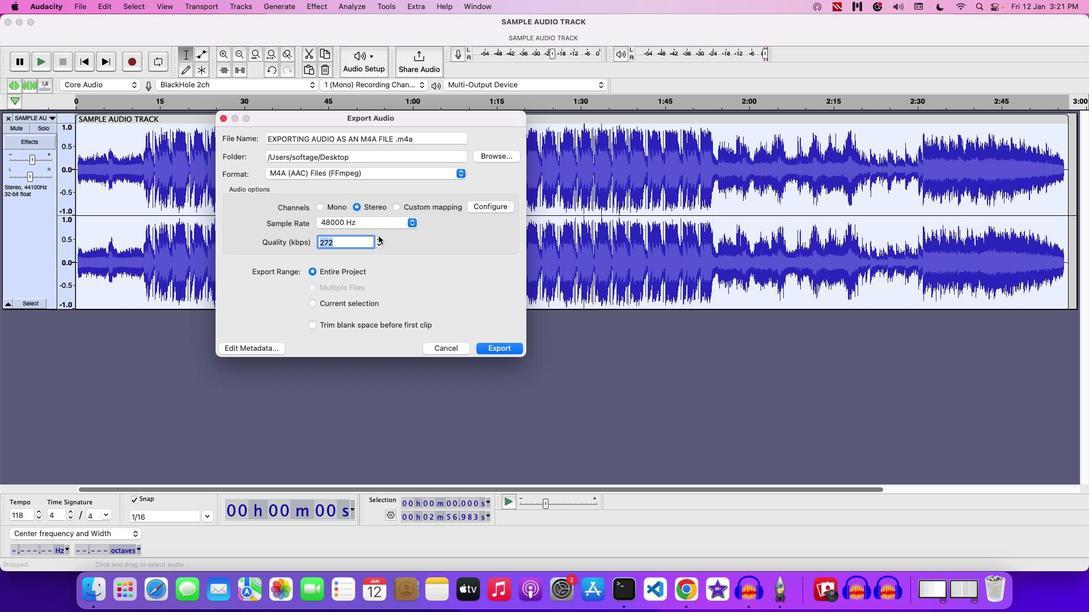 
Action: Mouse pressed left at (378, 236)
Screenshot: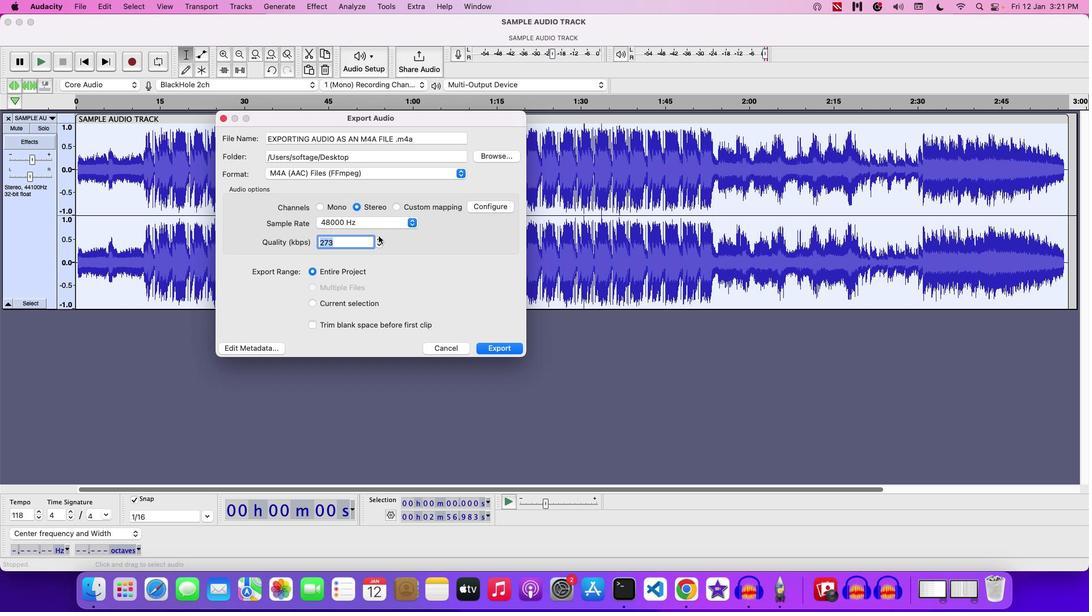 
Action: Mouse pressed left at (378, 236)
Screenshot: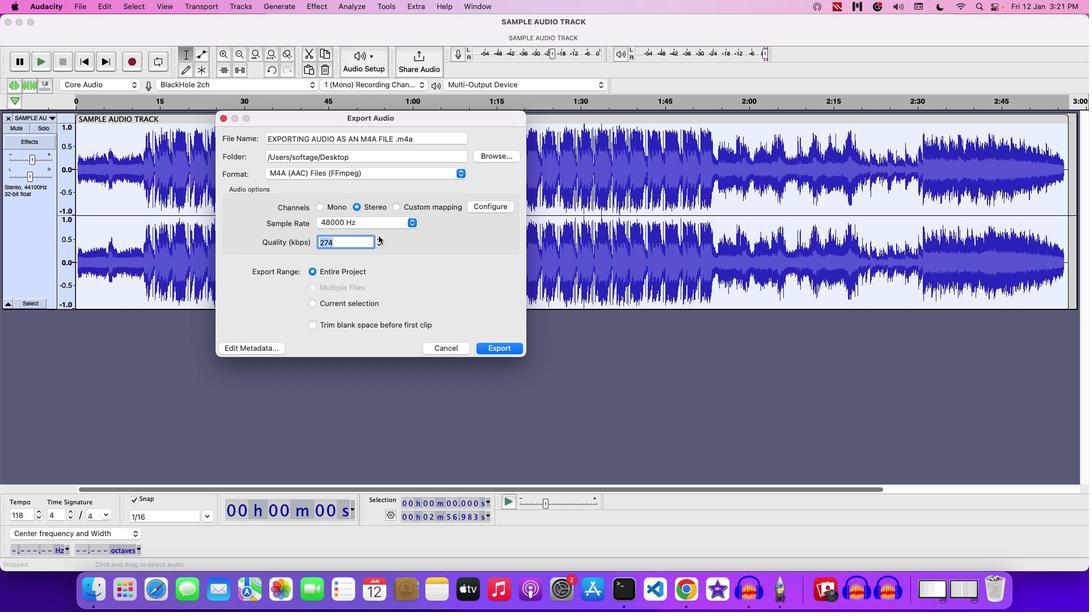 
Action: Mouse pressed left at (378, 236)
Screenshot: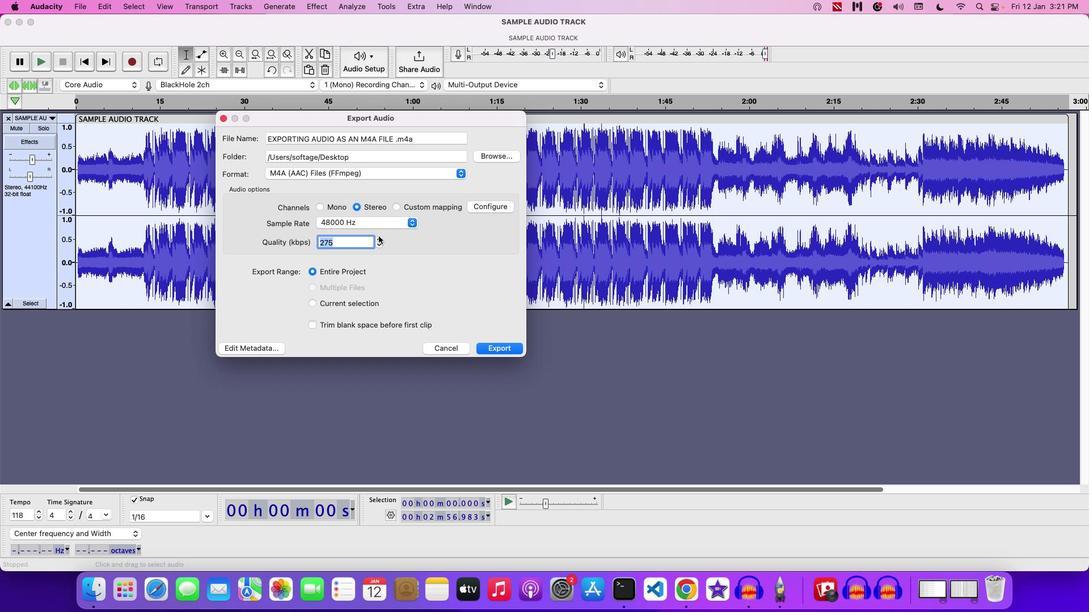 
Action: Mouse pressed left at (378, 236)
Screenshot: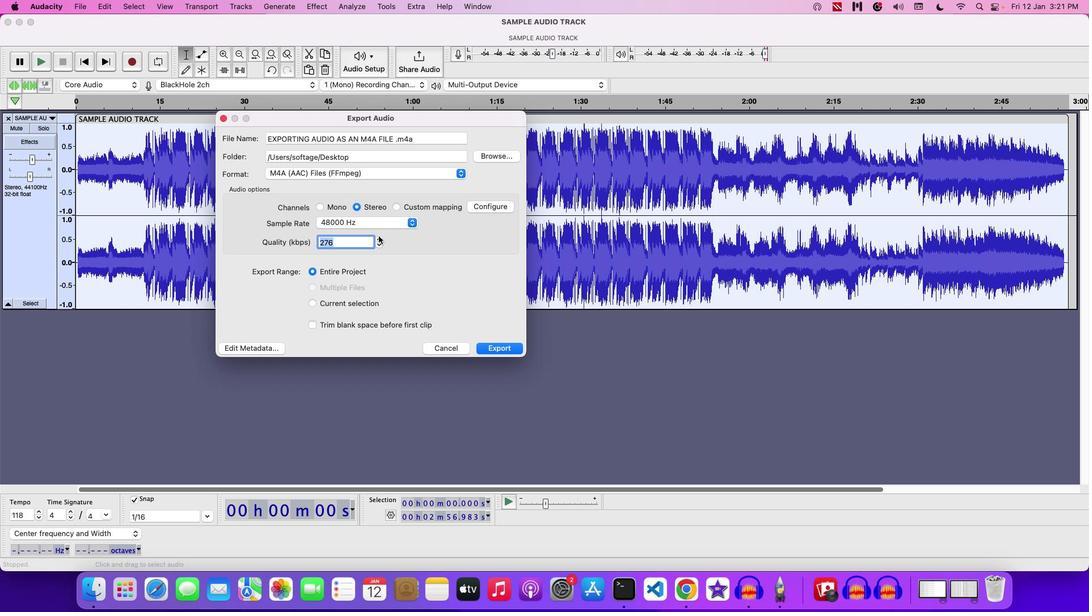 
Action: Mouse pressed left at (378, 236)
Screenshot: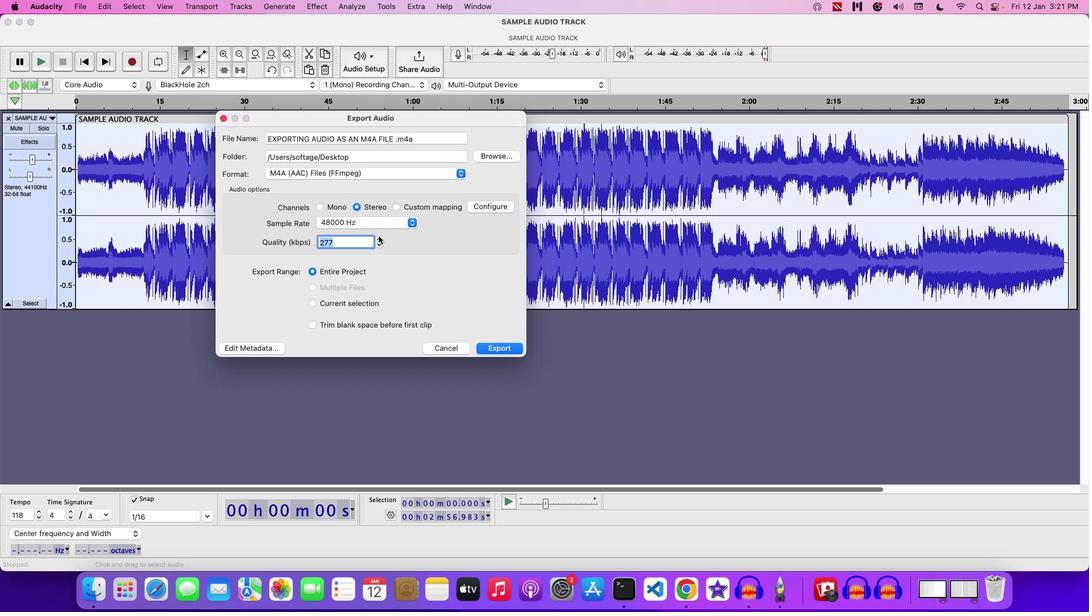 
Action: Mouse pressed left at (378, 236)
Screenshot: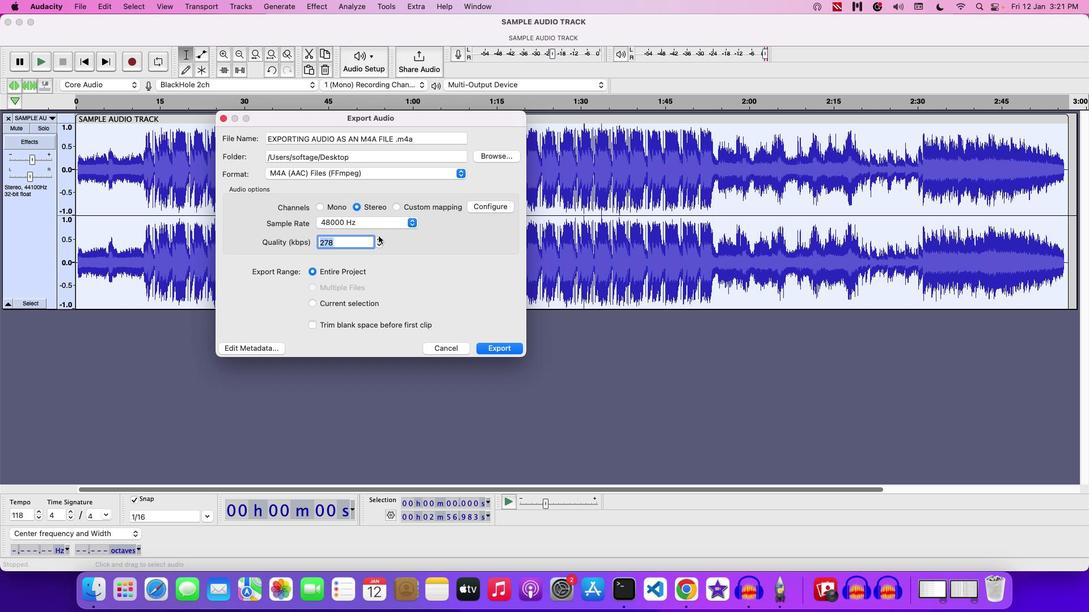 
Action: Mouse pressed left at (378, 236)
Screenshot: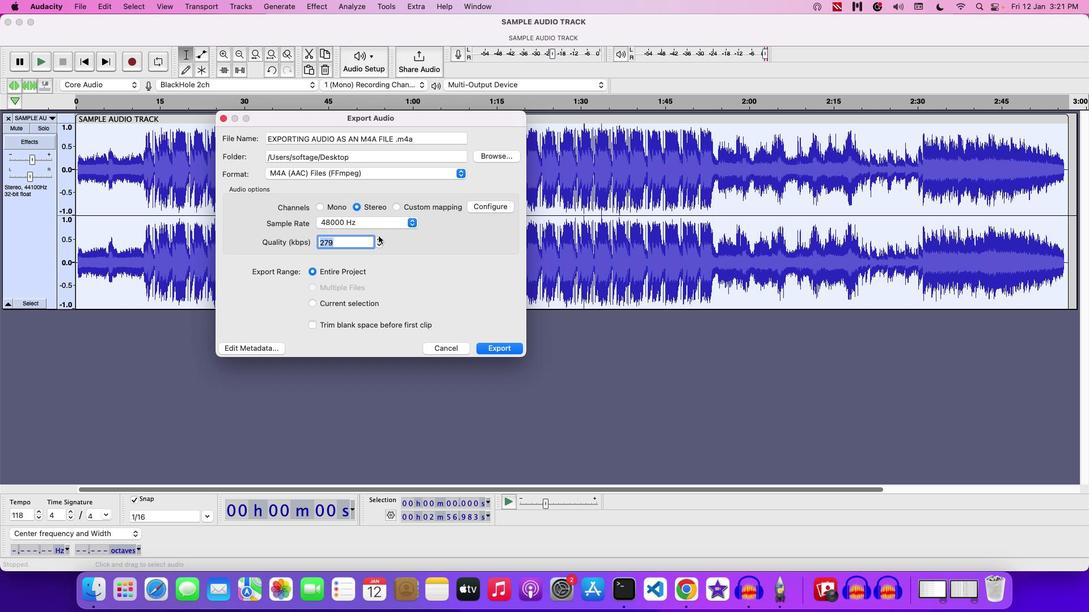 
Action: Mouse pressed left at (378, 236)
Screenshot: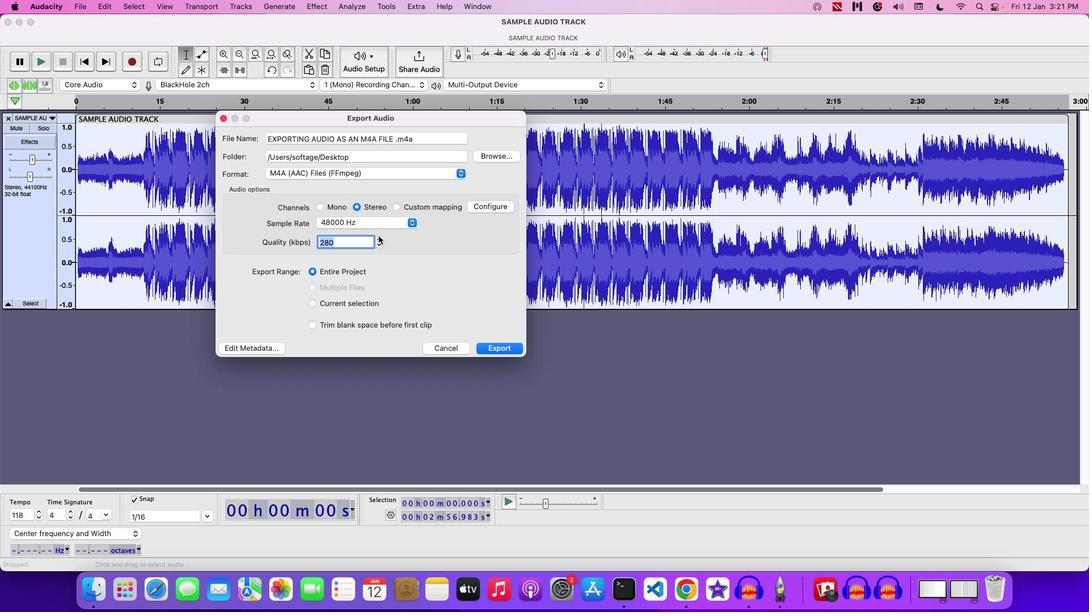 
Action: Mouse pressed left at (378, 236)
Screenshot: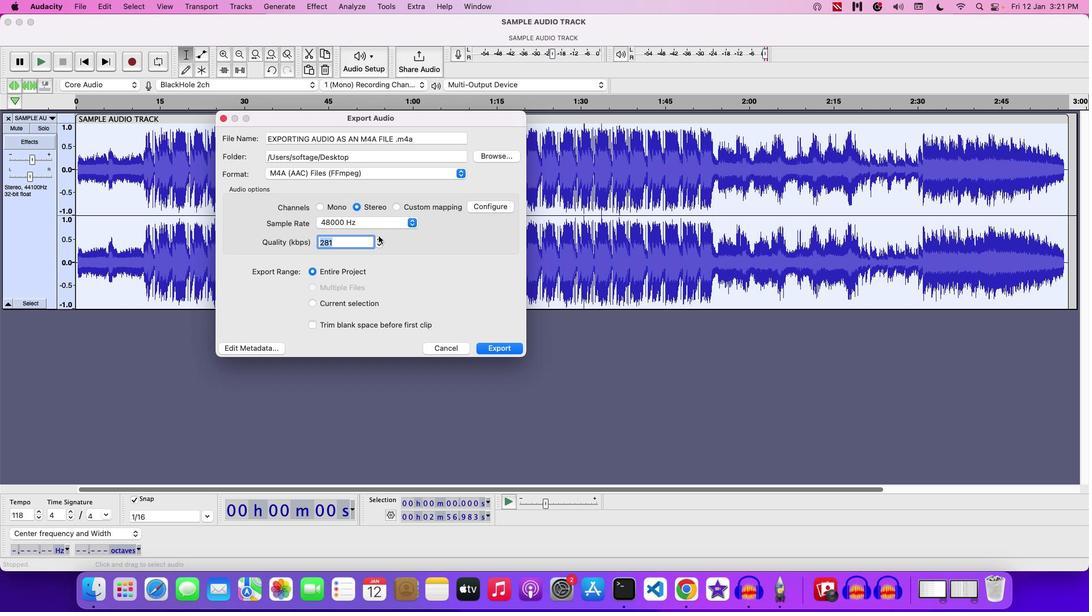 
Action: Mouse pressed left at (378, 236)
Screenshot: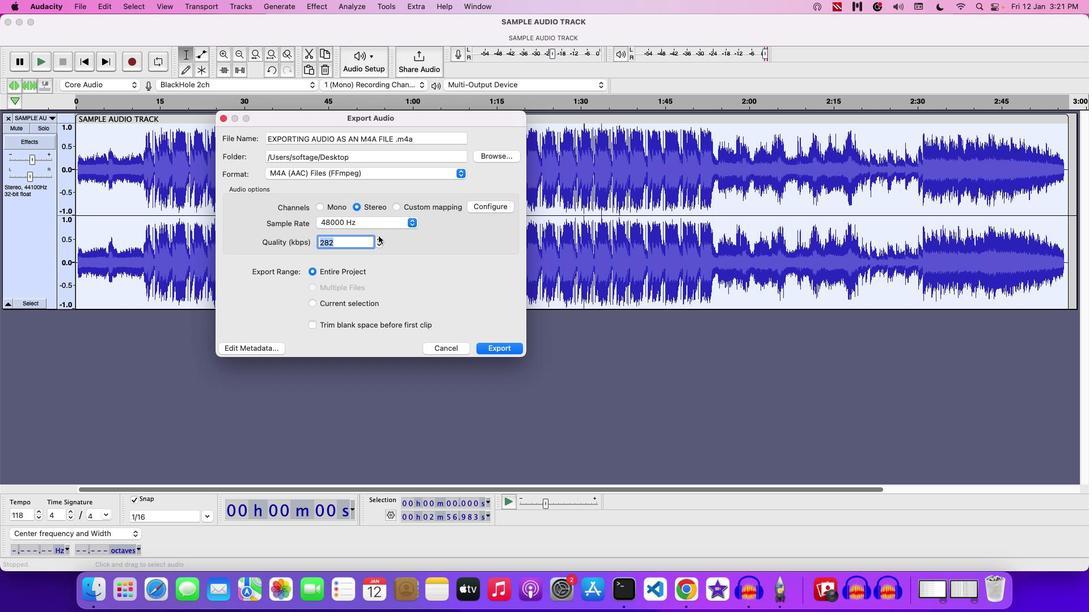 
Action: Mouse pressed left at (378, 236)
Screenshot: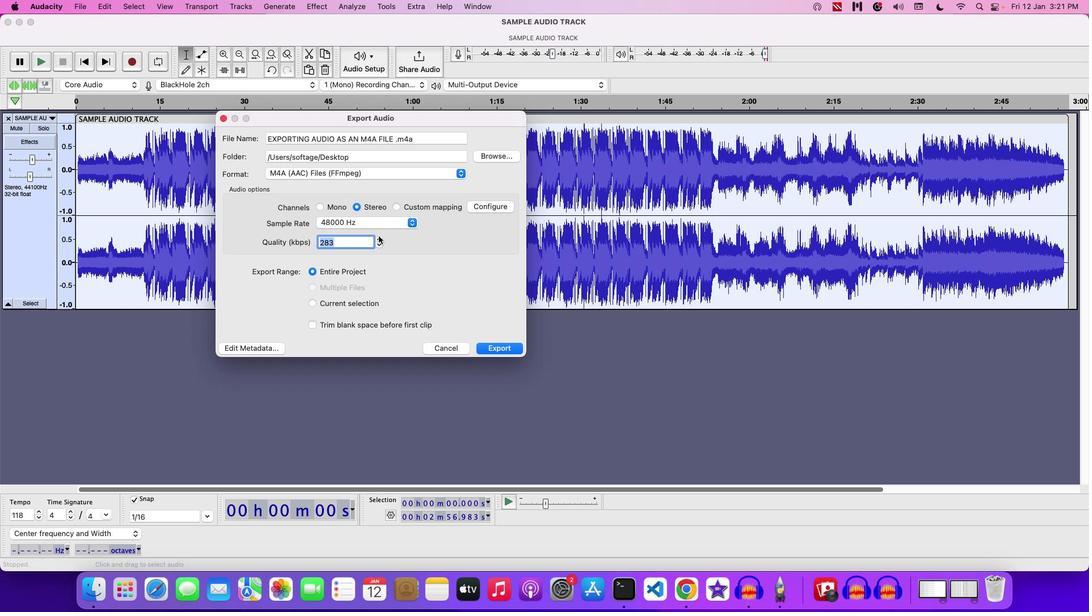 
Action: Mouse pressed left at (378, 236)
Screenshot: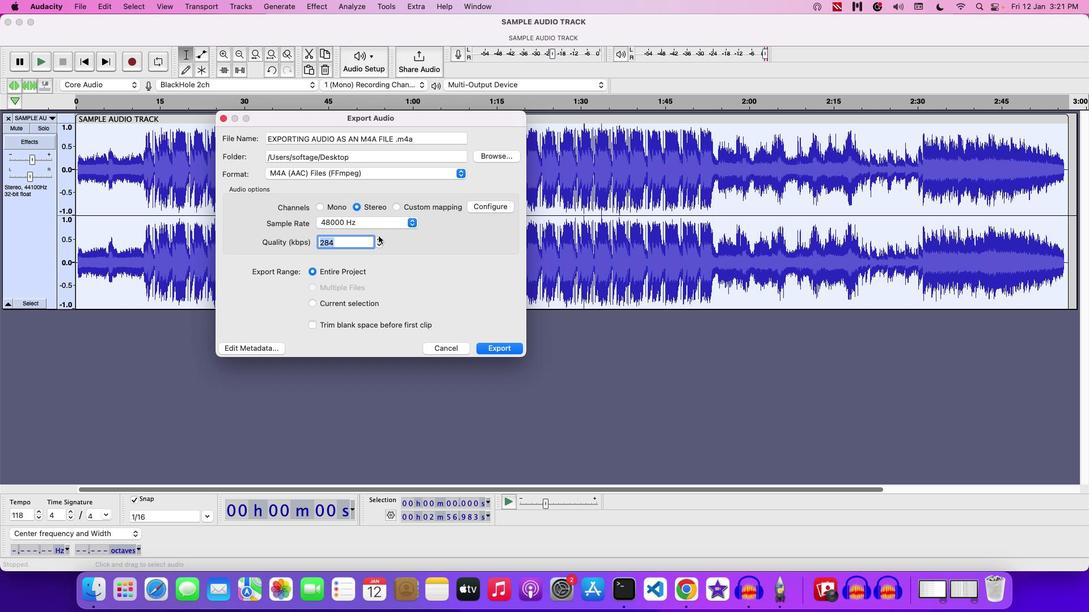 
Action: Mouse pressed left at (378, 236)
Screenshot: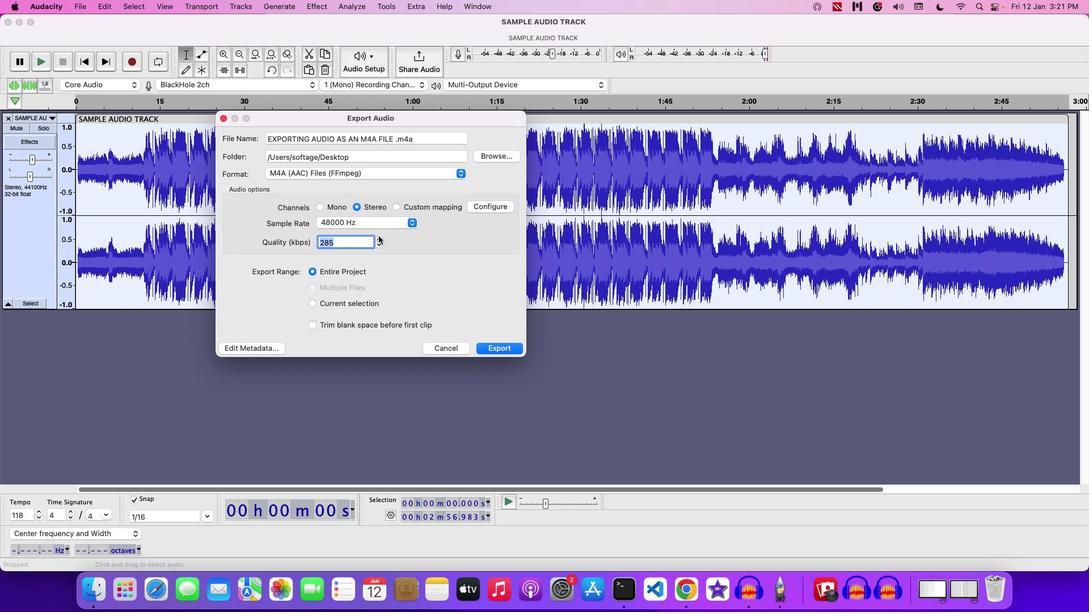 
Action: Mouse pressed left at (378, 236)
Screenshot: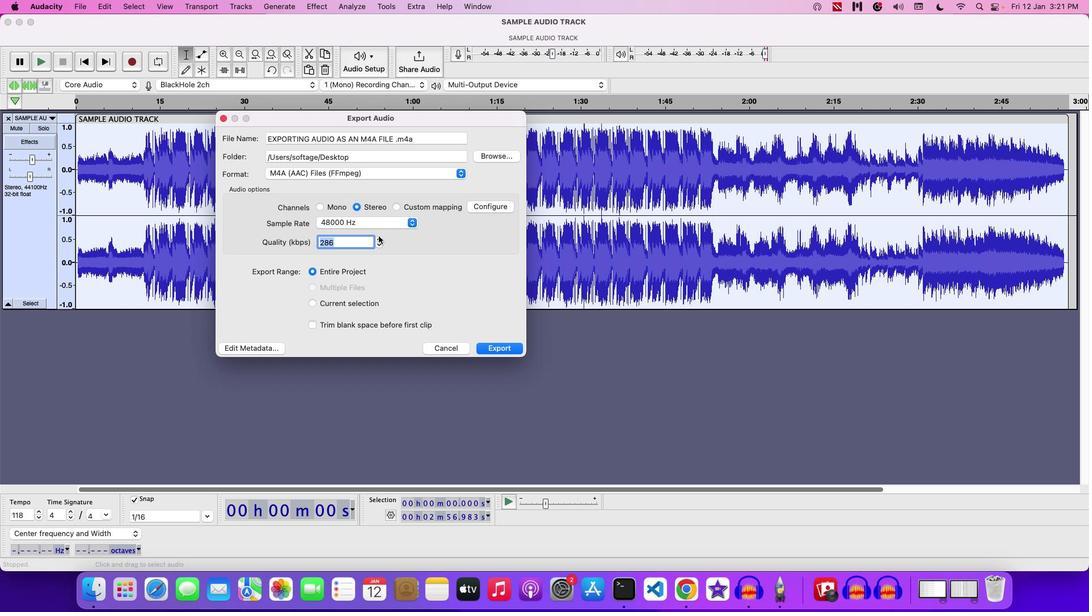 
Action: Mouse pressed left at (378, 236)
Screenshot: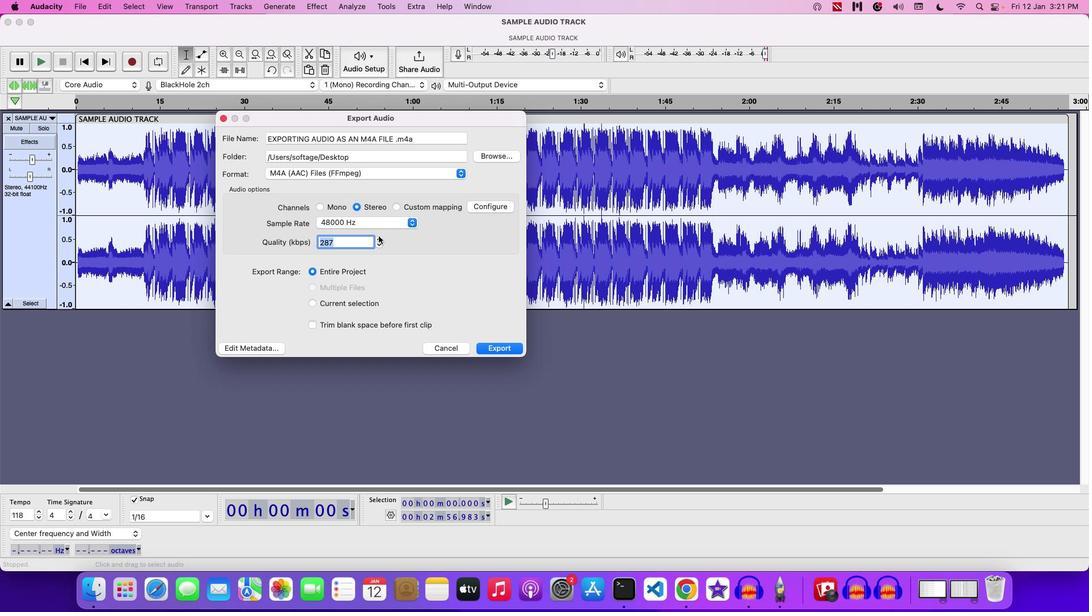 
Action: Mouse pressed left at (378, 236)
Screenshot: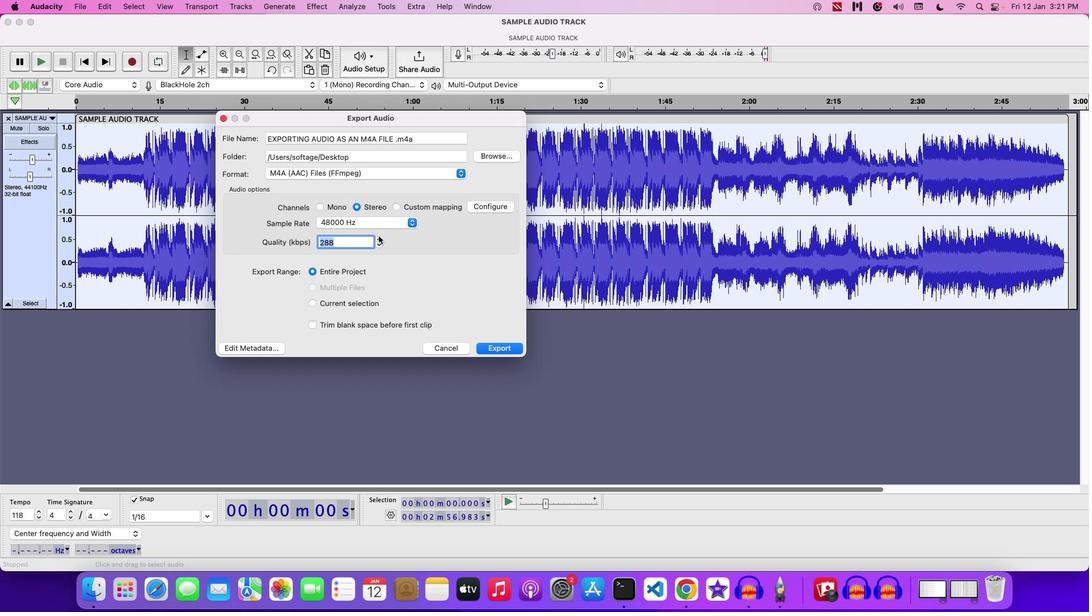 
Action: Mouse pressed left at (378, 236)
Screenshot: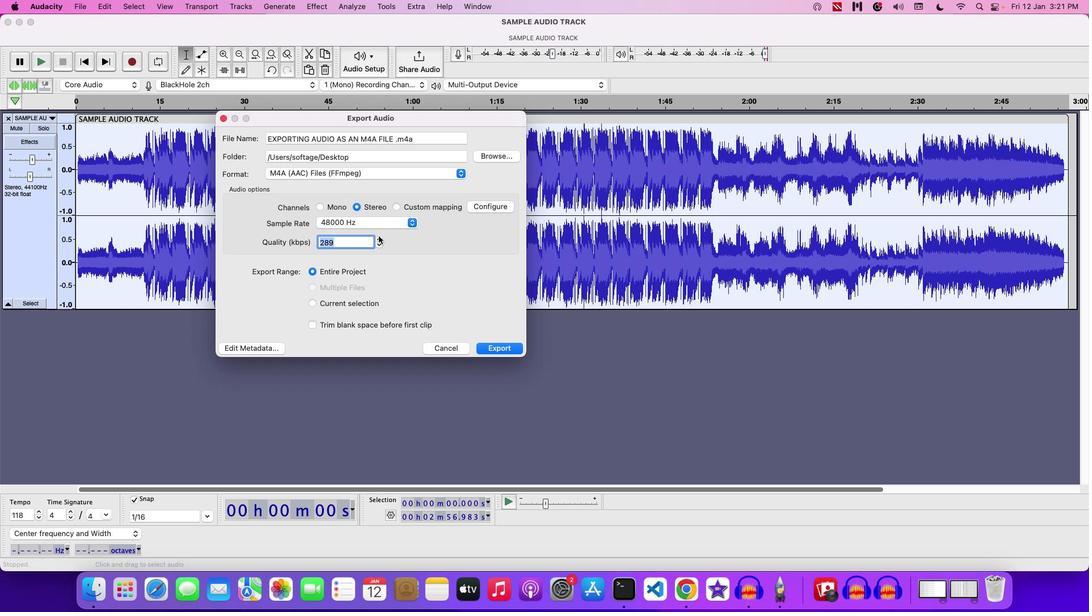
Action: Mouse pressed left at (378, 236)
Screenshot: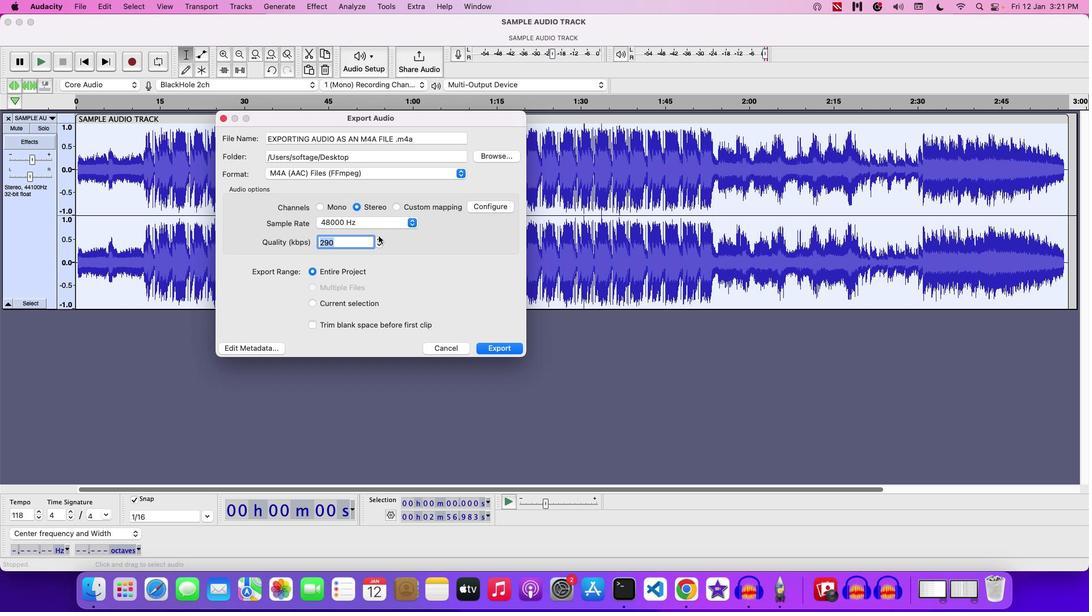 
Action: Mouse pressed left at (378, 236)
Screenshot: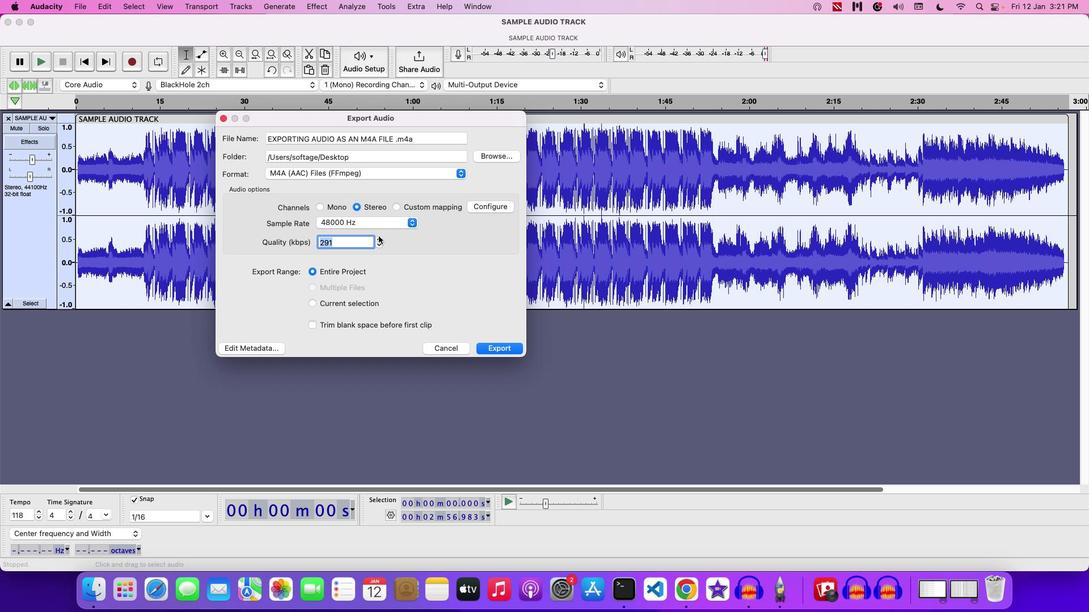 
Action: Mouse pressed left at (378, 236)
Screenshot: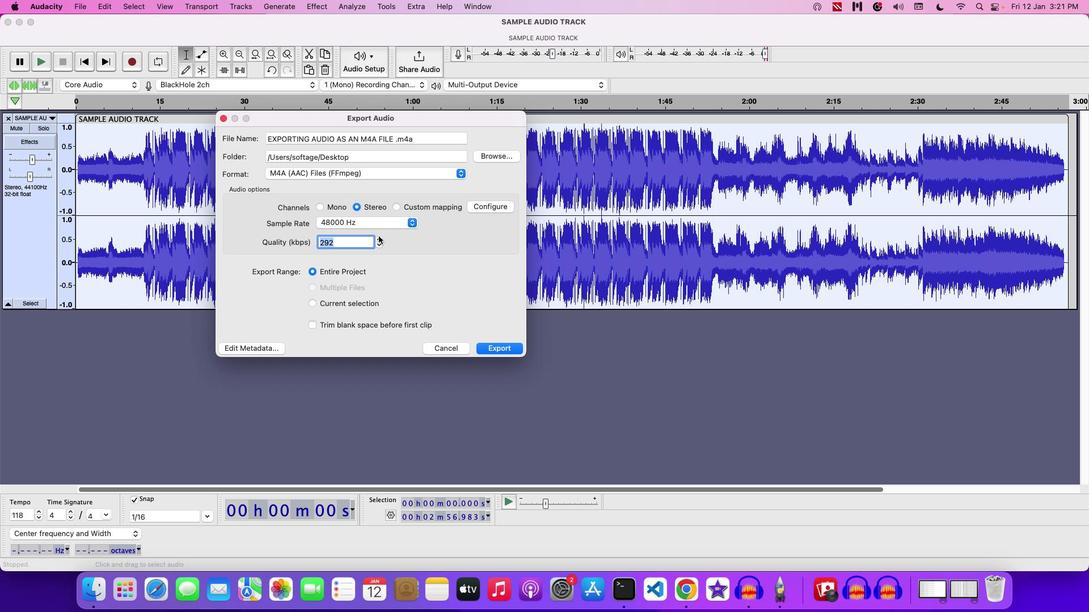 
Action: Mouse pressed left at (378, 236)
Screenshot: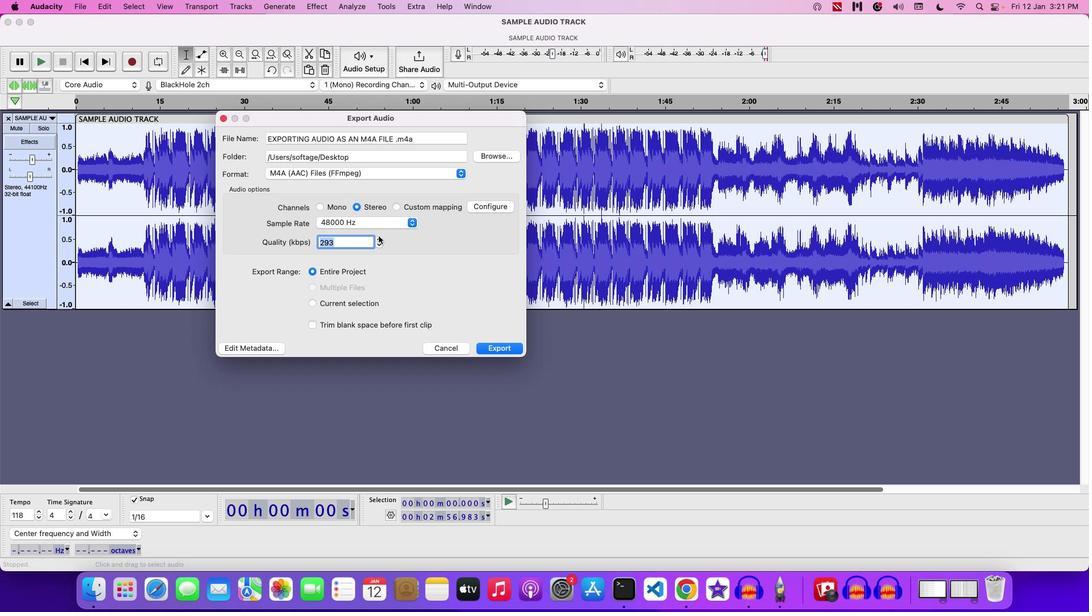 
Action: Mouse pressed left at (378, 236)
Screenshot: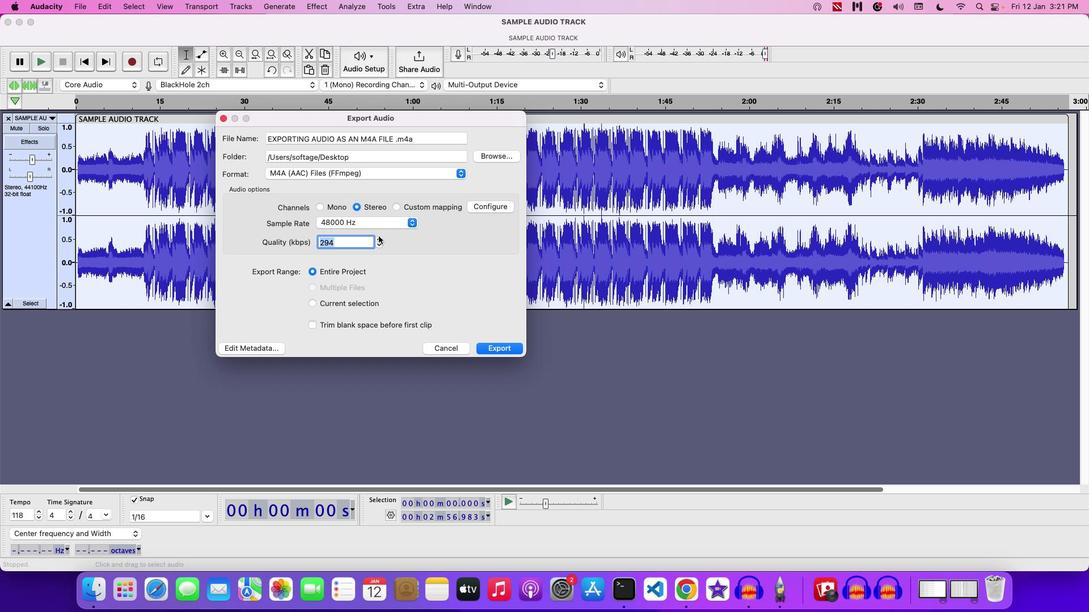 
Action: Mouse pressed left at (378, 236)
Screenshot: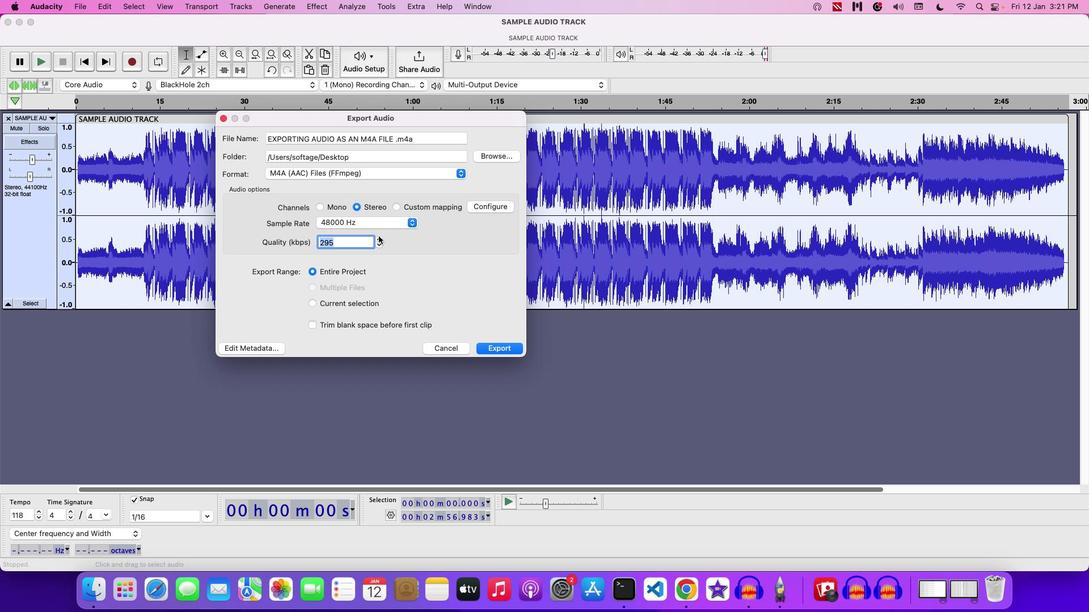 
Action: Mouse pressed left at (378, 236)
Screenshot: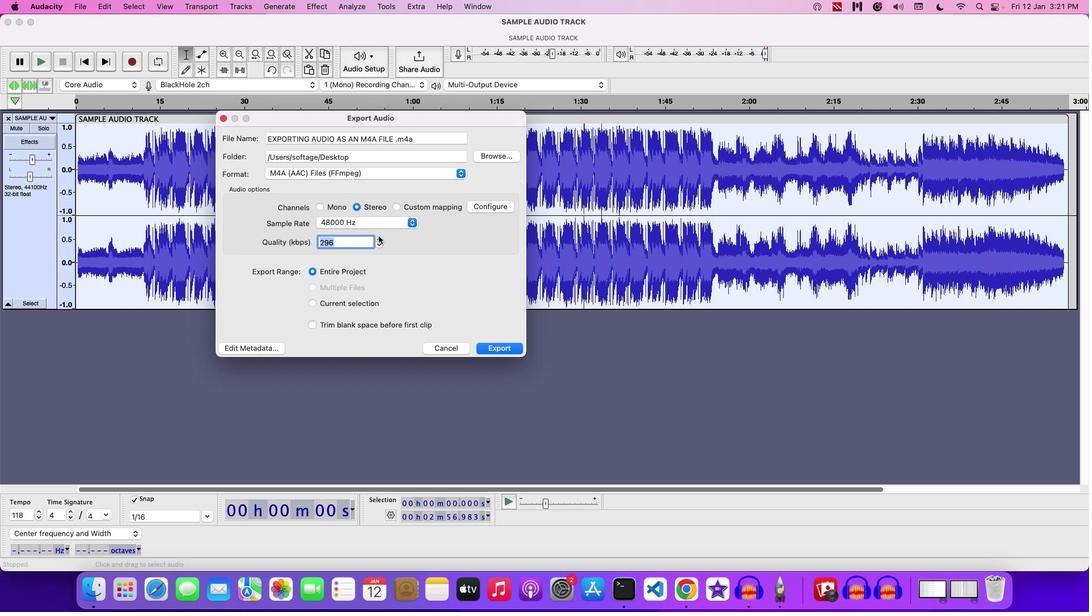 
Action: Mouse pressed left at (378, 236)
Screenshot: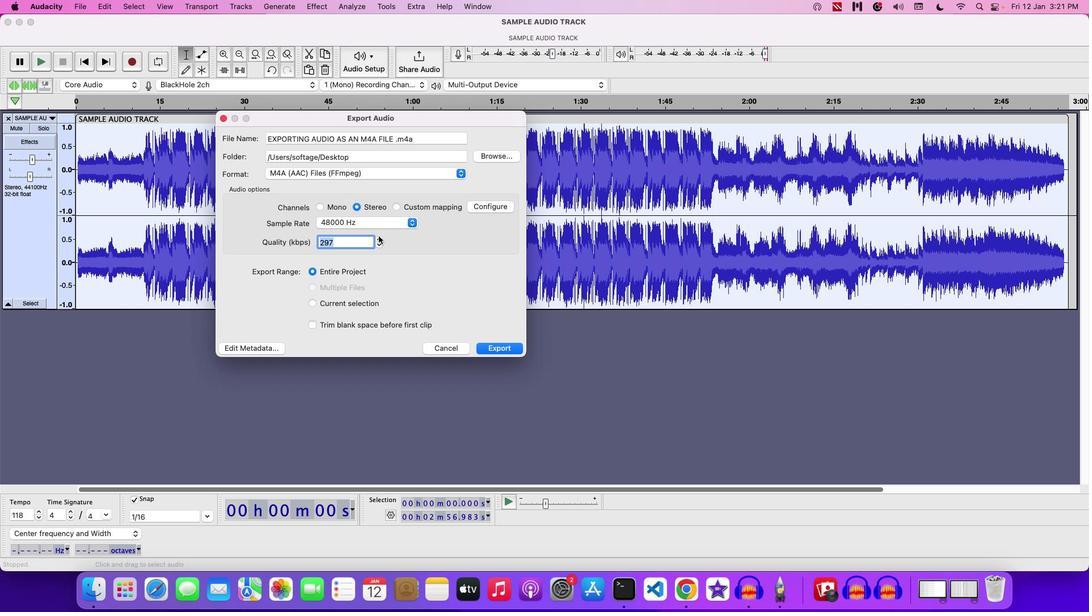 
Action: Mouse pressed left at (378, 236)
Screenshot: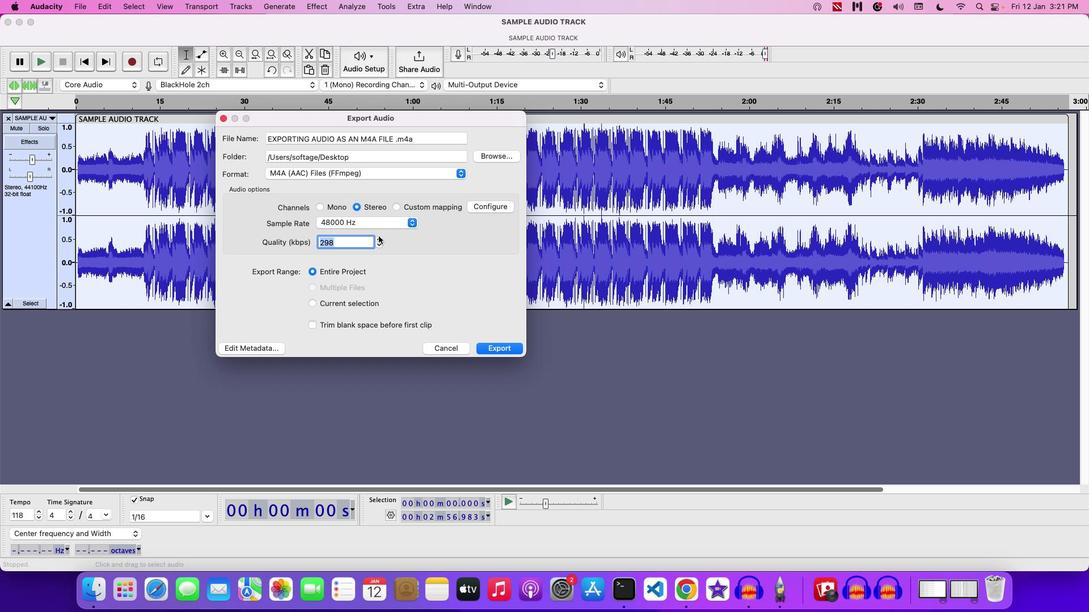 
Action: Mouse pressed left at (378, 236)
Screenshot: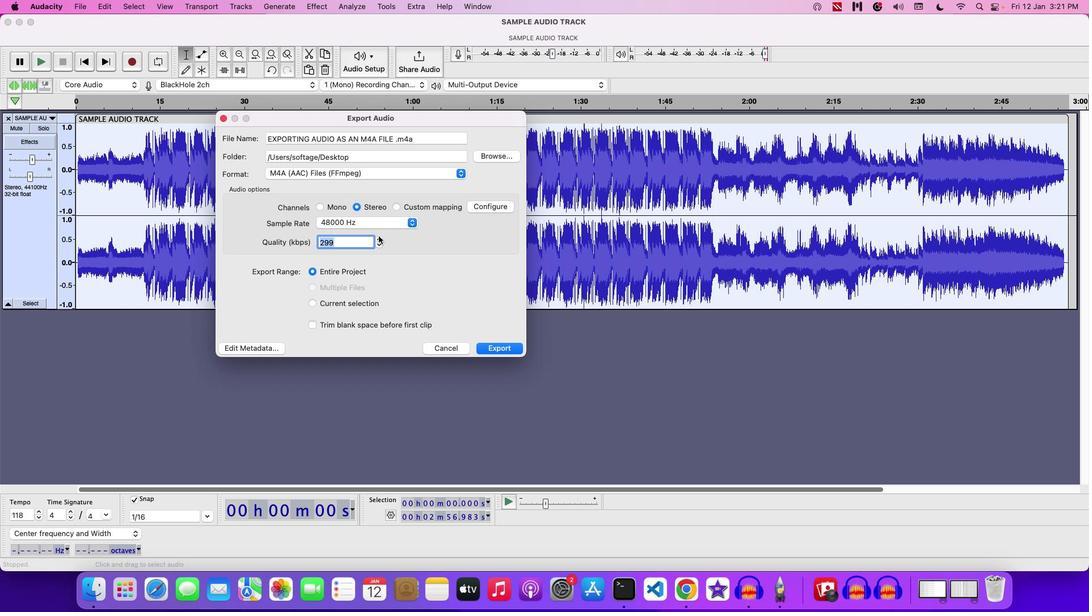 
Action: Mouse pressed left at (378, 236)
Screenshot: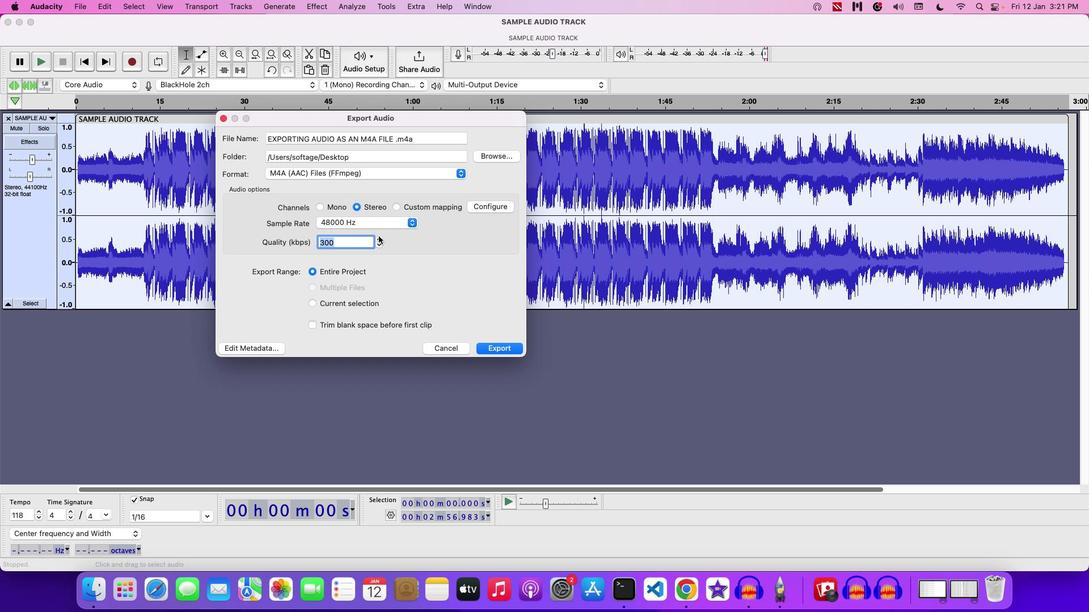 
Action: Mouse moved to (510, 342)
Screenshot: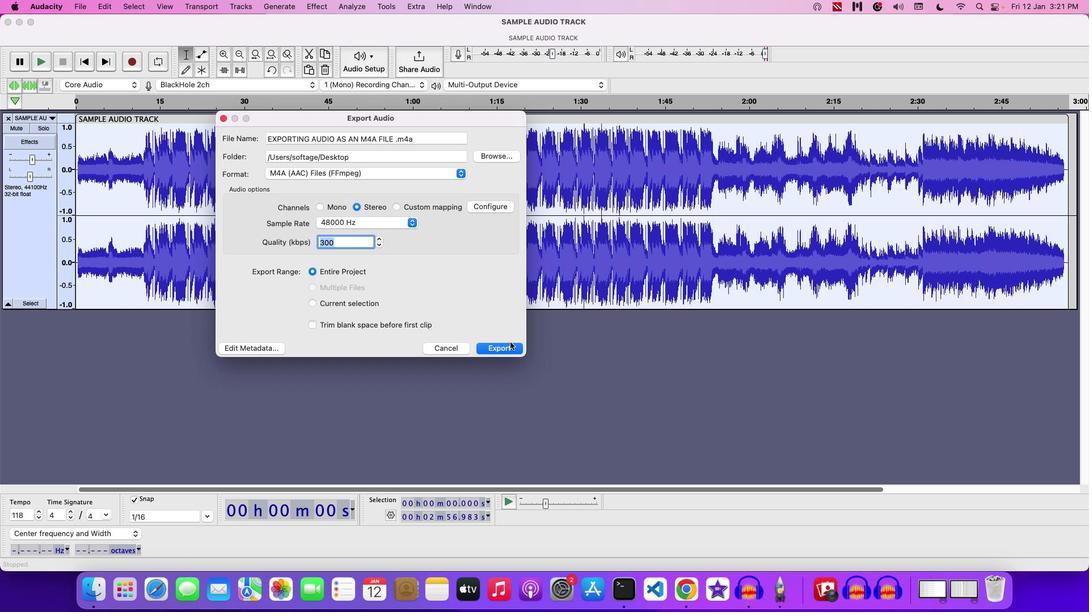 
Action: Mouse pressed left at (510, 342)
Screenshot: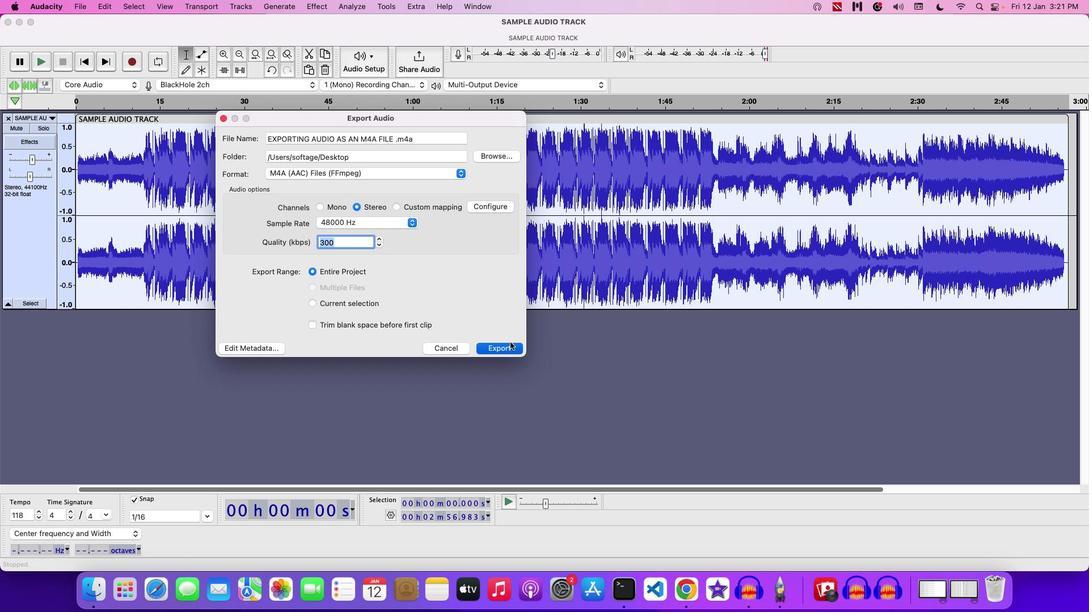 
Action: Mouse moved to (440, 190)
Screenshot: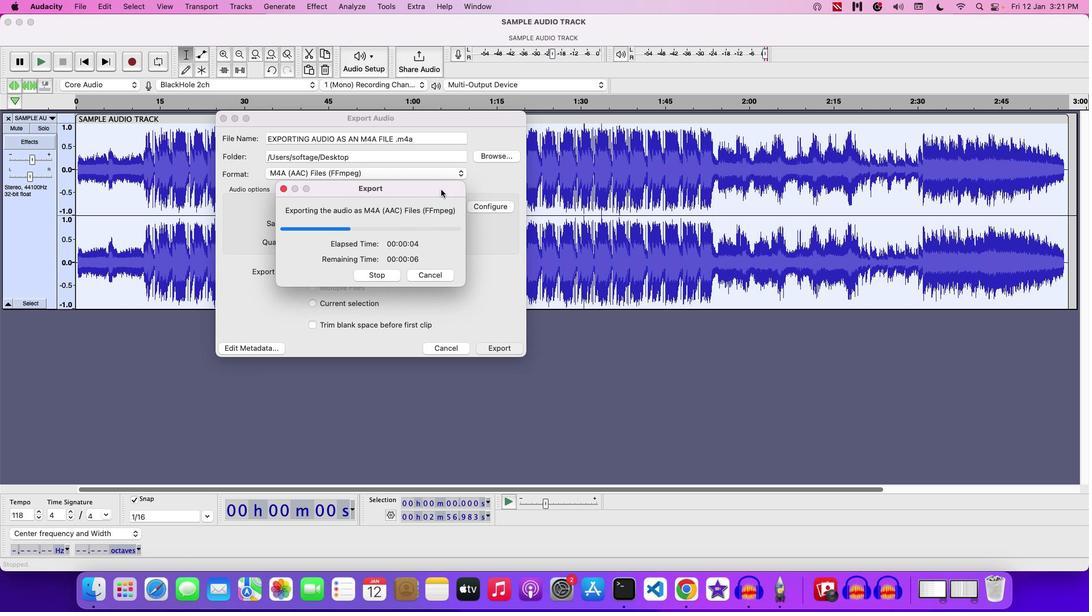 
Action: Mouse pressed left at (440, 190)
Screenshot: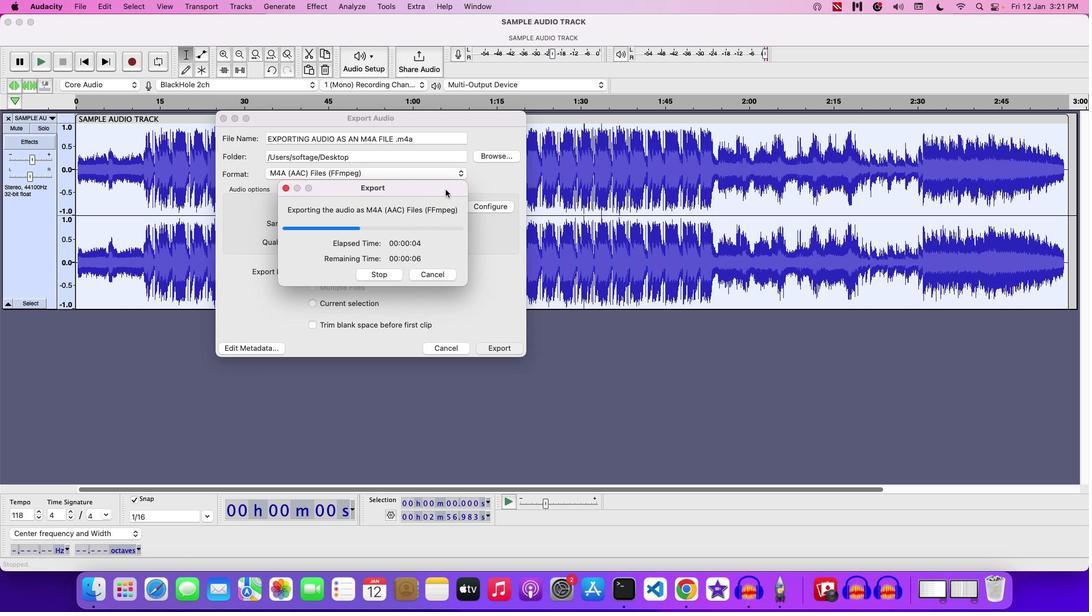 
Action: Mouse moved to (80, 7)
Screenshot: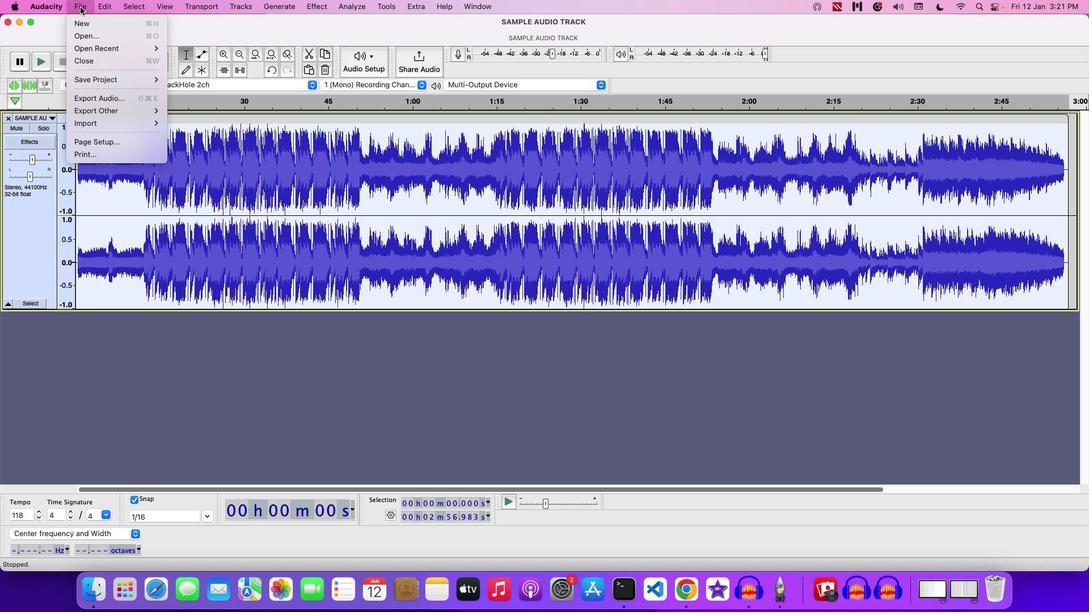 
Action: Mouse pressed left at (80, 7)
Screenshot: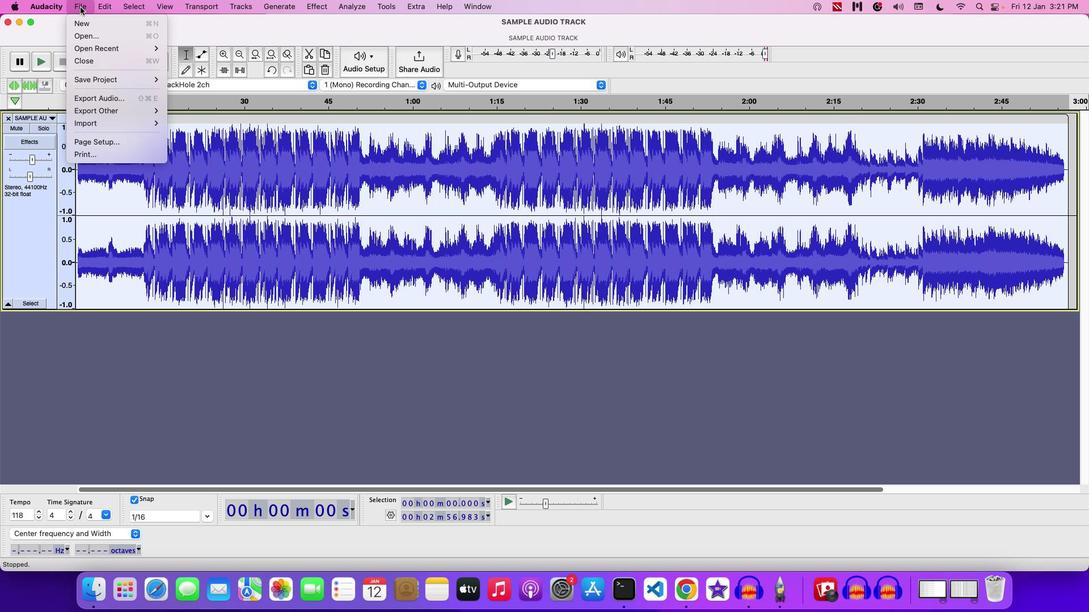 
Action: Mouse moved to (90, 78)
Screenshot: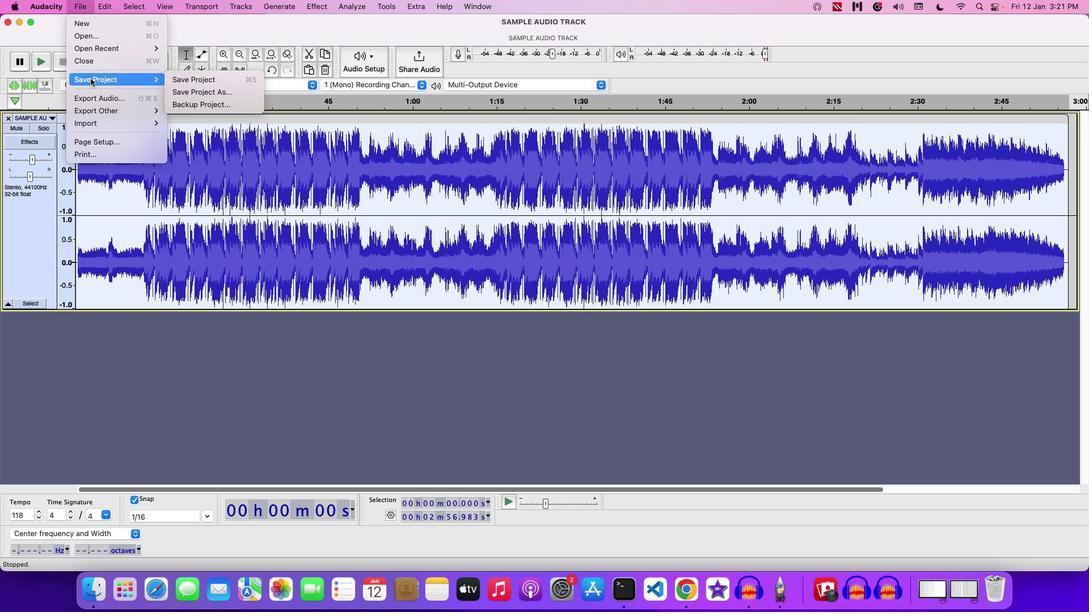 
Action: Mouse pressed left at (90, 78)
Screenshot: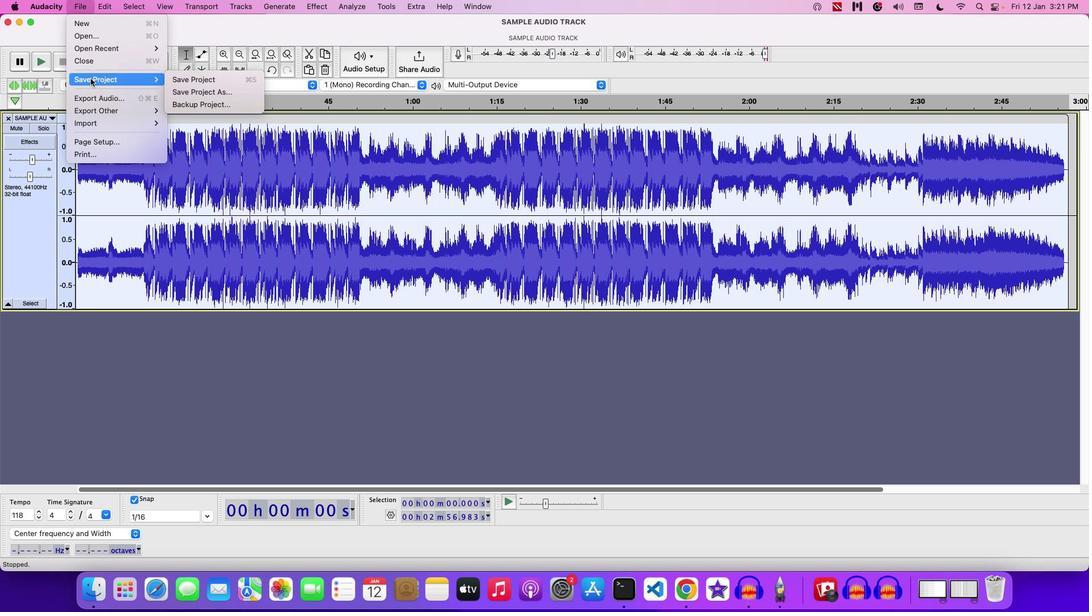 
Action: Mouse moved to (224, 82)
Screenshot: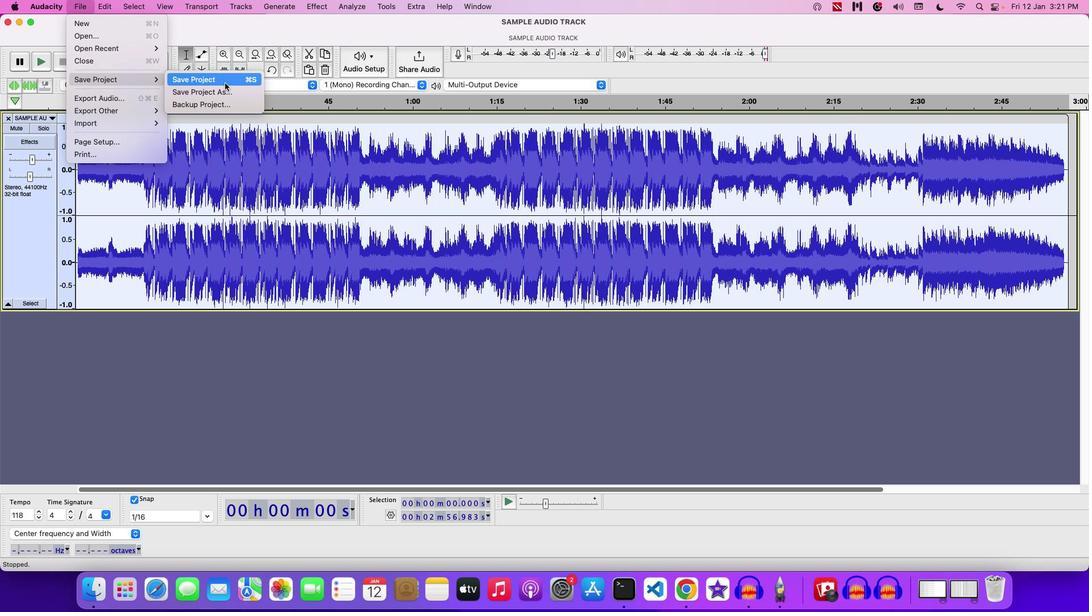 
Action: Mouse pressed left at (224, 82)
Screenshot: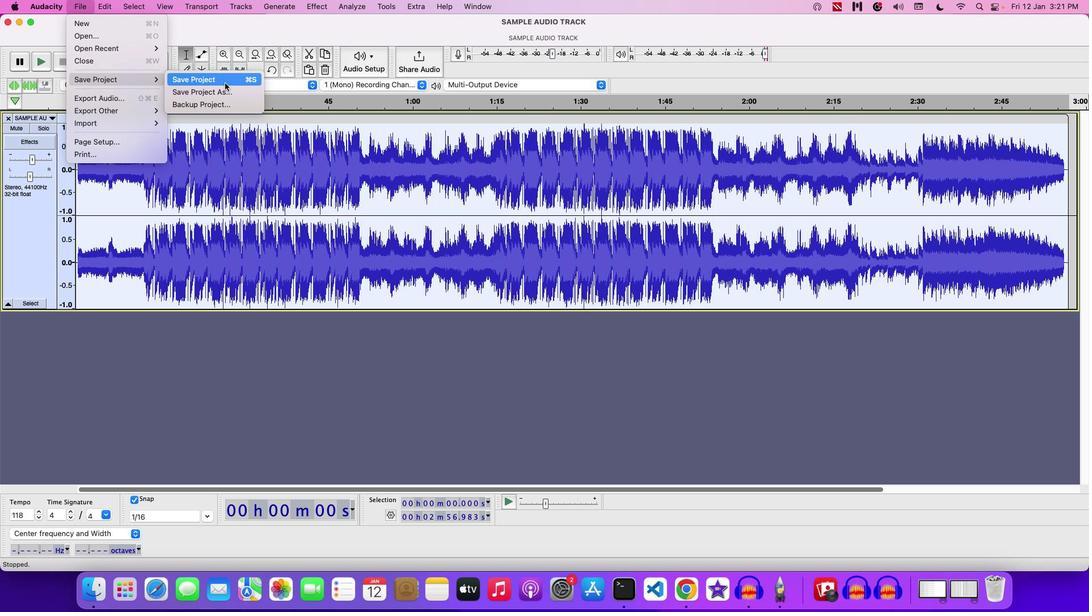 
Action: Mouse moved to (443, 196)
Screenshot: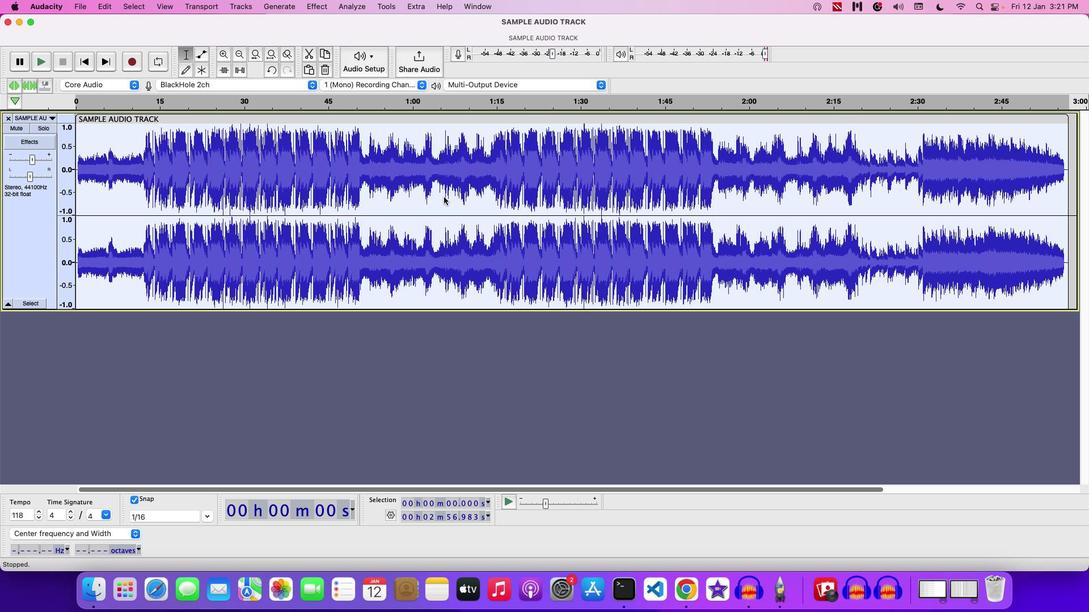 
Action: Key pressed Key.backspace'E''X''P''O''R''T''E''D'Key.space'A''U''D''I''O'Key.space'I''N'Key.space'M''4''A''C'Key.space'F''I''L''E'Key.space'F''O''R''M''A''T'
Screenshot: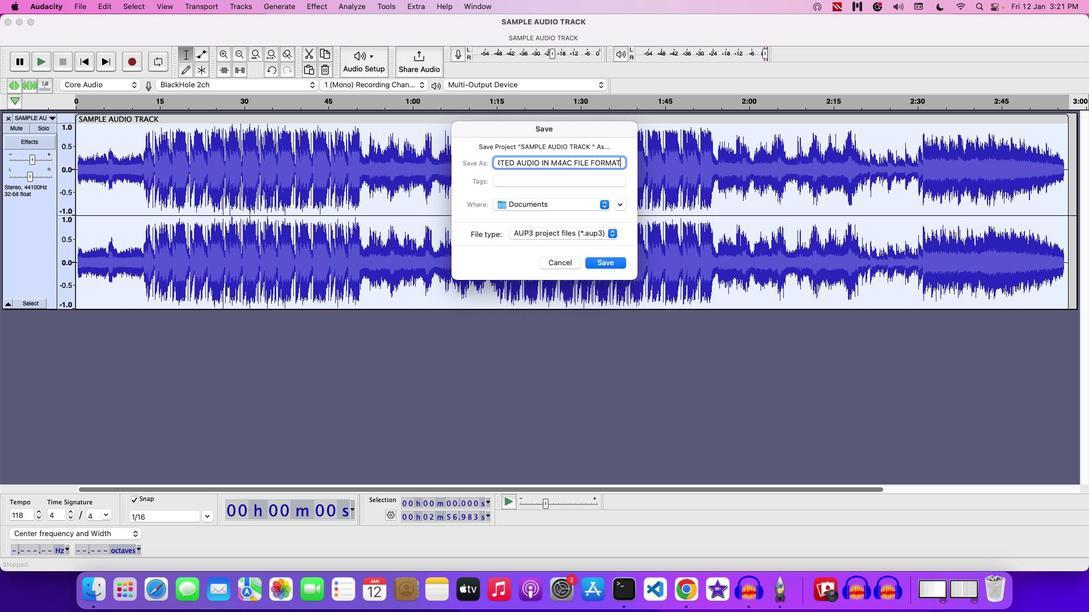 
Action: Mouse moved to (443, 191)
Screenshot: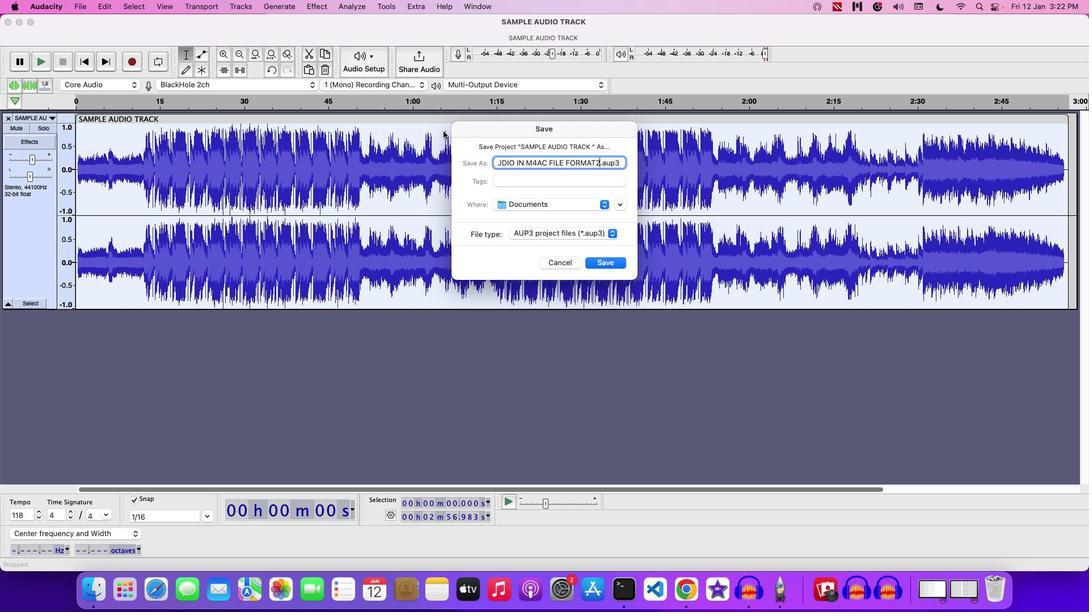 
Action: Key pressed '2'
Screenshot: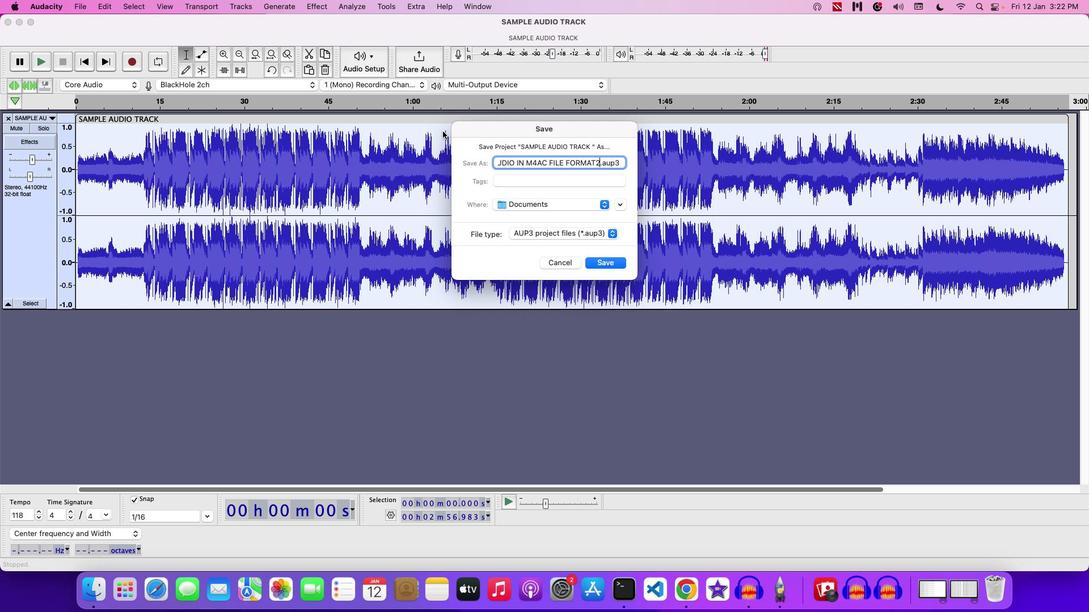
Action: Mouse moved to (608, 264)
Screenshot: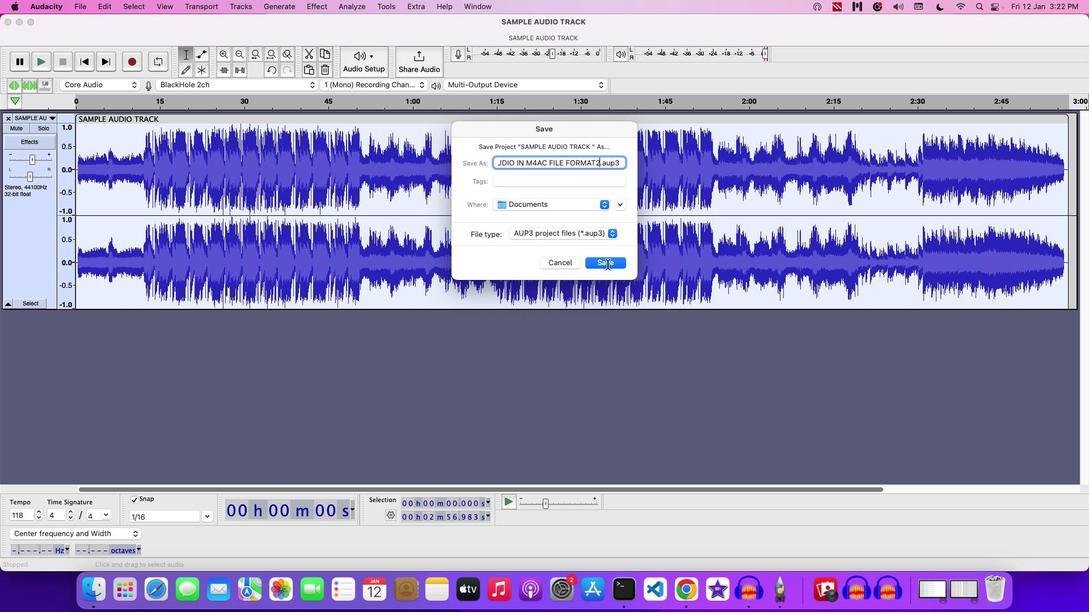 
Action: Mouse pressed left at (608, 264)
Screenshot: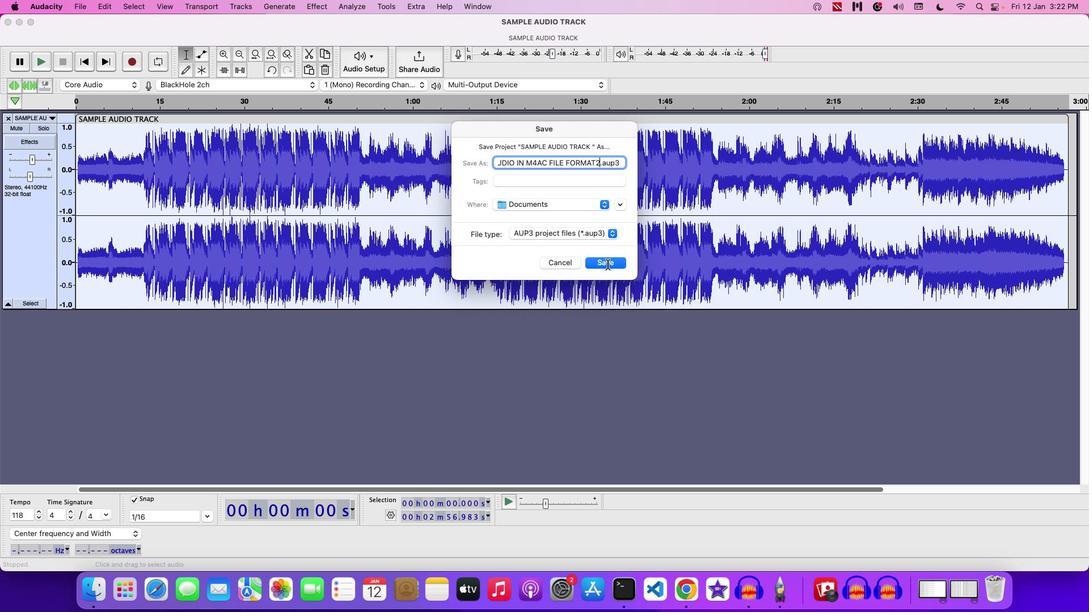 
Action: Mouse moved to (608, 264)
Screenshot: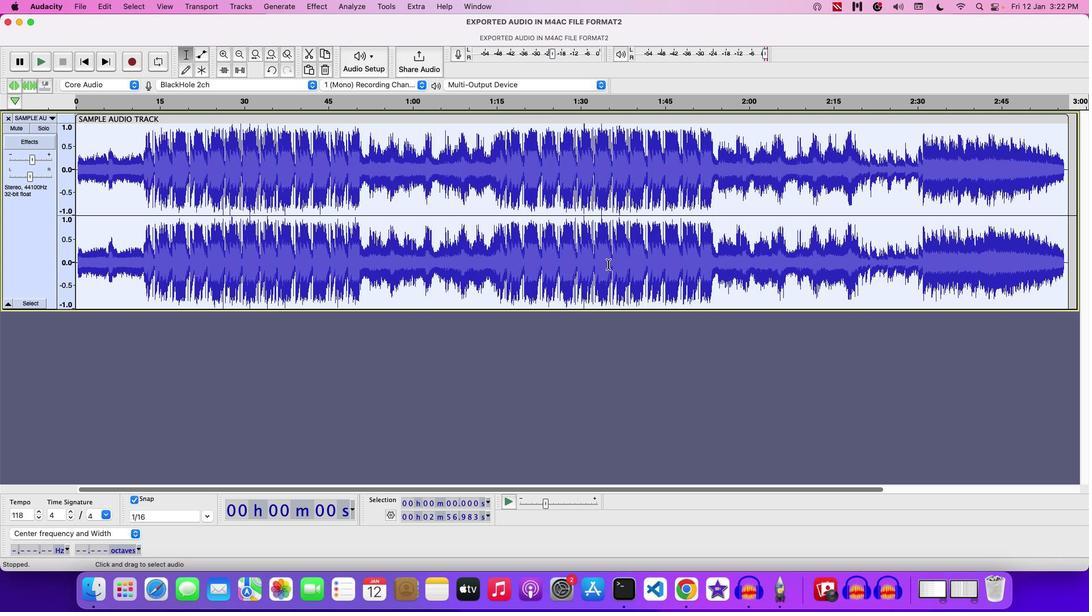 
